 Task: Find connections with filter location Watsa with filter topic #innovationwith filter profile language French with filter current company Navi with filter school St Anns High School (SSC) with filter industry Writing and Editing with filter service category Nature Photography with filter keywords title Esthetician
Action: Mouse moved to (637, 119)
Screenshot: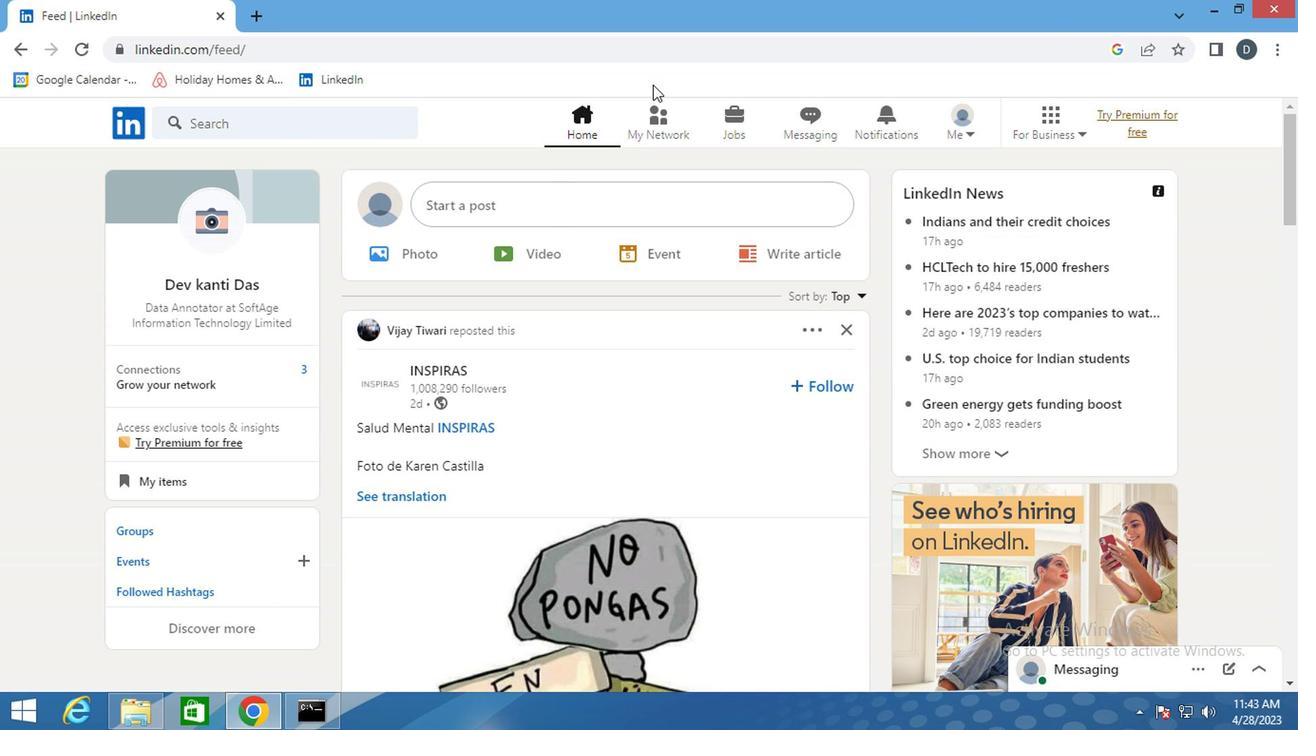 
Action: Mouse pressed left at (637, 119)
Screenshot: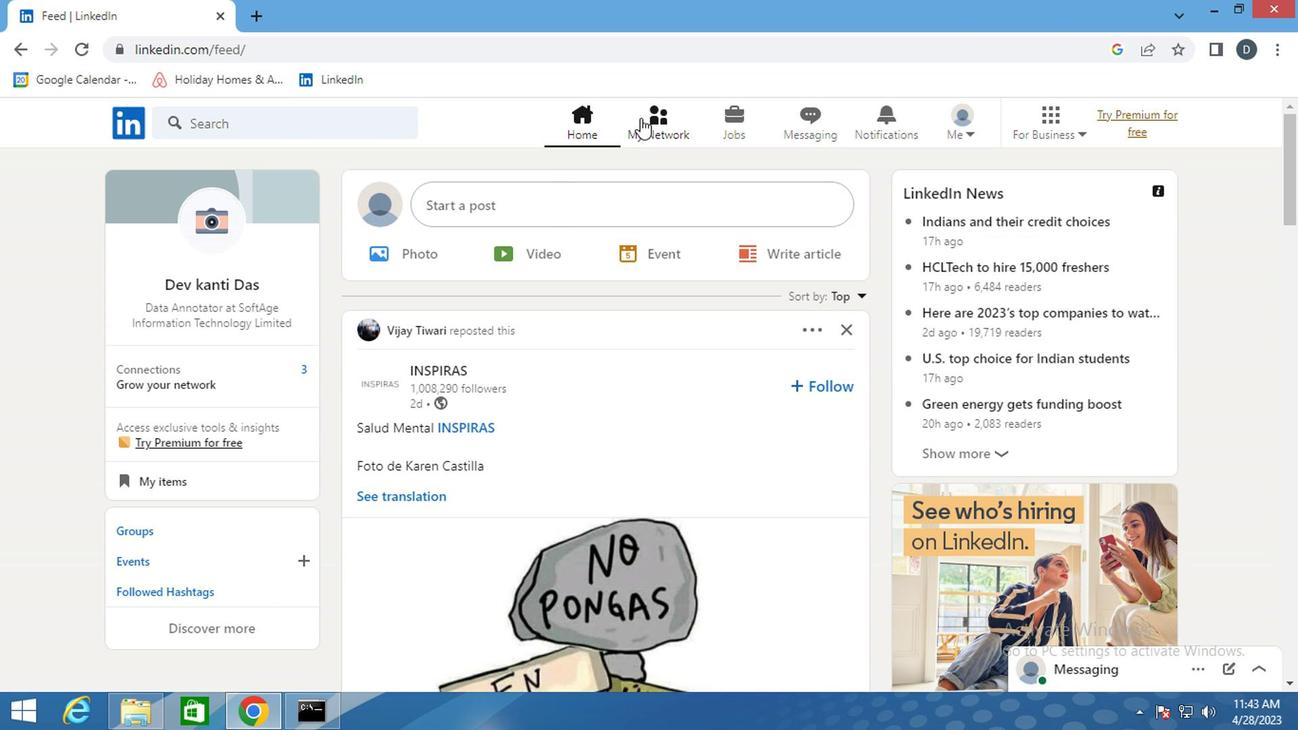 
Action: Mouse moved to (331, 235)
Screenshot: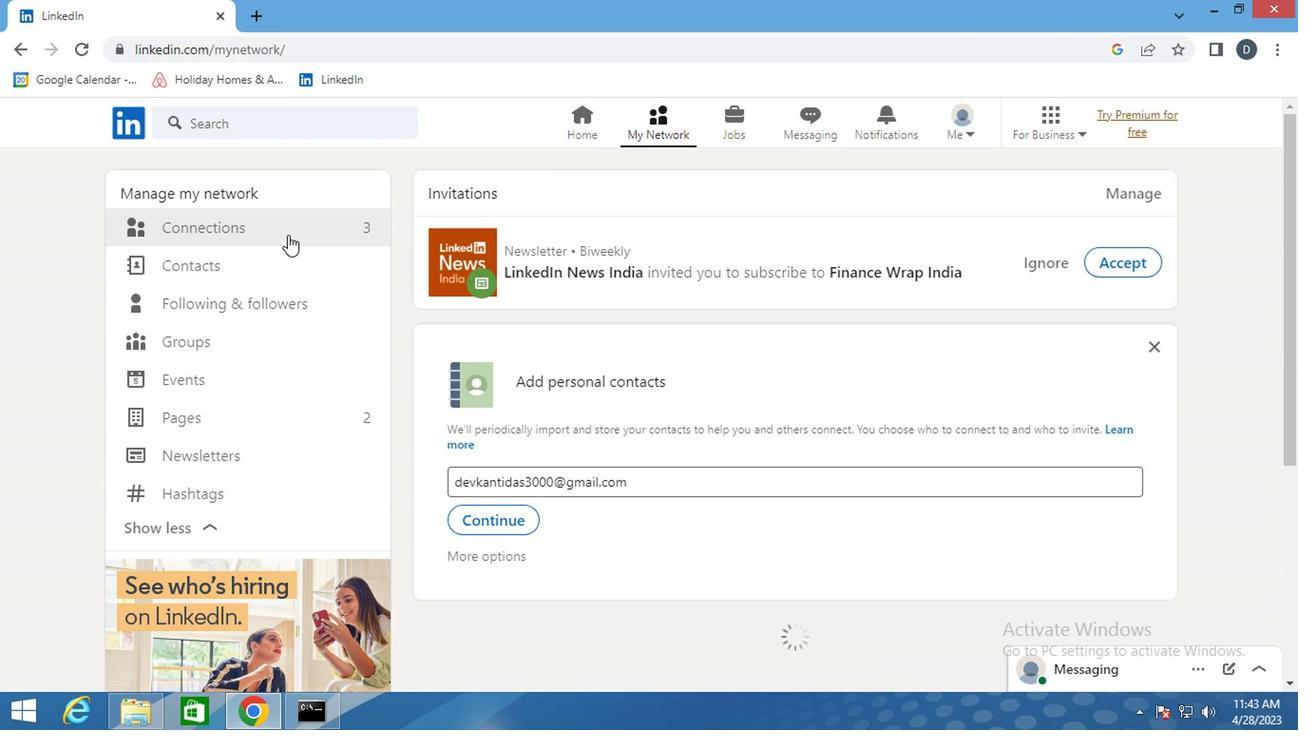 
Action: Mouse pressed left at (331, 235)
Screenshot: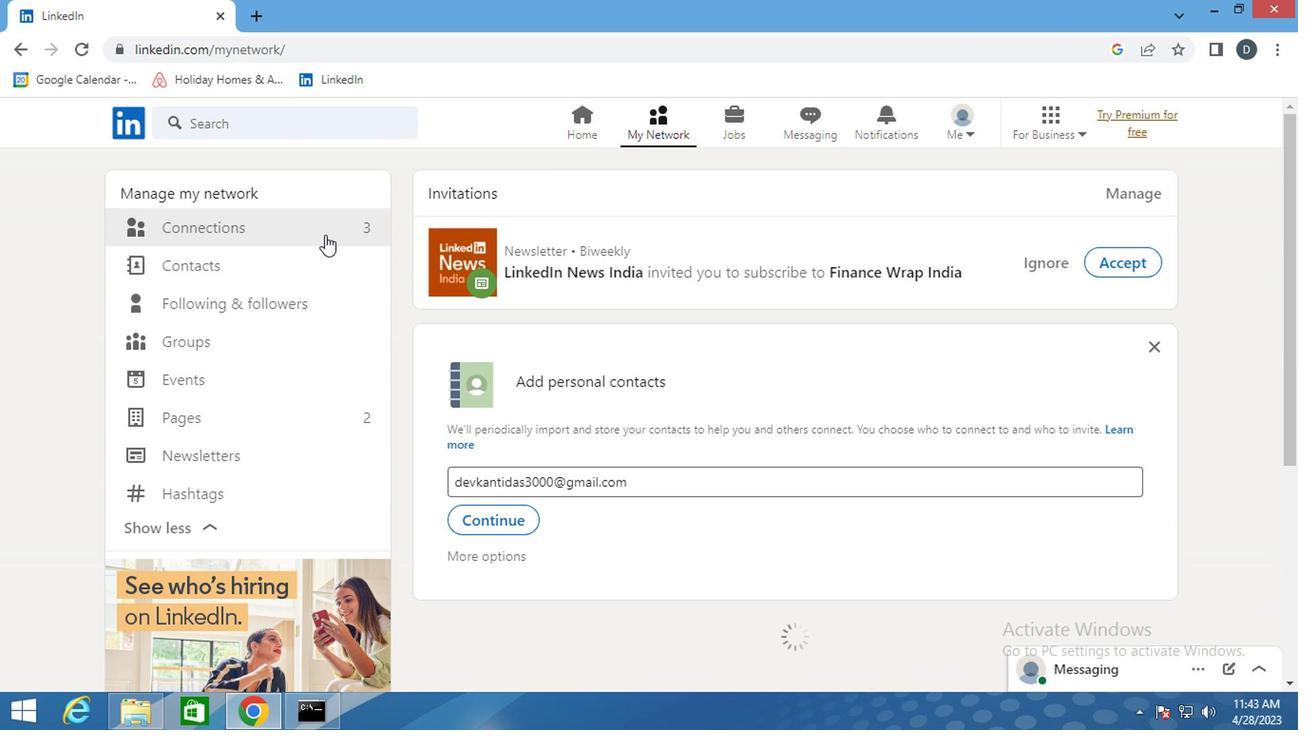 
Action: Mouse pressed left at (331, 235)
Screenshot: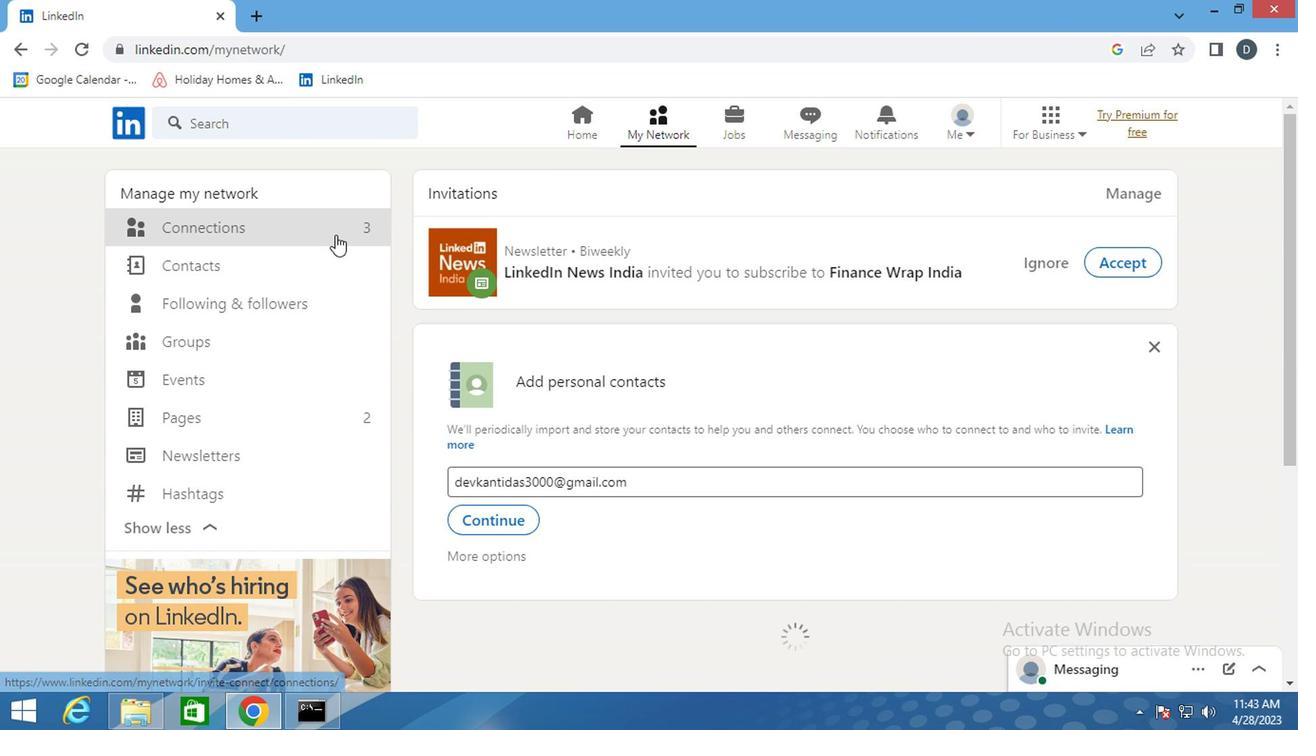 
Action: Mouse moved to (354, 231)
Screenshot: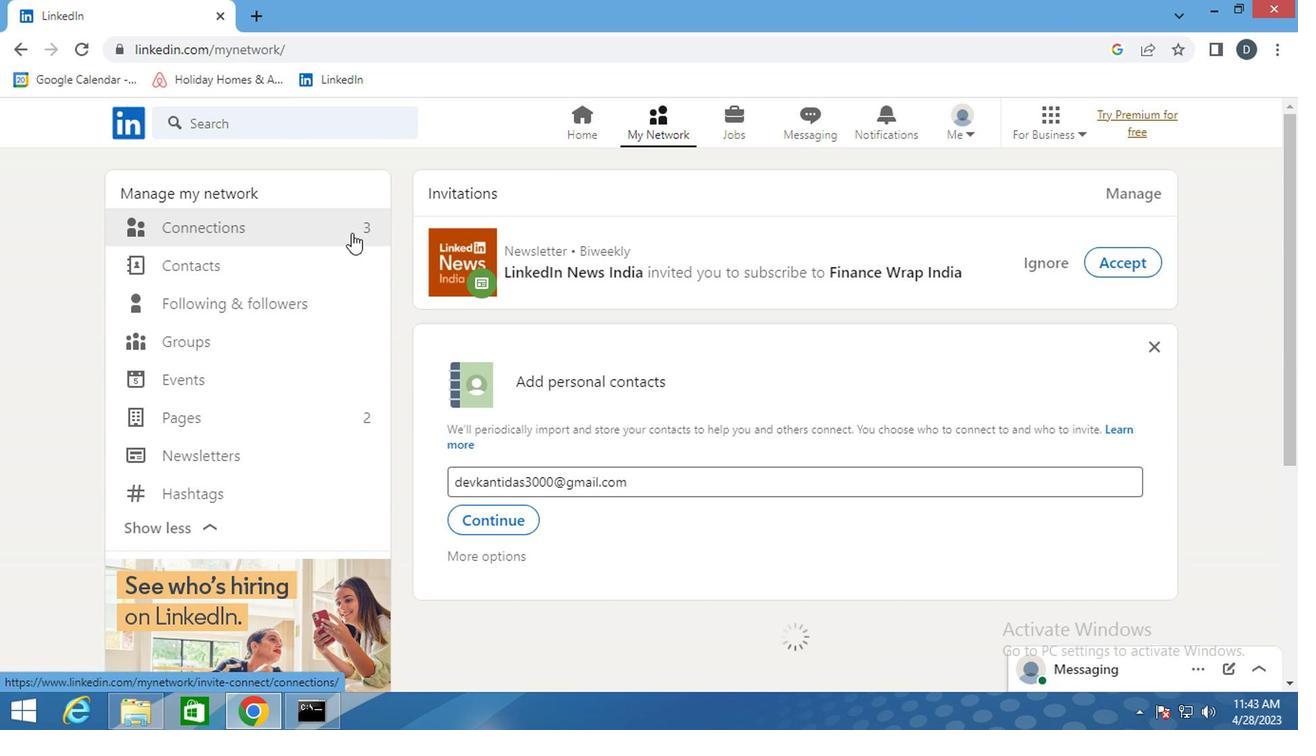 
Action: Mouse pressed left at (354, 231)
Screenshot: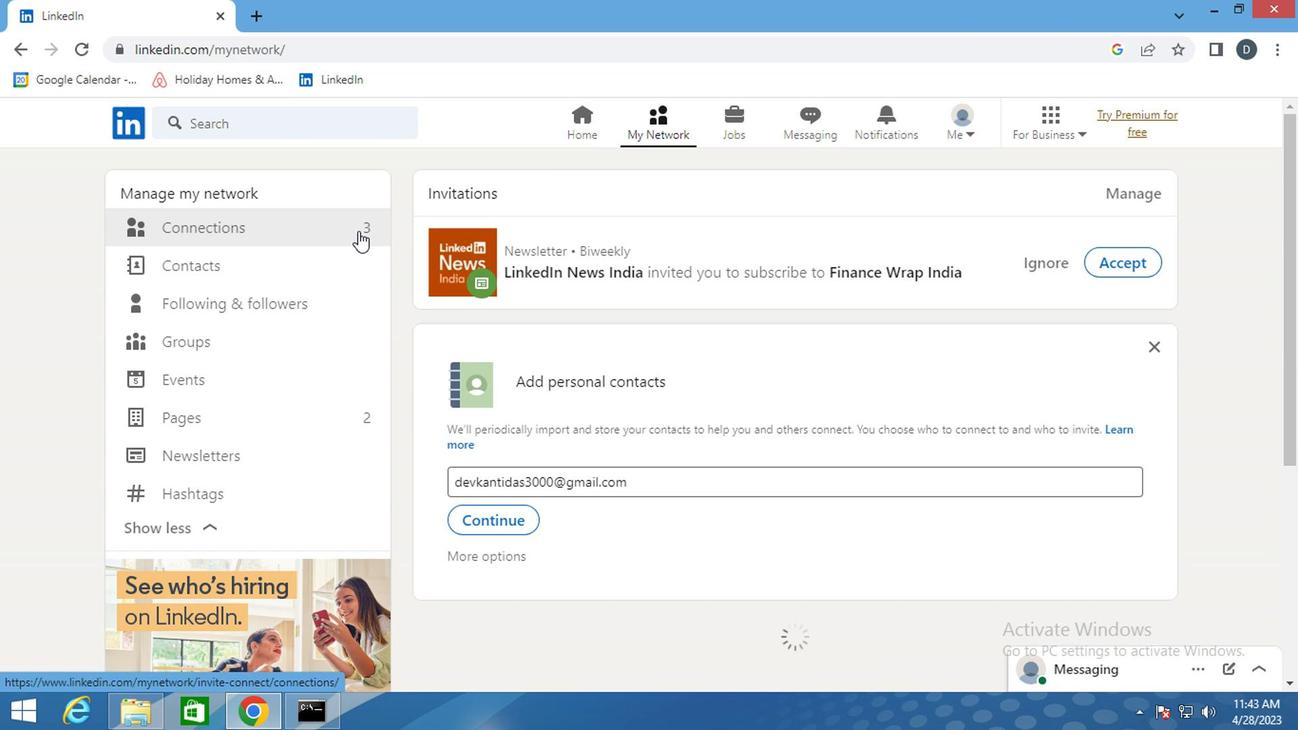 
Action: Mouse moved to (781, 240)
Screenshot: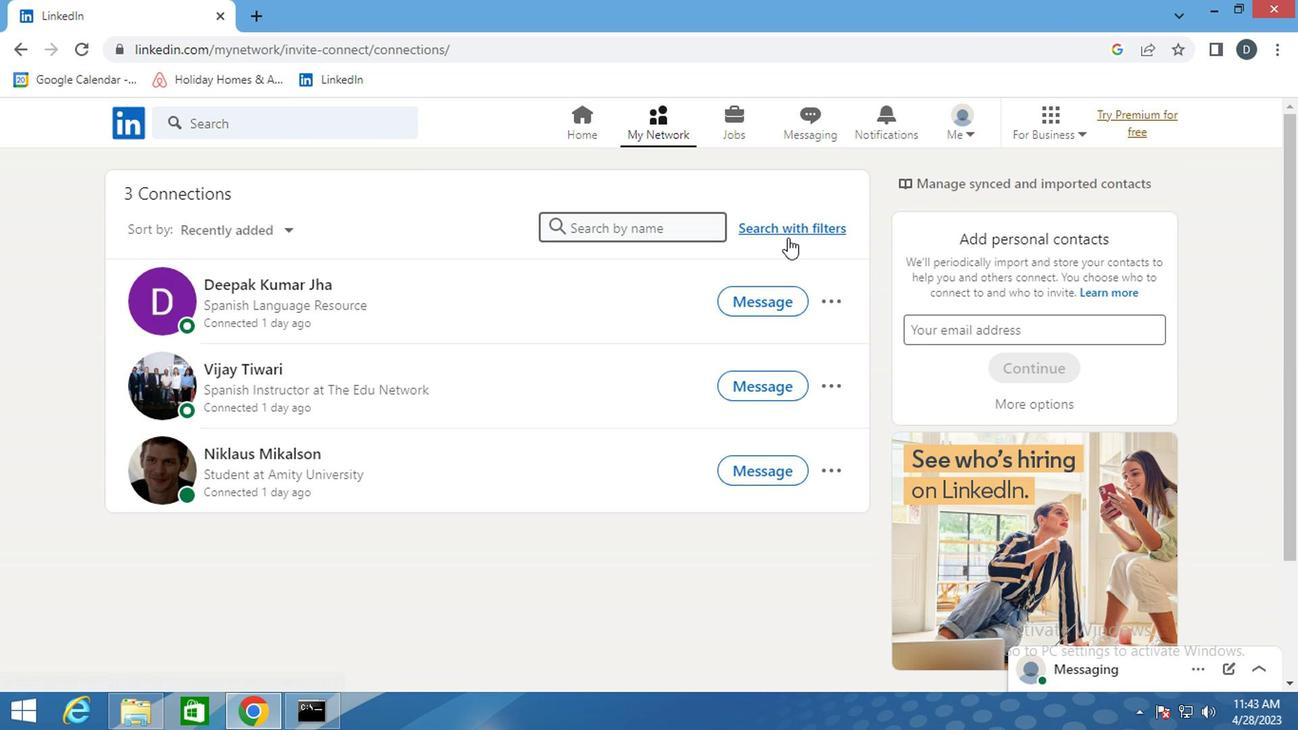 
Action: Mouse pressed left at (781, 240)
Screenshot: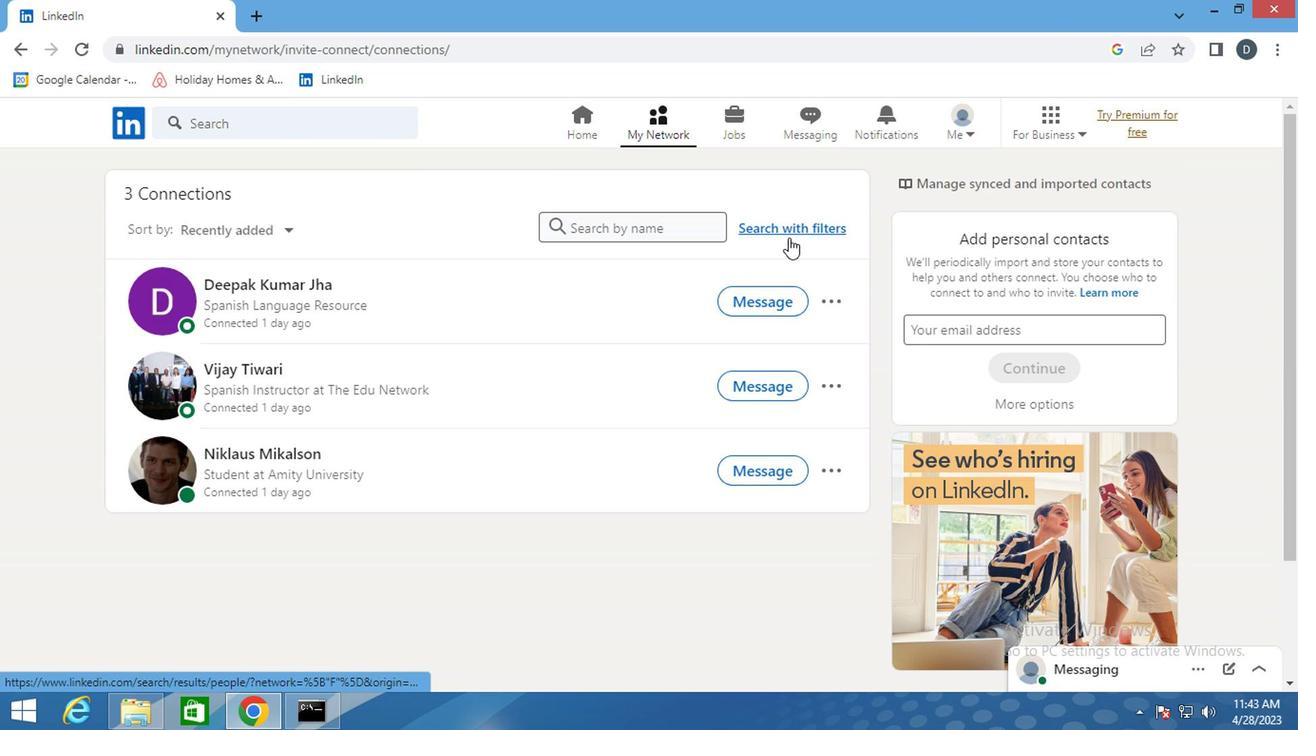 
Action: Mouse moved to (784, 235)
Screenshot: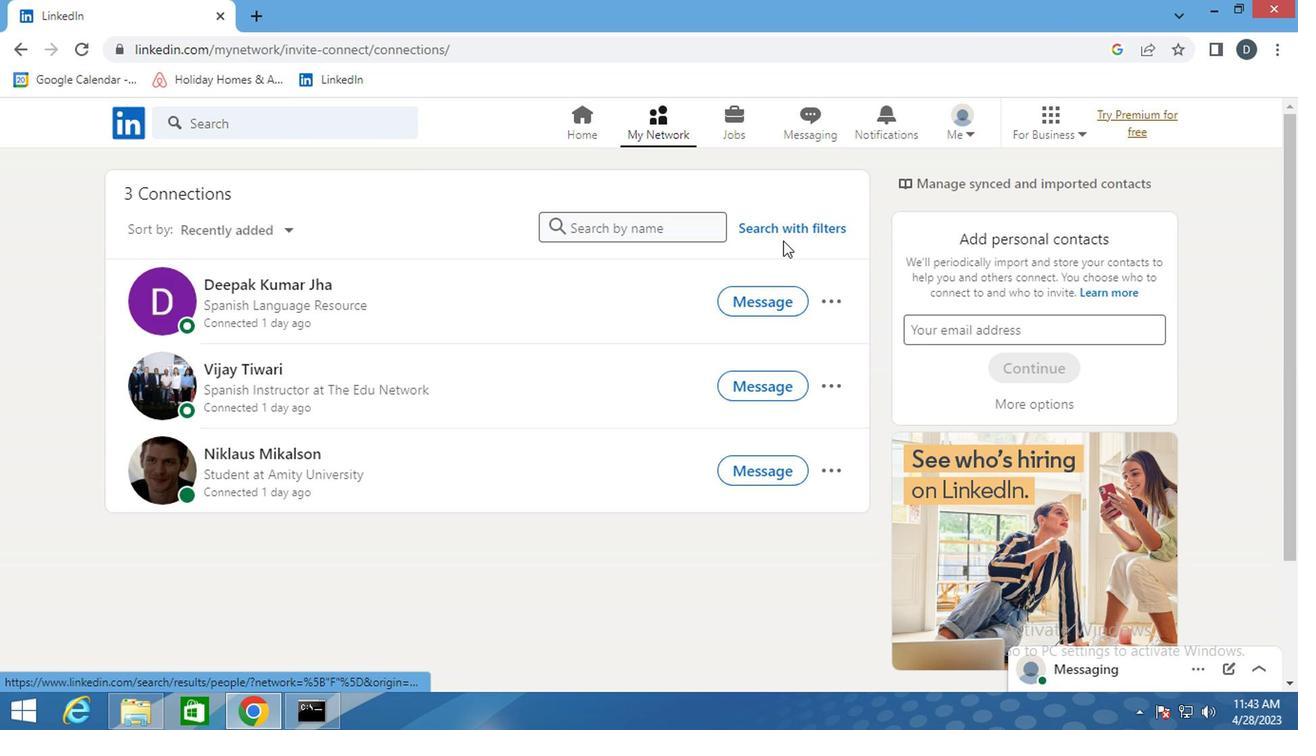 
Action: Mouse pressed left at (784, 235)
Screenshot: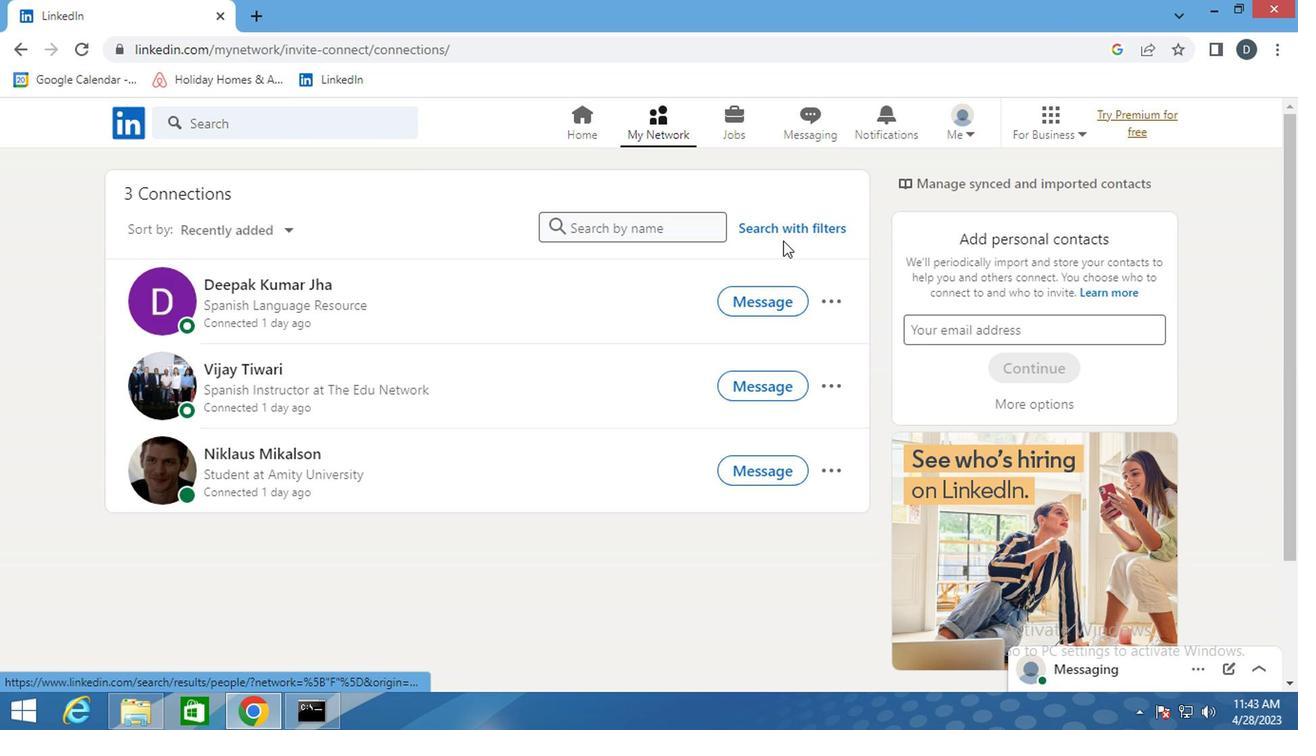 
Action: Mouse moved to (716, 181)
Screenshot: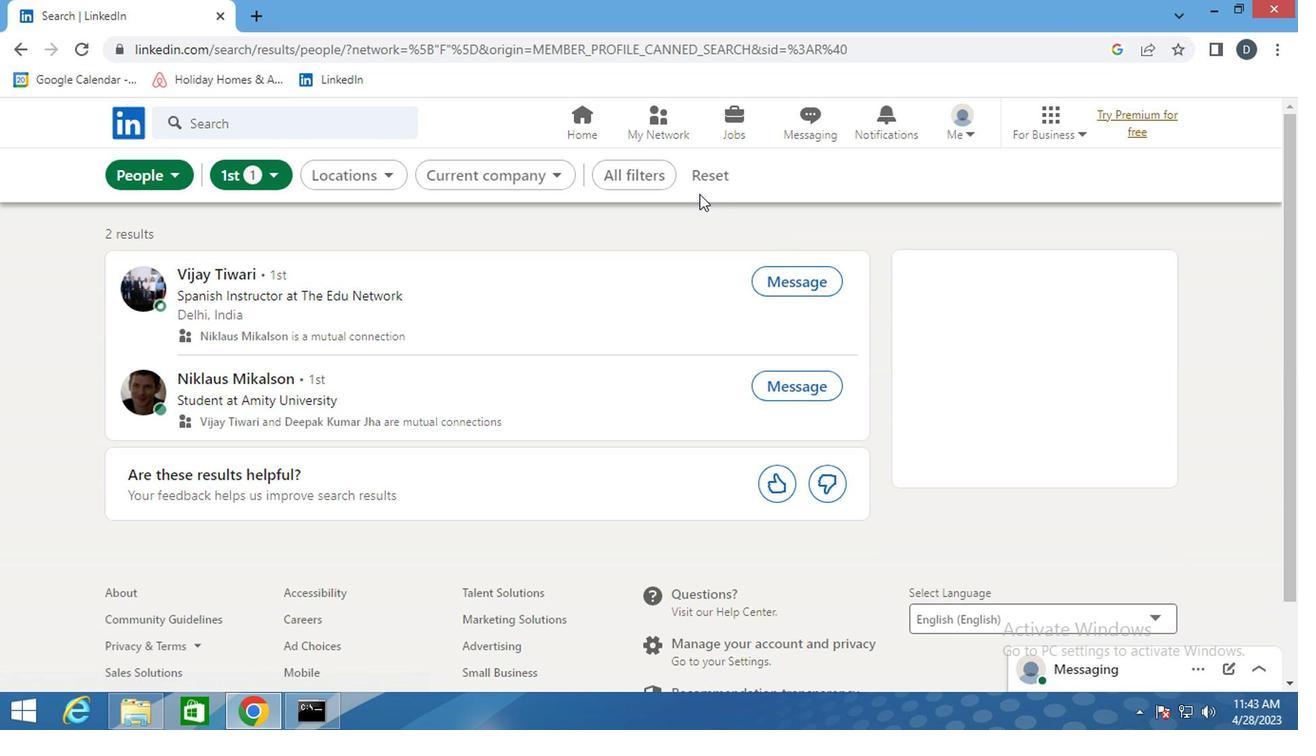 
Action: Mouse pressed left at (716, 181)
Screenshot: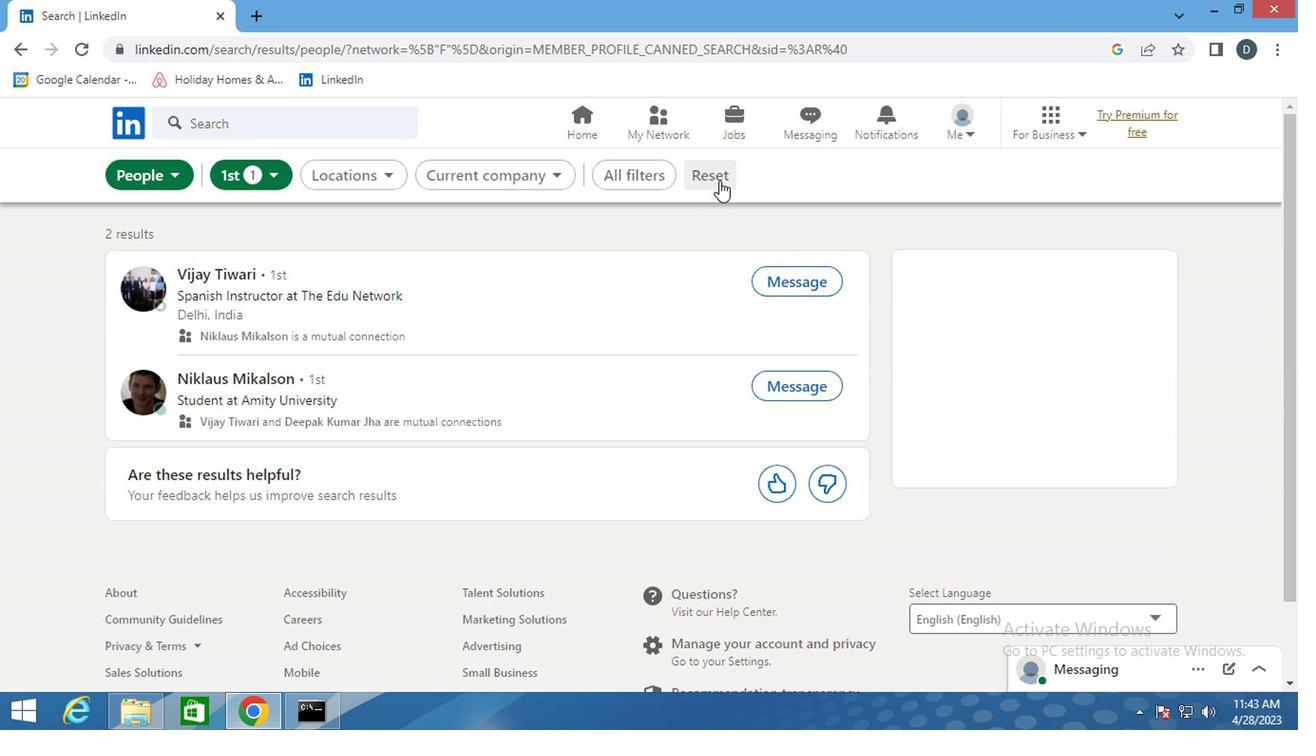 
Action: Mouse moved to (665, 172)
Screenshot: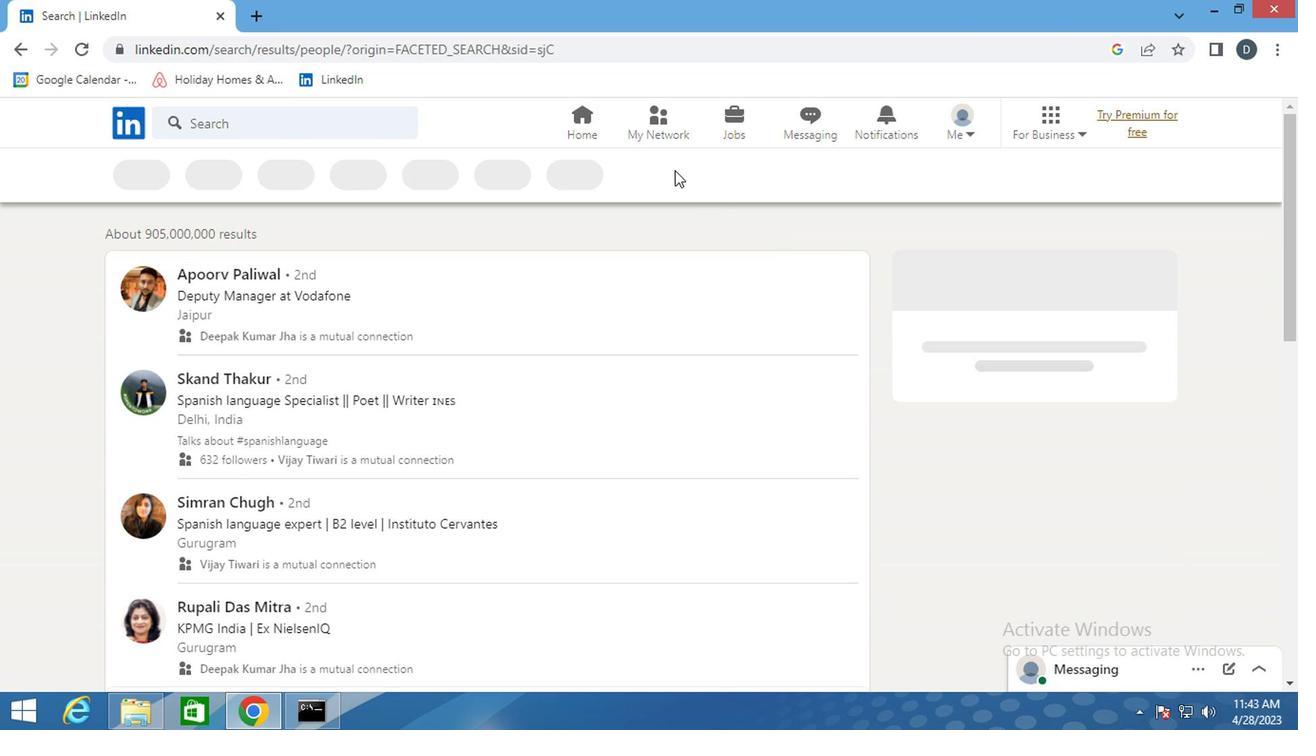 
Action: Mouse pressed left at (665, 172)
Screenshot: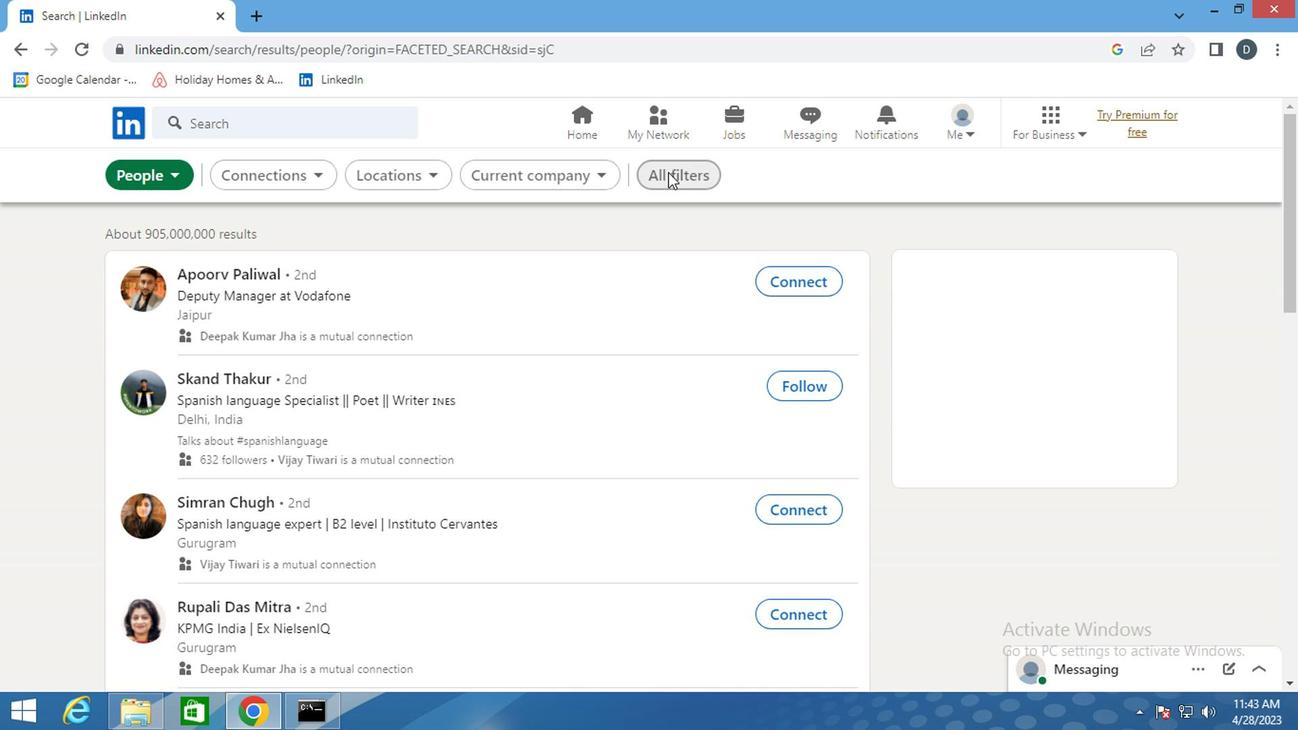 
Action: Mouse moved to (1059, 475)
Screenshot: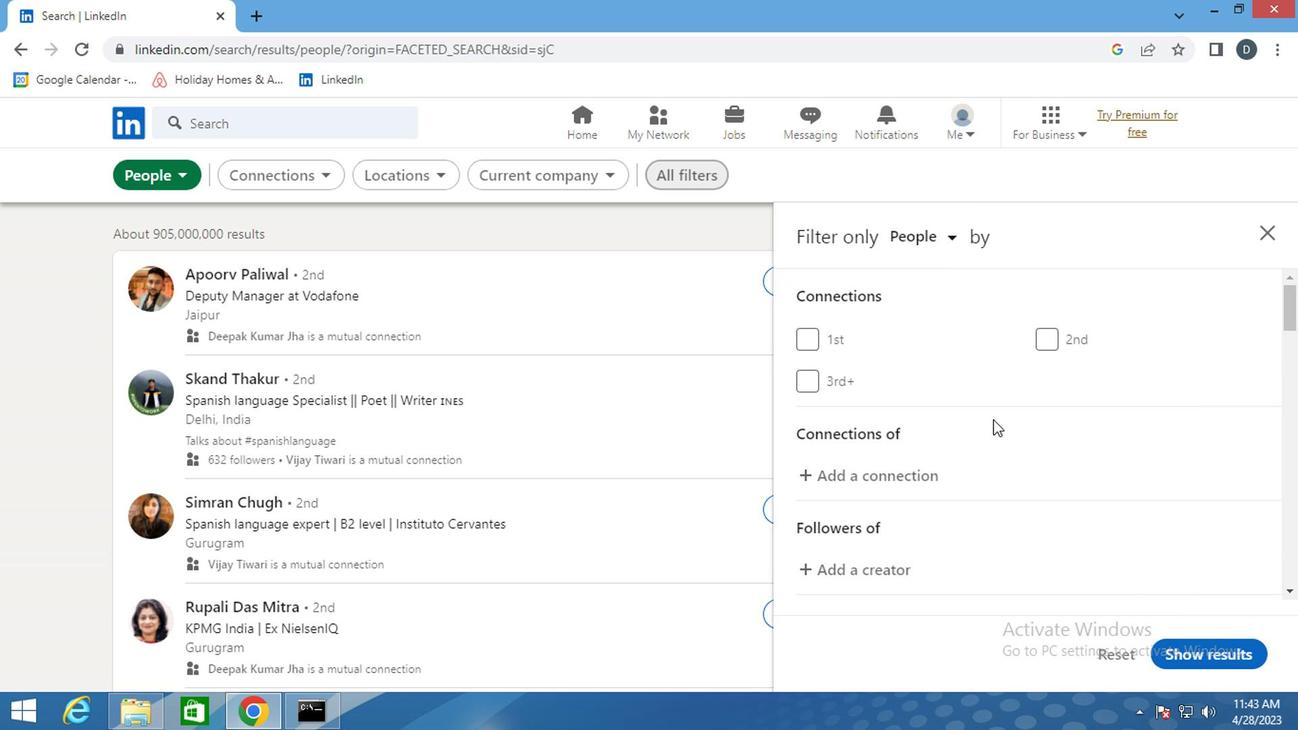 
Action: Mouse scrolled (1059, 474) with delta (0, 0)
Screenshot: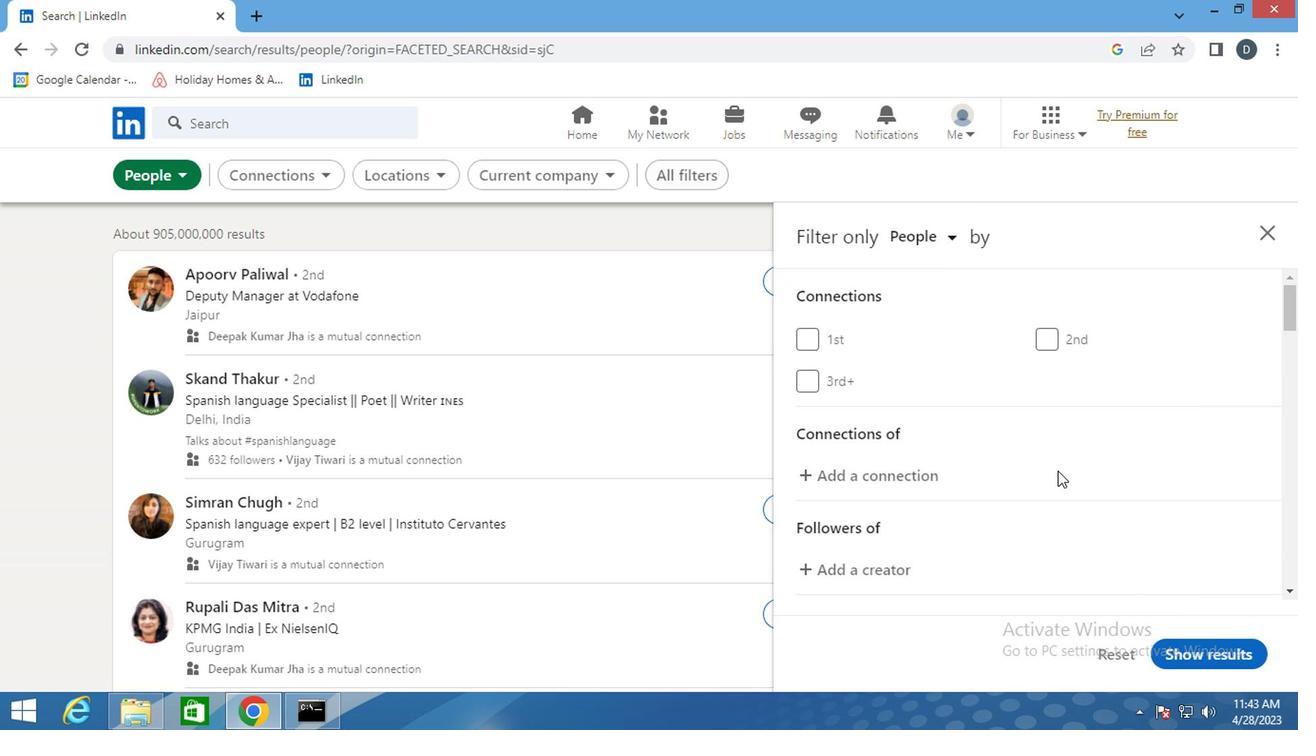 
Action: Mouse scrolled (1059, 474) with delta (0, 0)
Screenshot: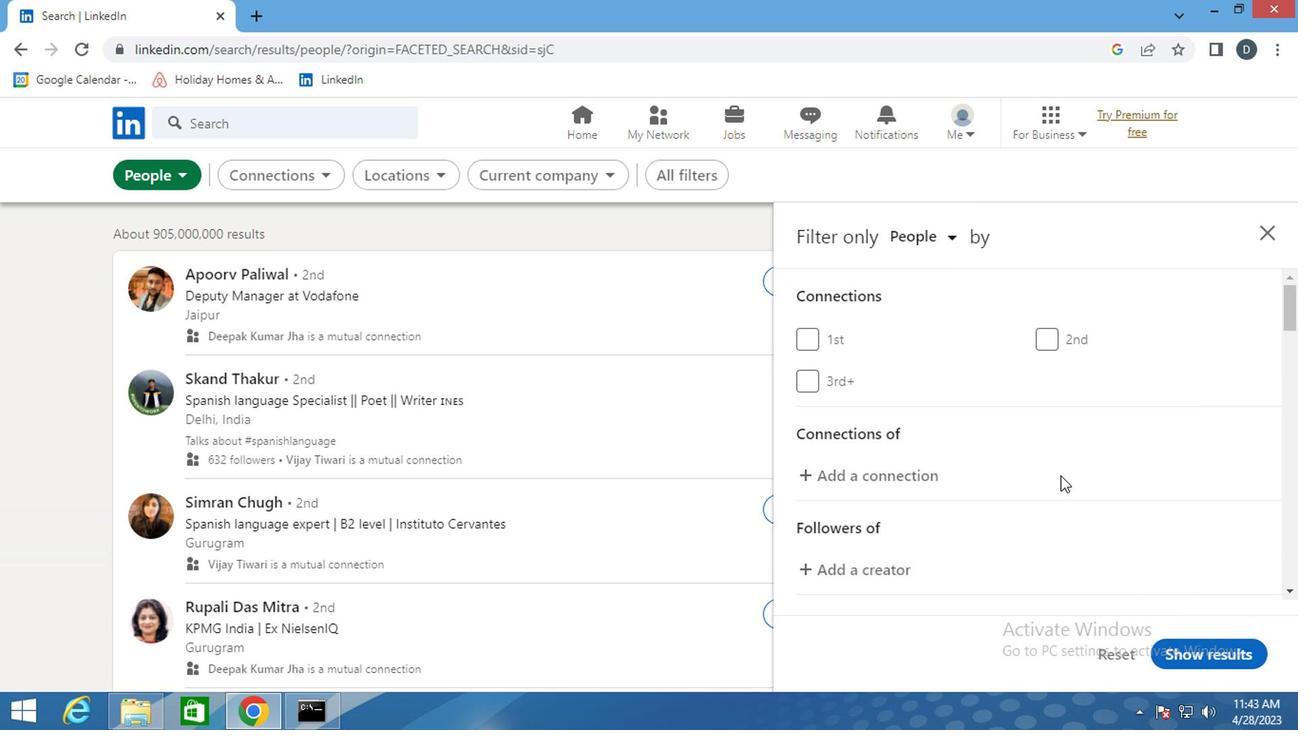 
Action: Mouse scrolled (1059, 474) with delta (0, 0)
Screenshot: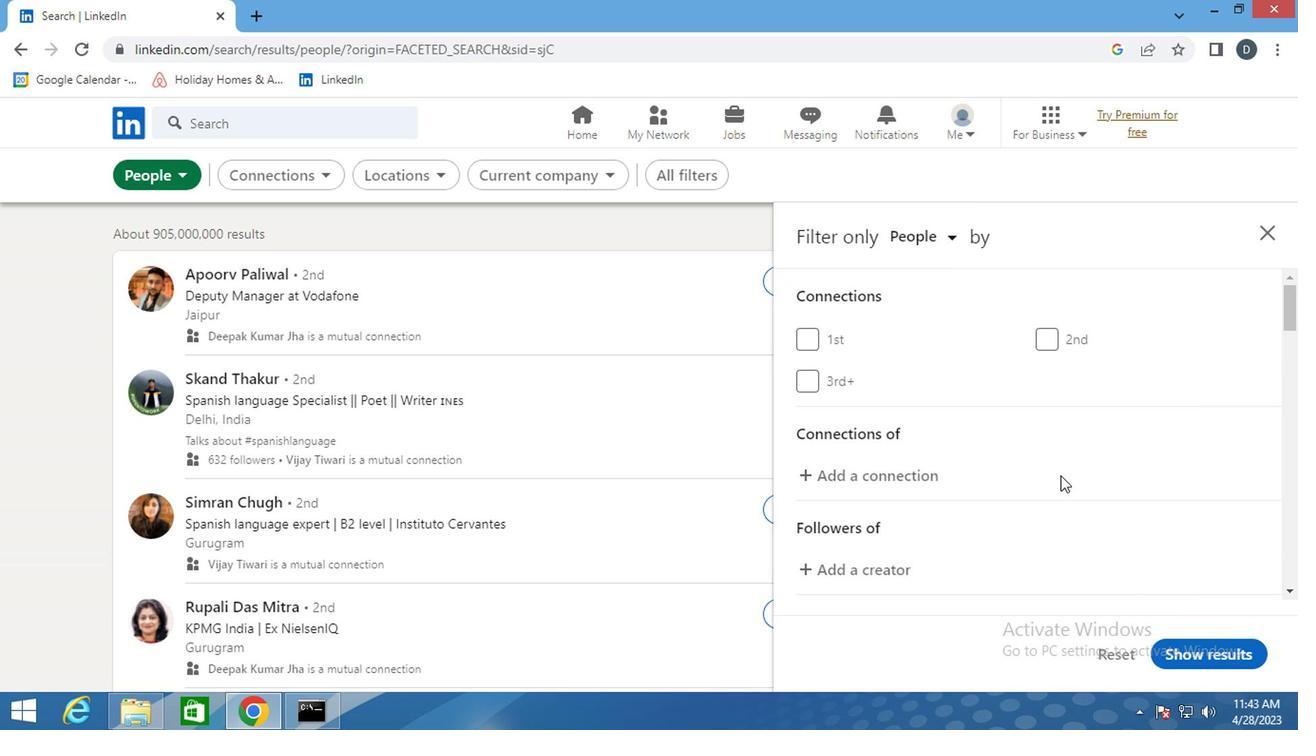 
Action: Mouse moved to (1105, 466)
Screenshot: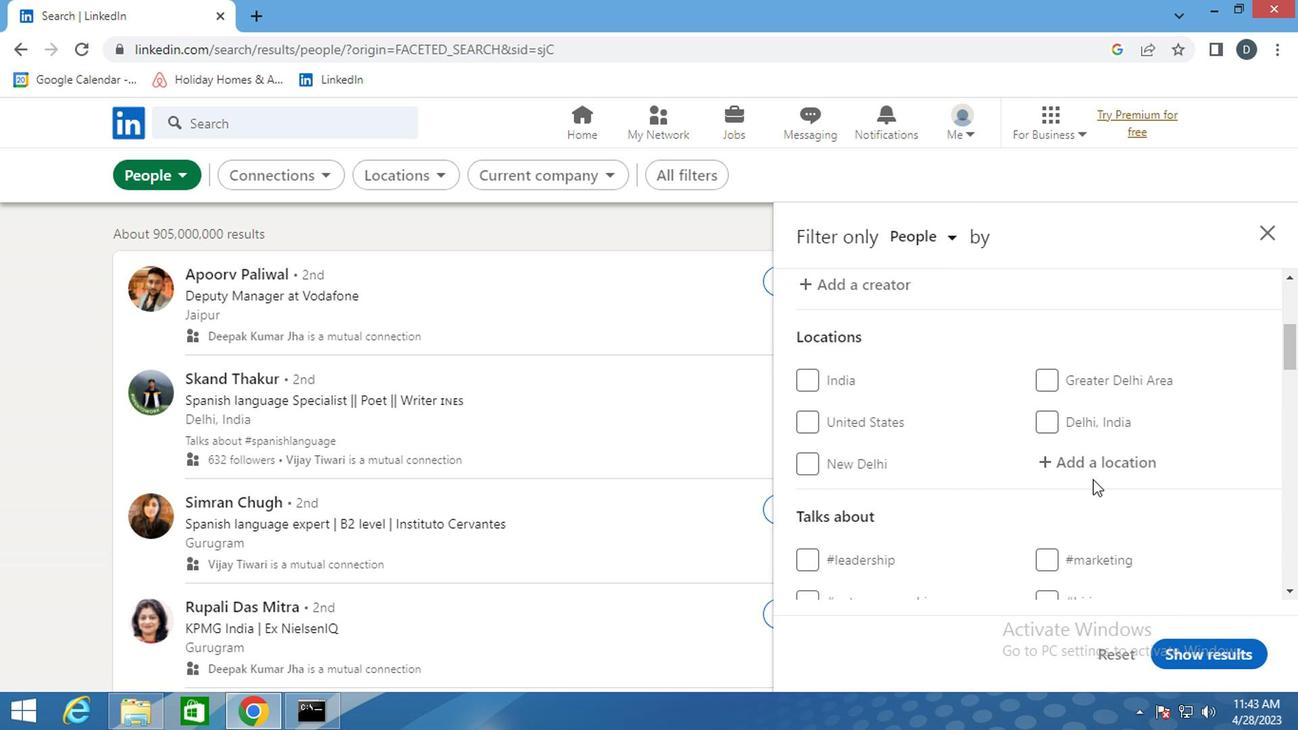 
Action: Mouse pressed left at (1105, 466)
Screenshot: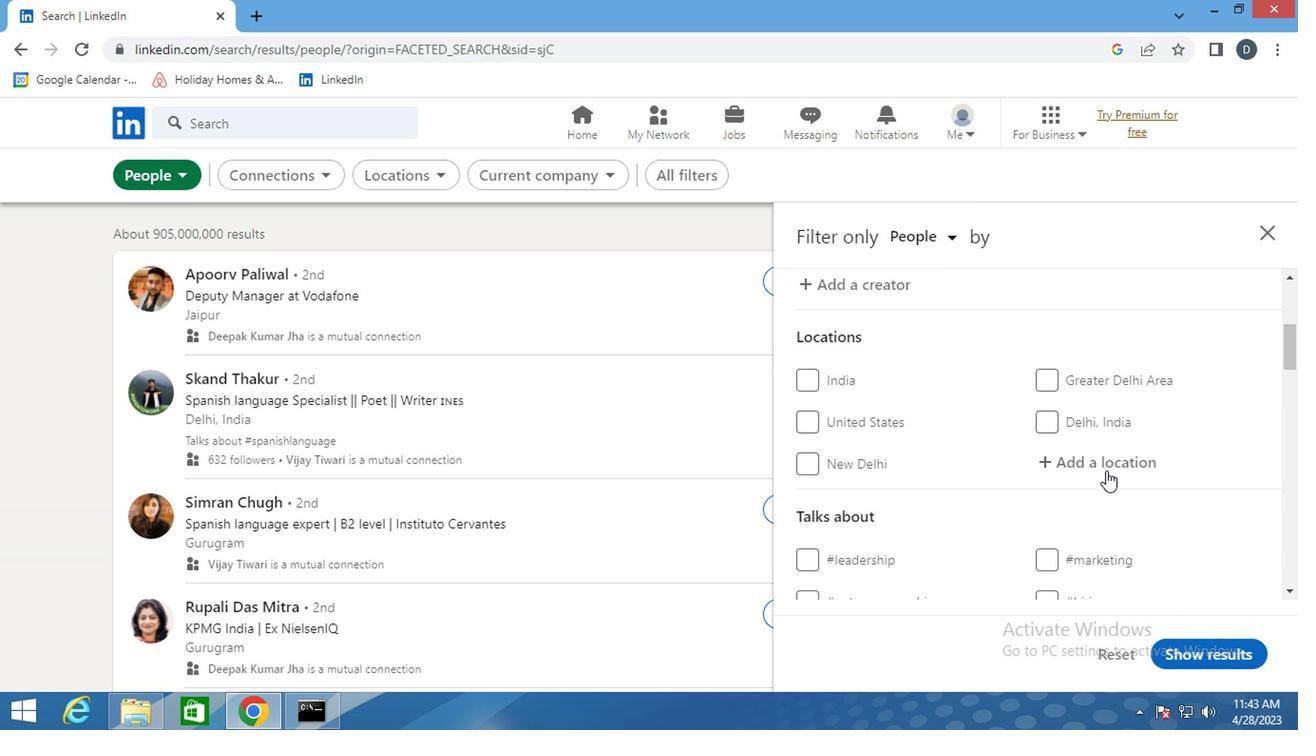 
Action: Key pressed <Key.shift>WATSA
Screenshot: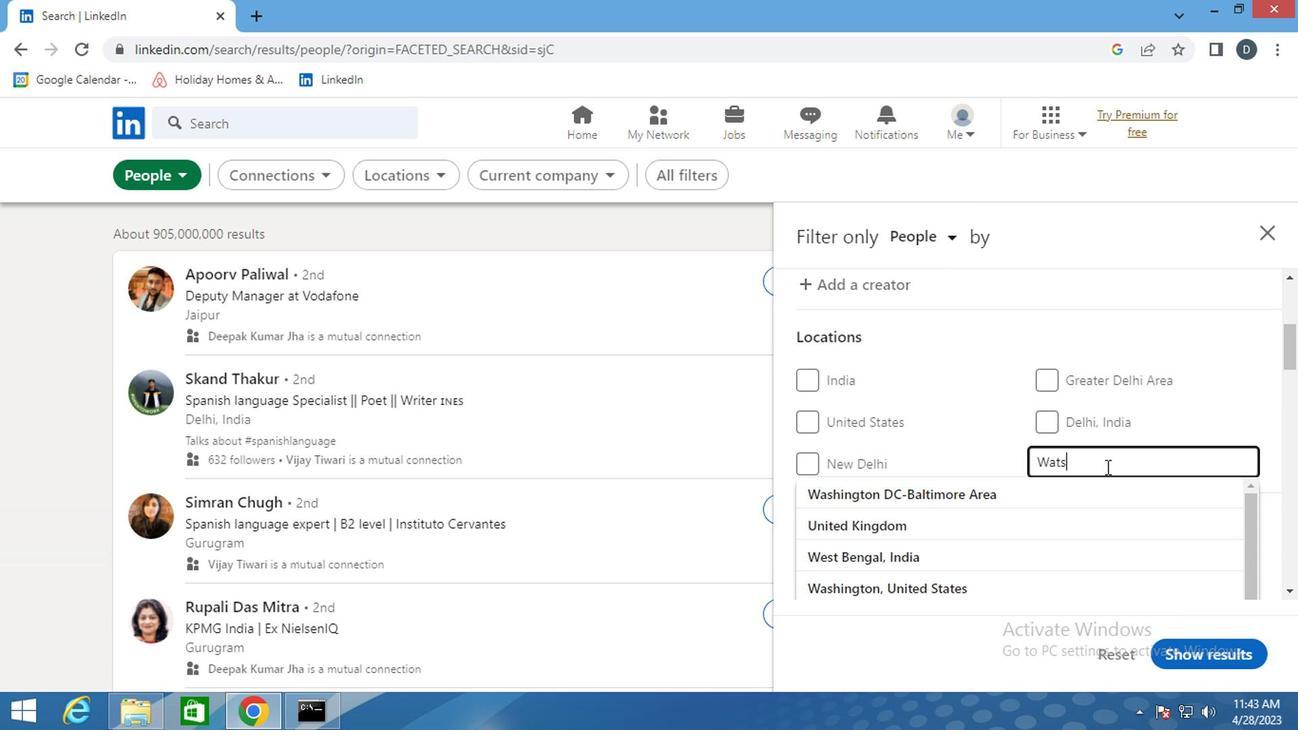 
Action: Mouse moved to (1105, 466)
Screenshot: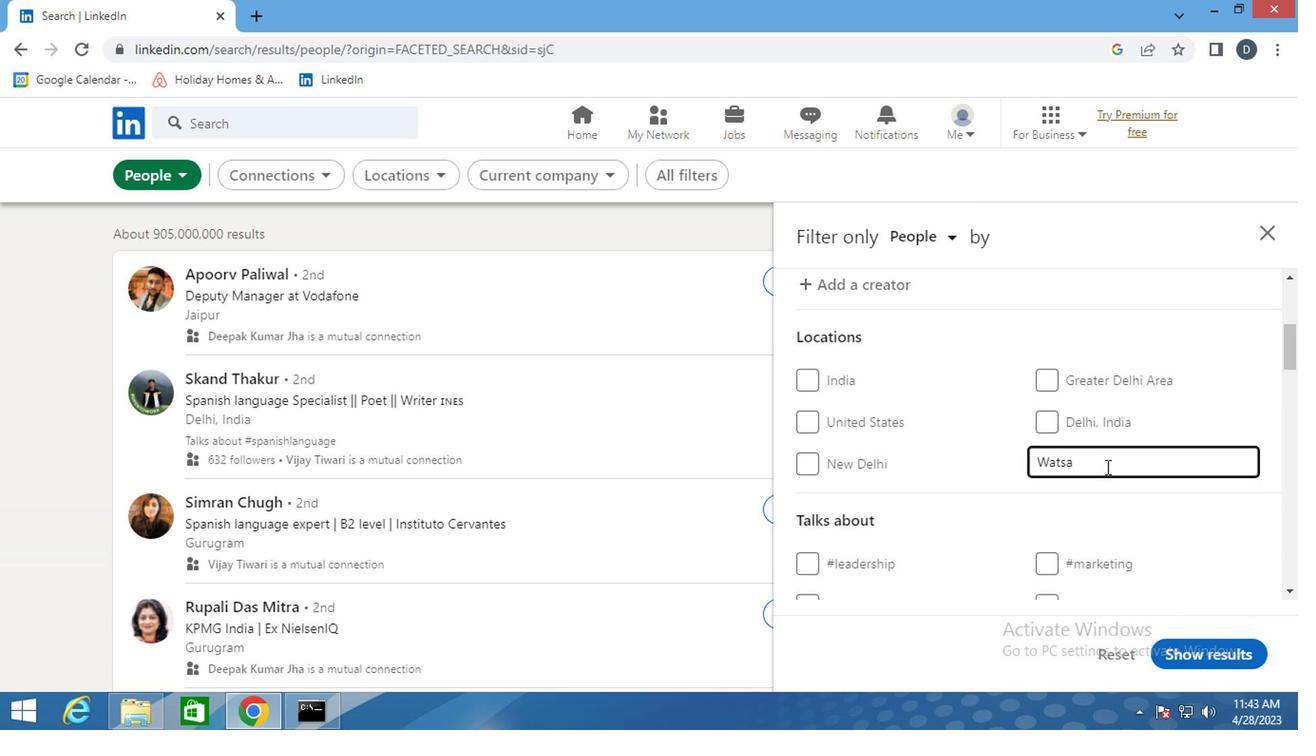 
Action: Key pressed <Key.enter>
Screenshot: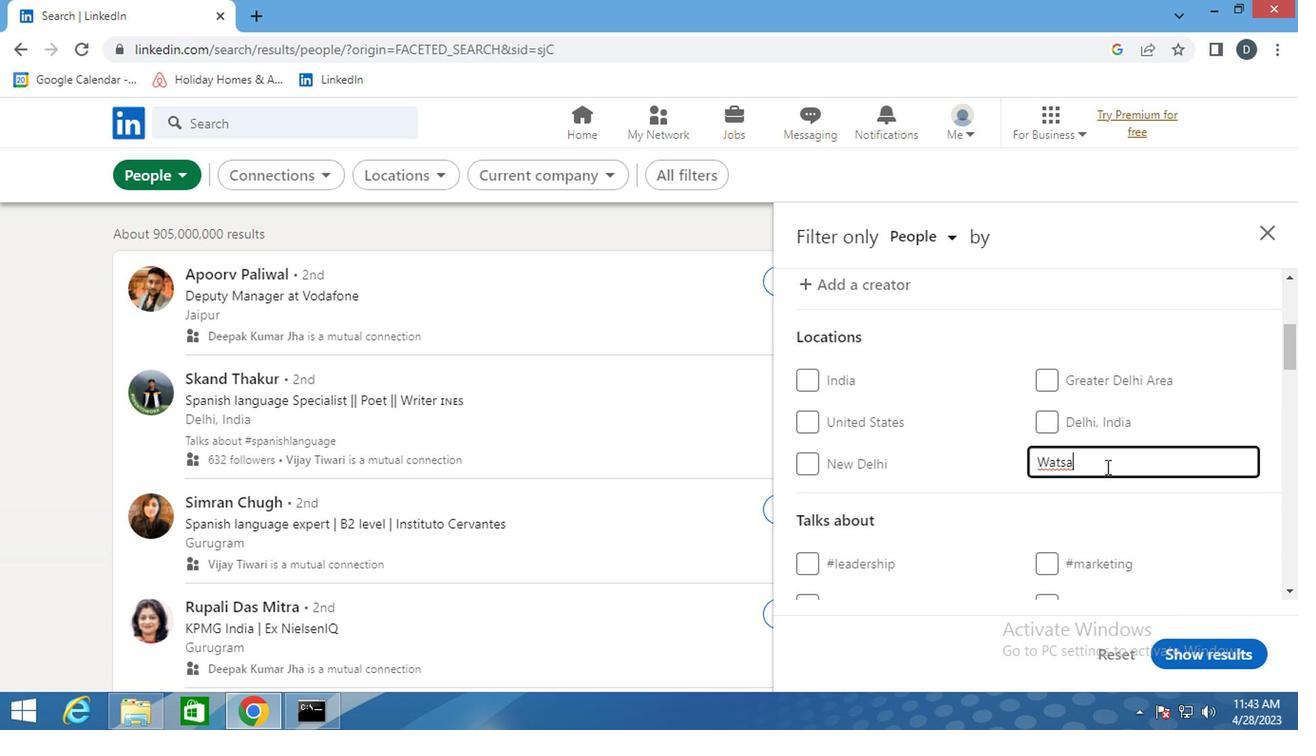 
Action: Mouse moved to (1094, 477)
Screenshot: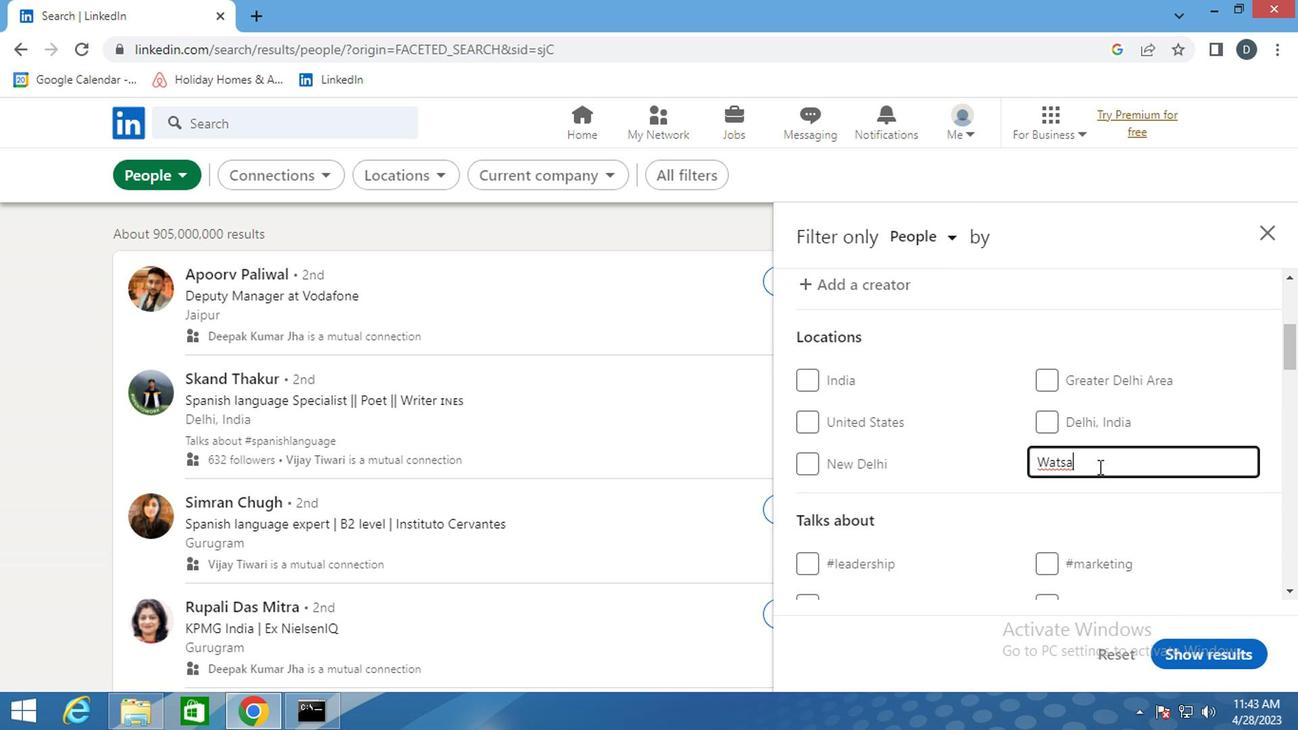 
Action: Mouse scrolled (1094, 476) with delta (0, -1)
Screenshot: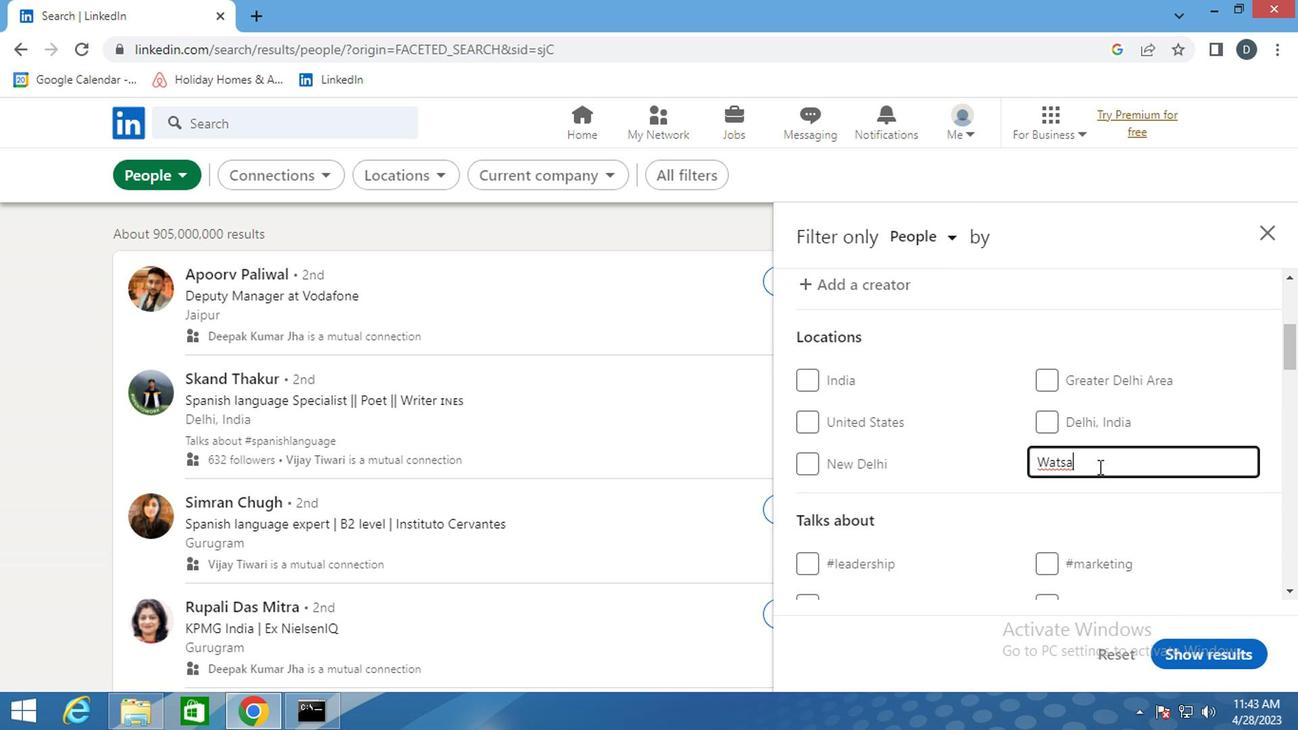 
Action: Mouse moved to (1094, 484)
Screenshot: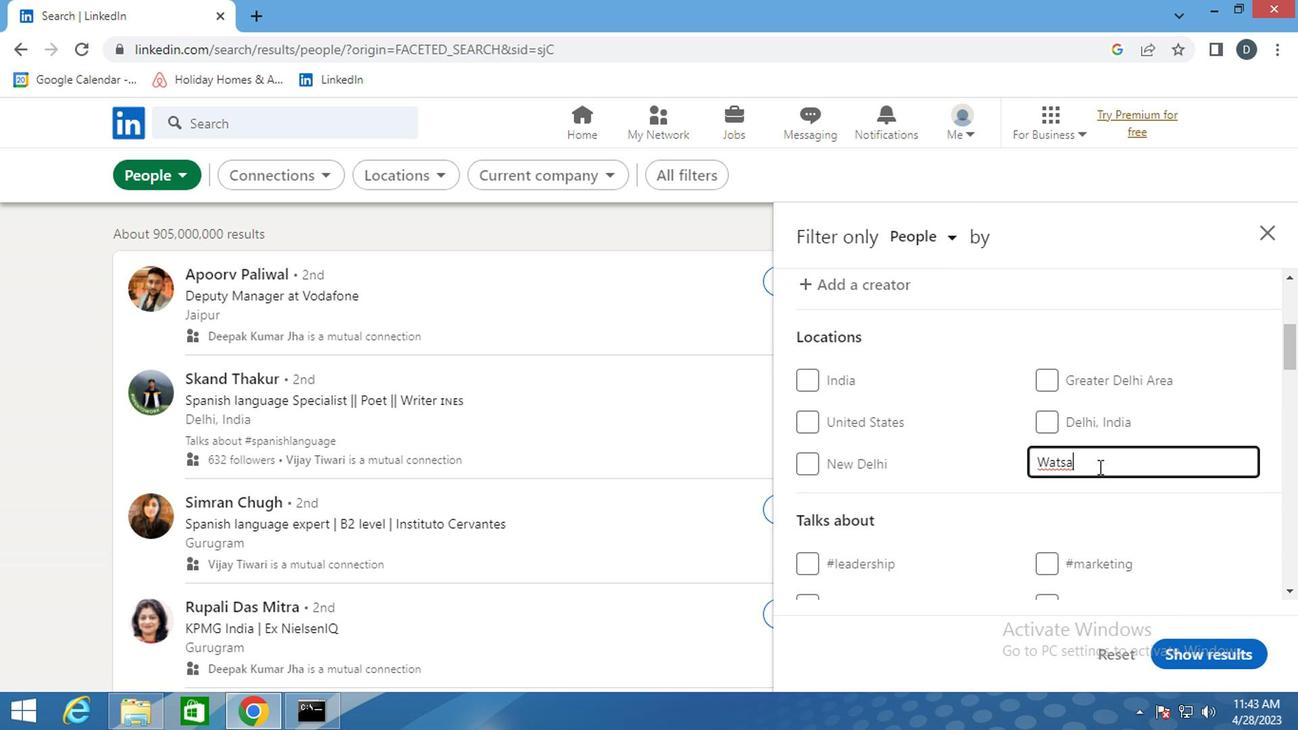 
Action: Mouse scrolled (1094, 482) with delta (0, -1)
Screenshot: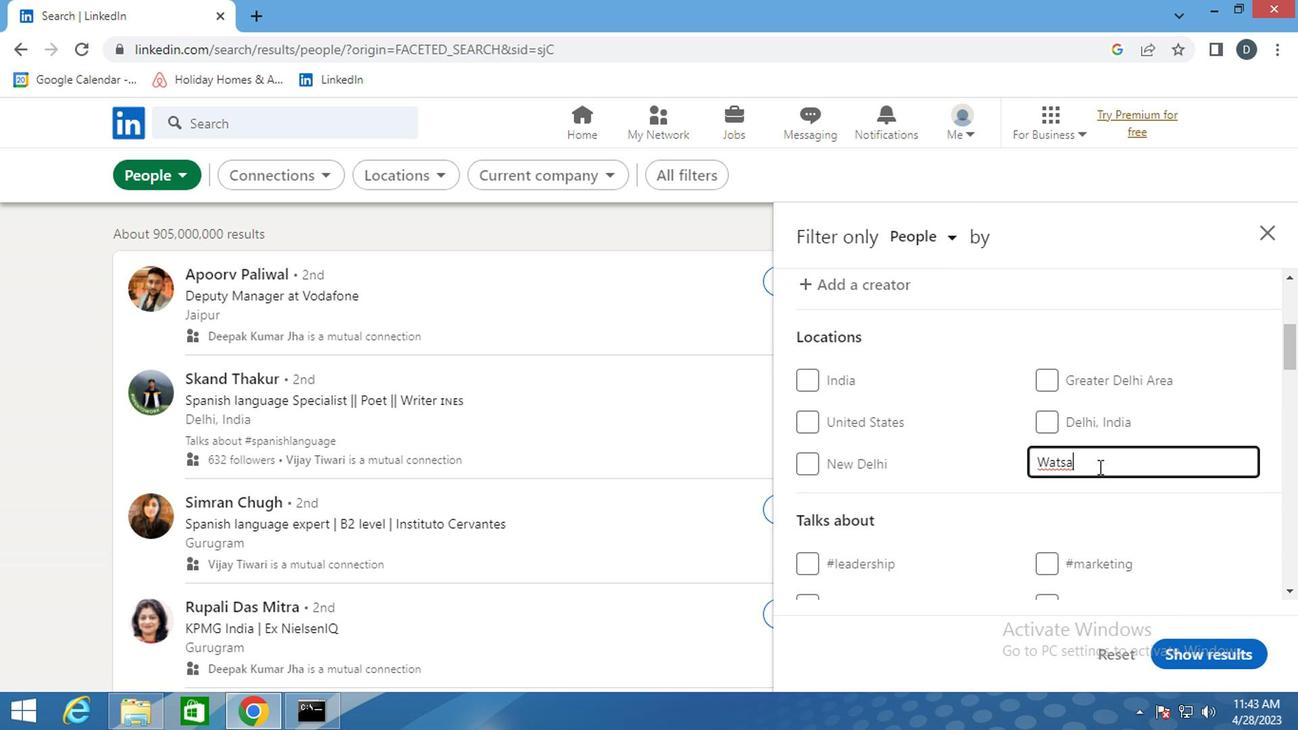 
Action: Mouse moved to (1072, 461)
Screenshot: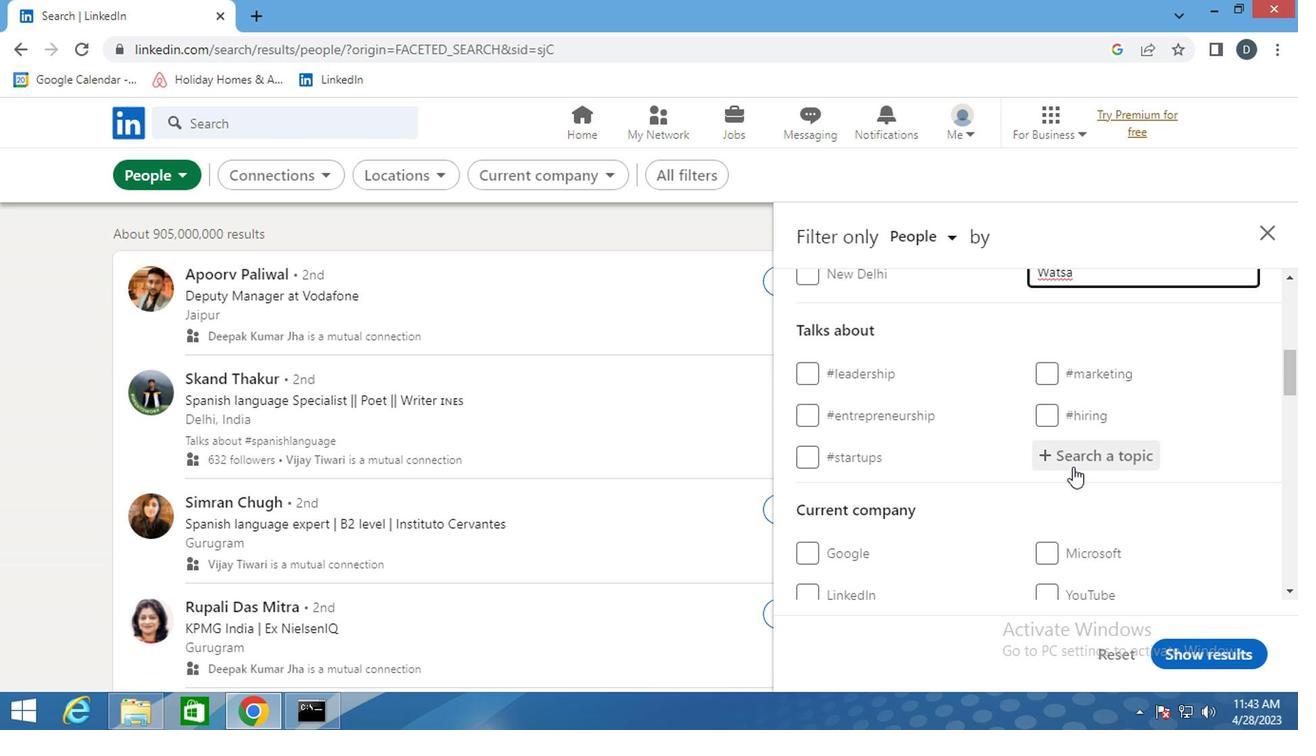 
Action: Mouse pressed left at (1072, 461)
Screenshot: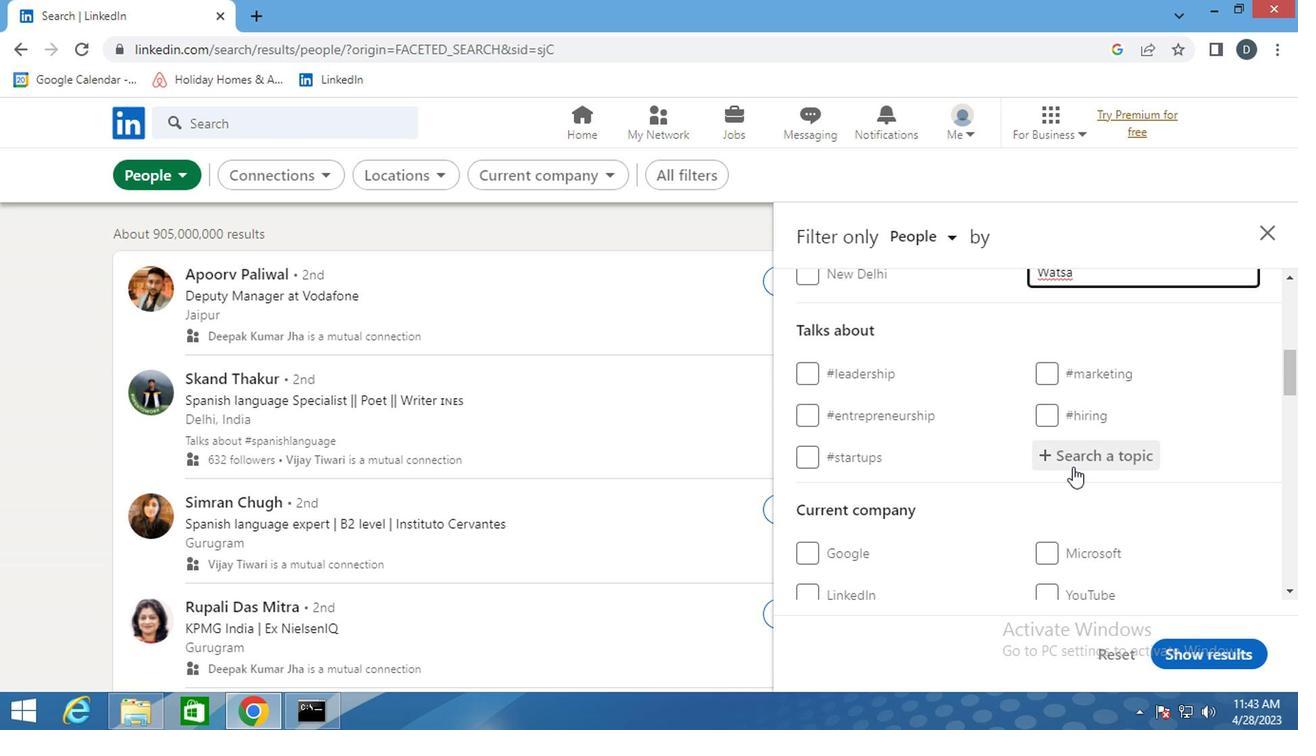
Action: Mouse moved to (1072, 461)
Screenshot: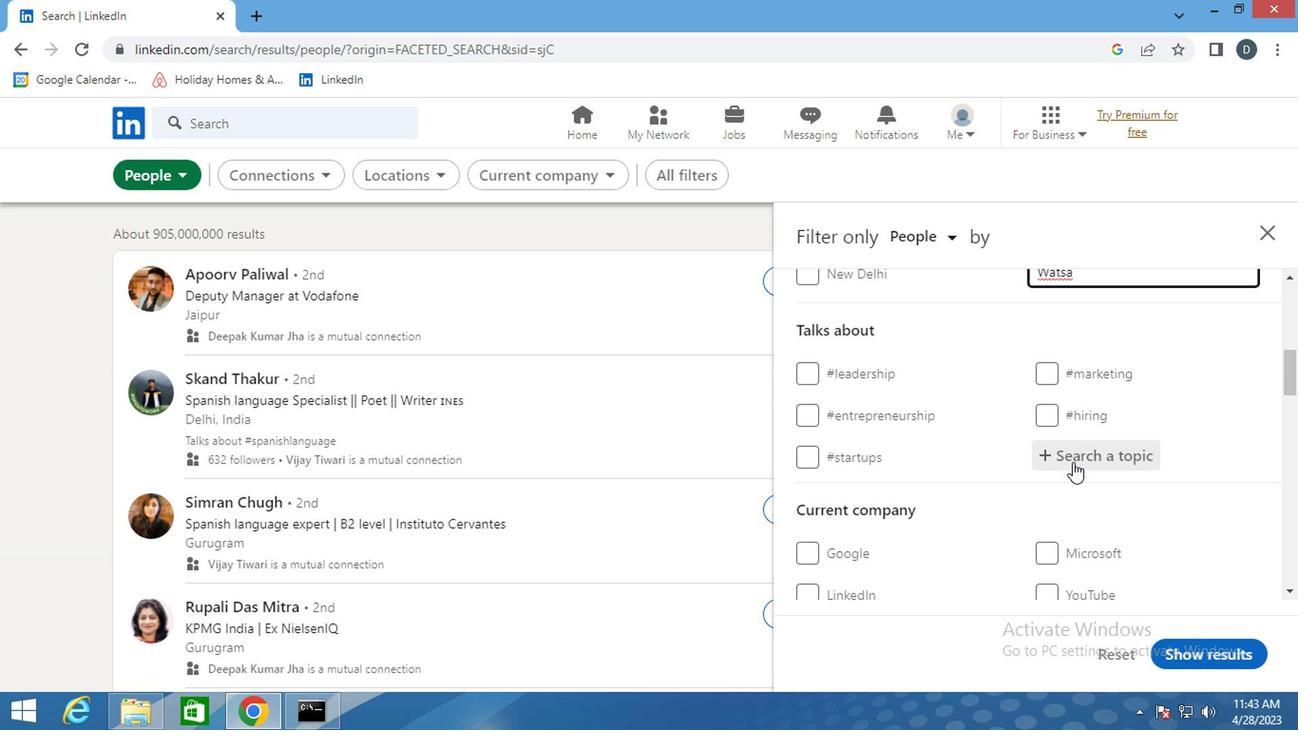 
Action: Key pressed <Key.shift>#<Key.shift><Key.shift><Key.shift><Key.shift><Key.shift>INNOVATION
Screenshot: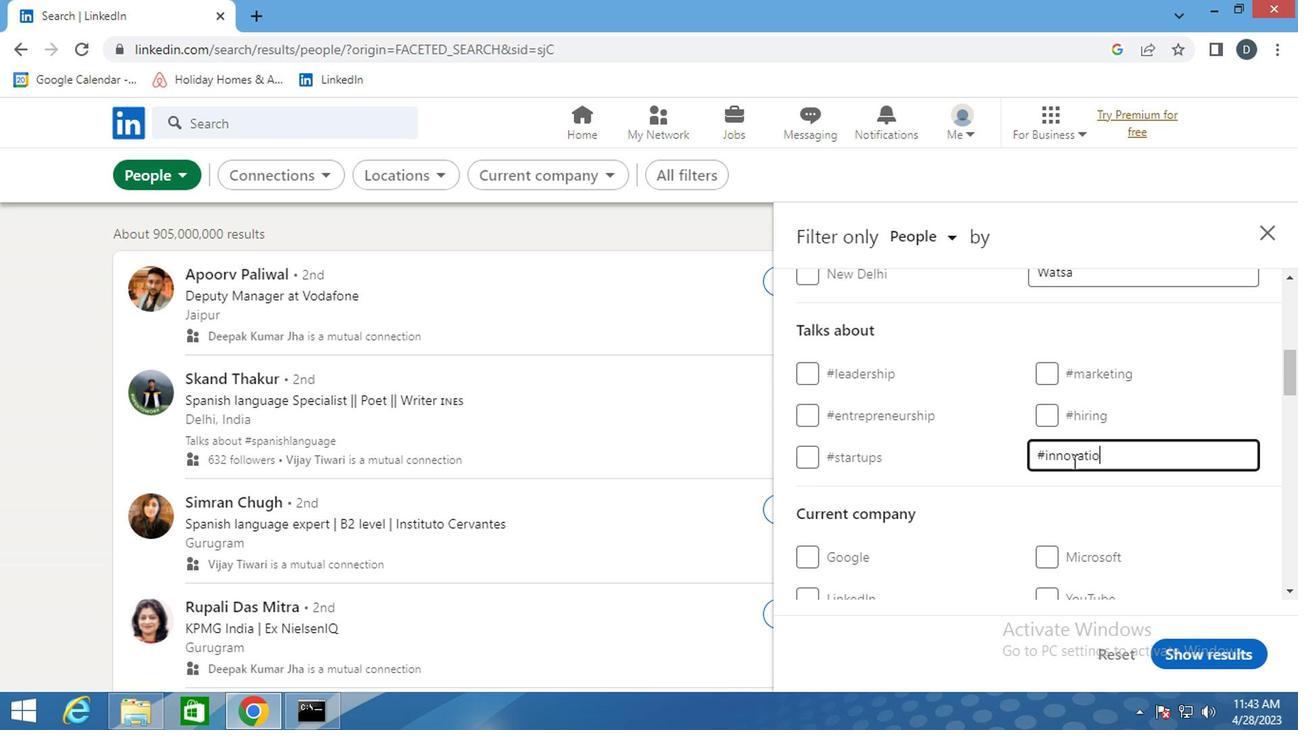 
Action: Mouse moved to (1052, 472)
Screenshot: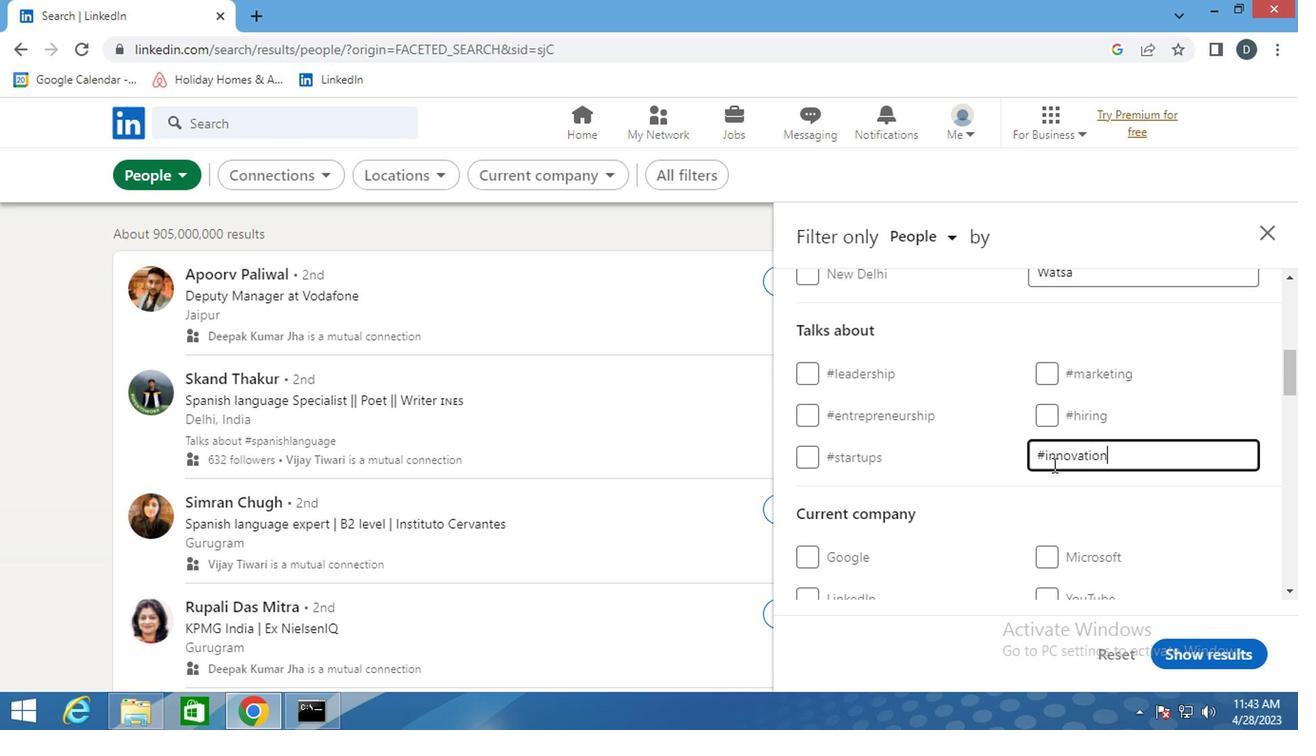 
Action: Mouse scrolled (1052, 471) with delta (0, -1)
Screenshot: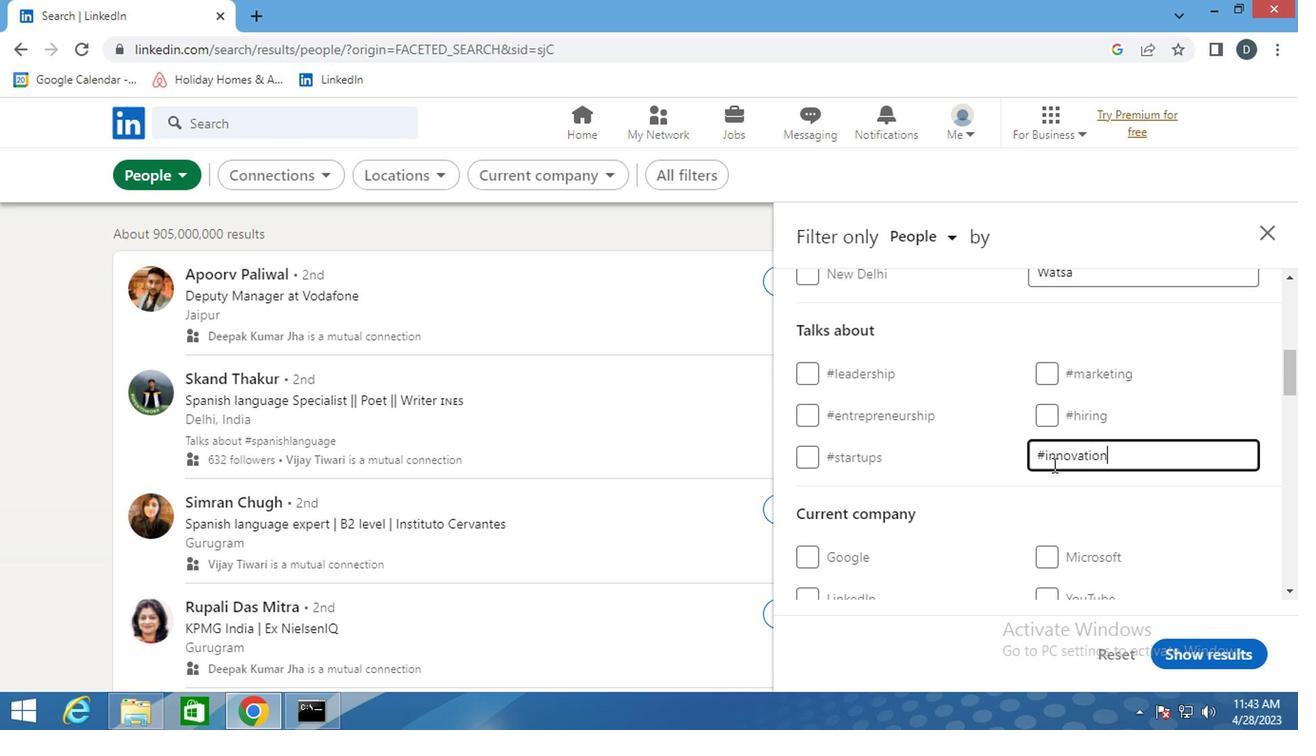 
Action: Mouse moved to (1053, 473)
Screenshot: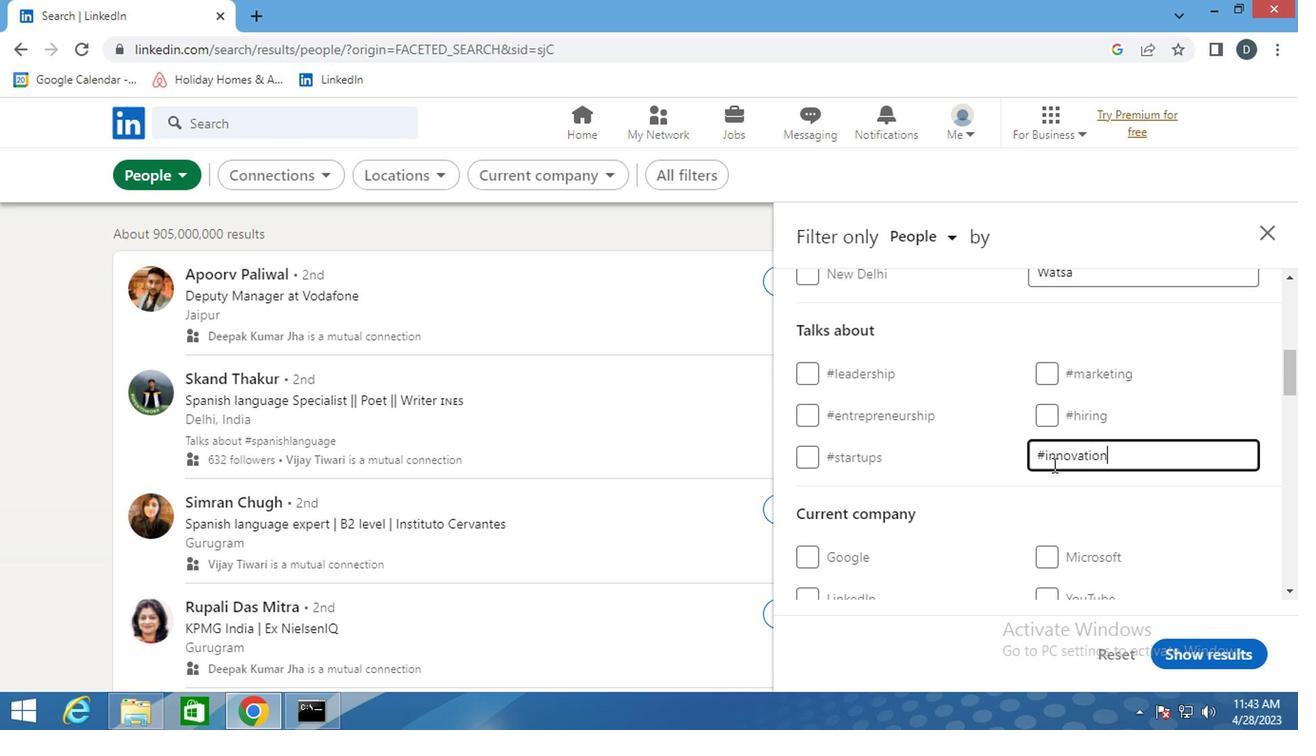 
Action: Mouse scrolled (1053, 472) with delta (0, 0)
Screenshot: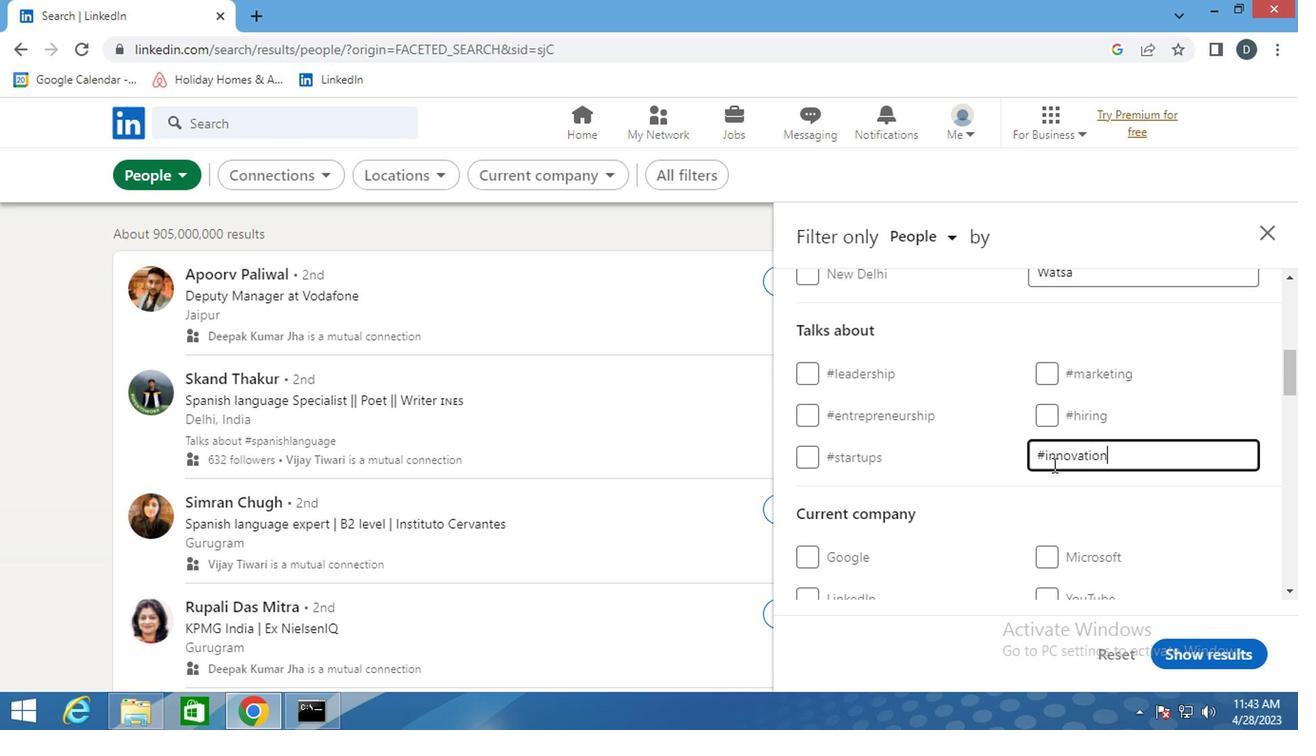 
Action: Mouse moved to (1055, 474)
Screenshot: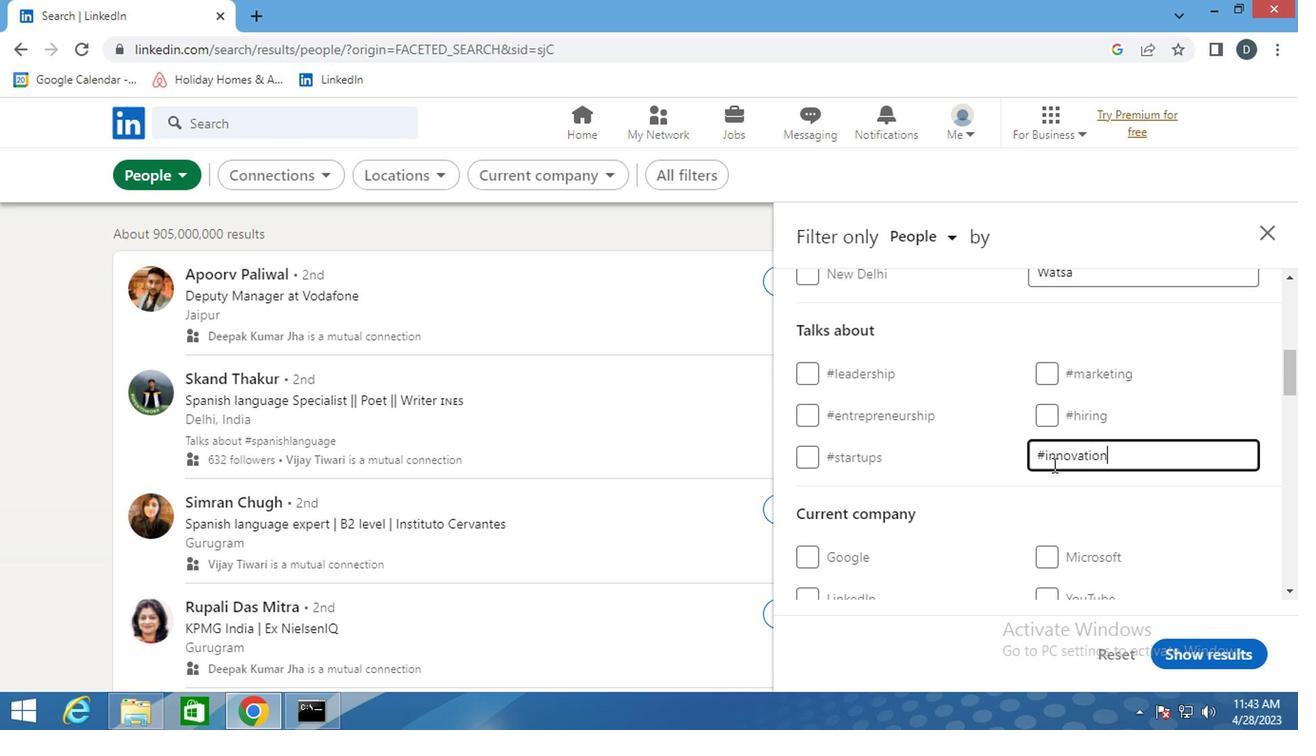 
Action: Mouse scrolled (1055, 473) with delta (0, -1)
Screenshot: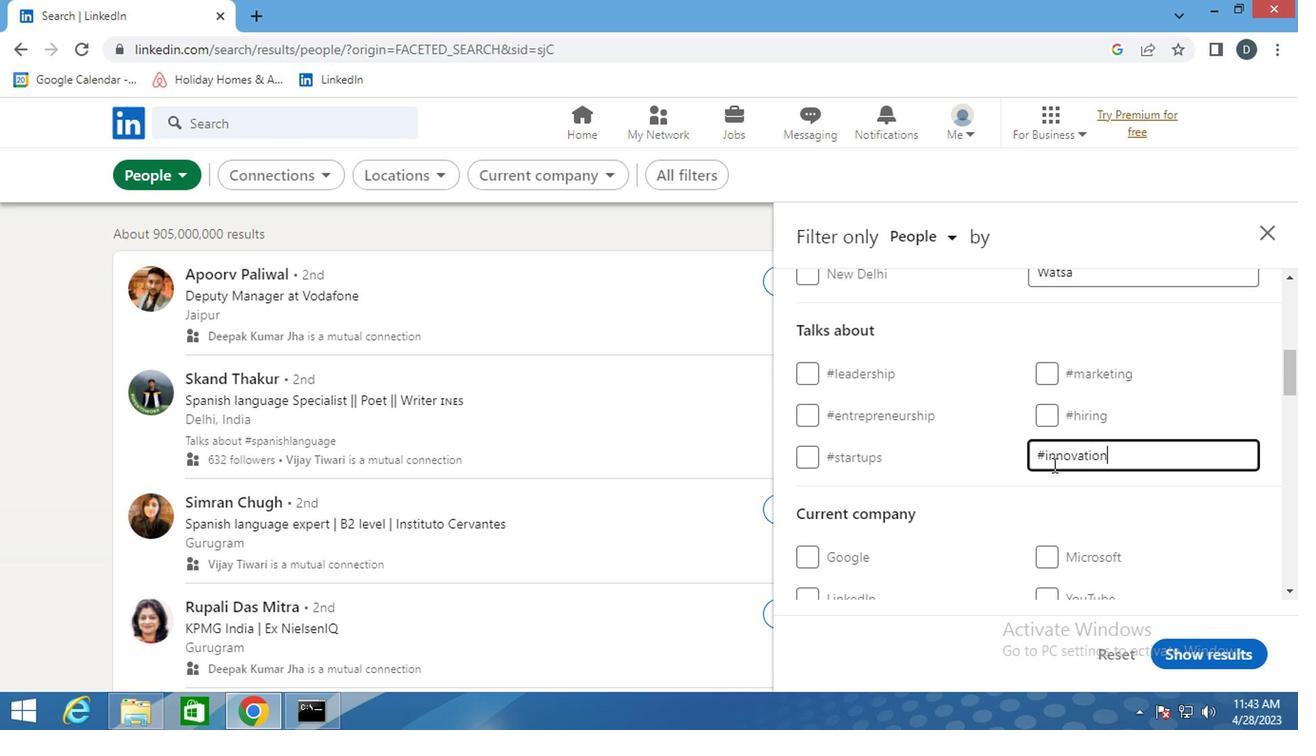 
Action: Mouse scrolled (1055, 473) with delta (0, -1)
Screenshot: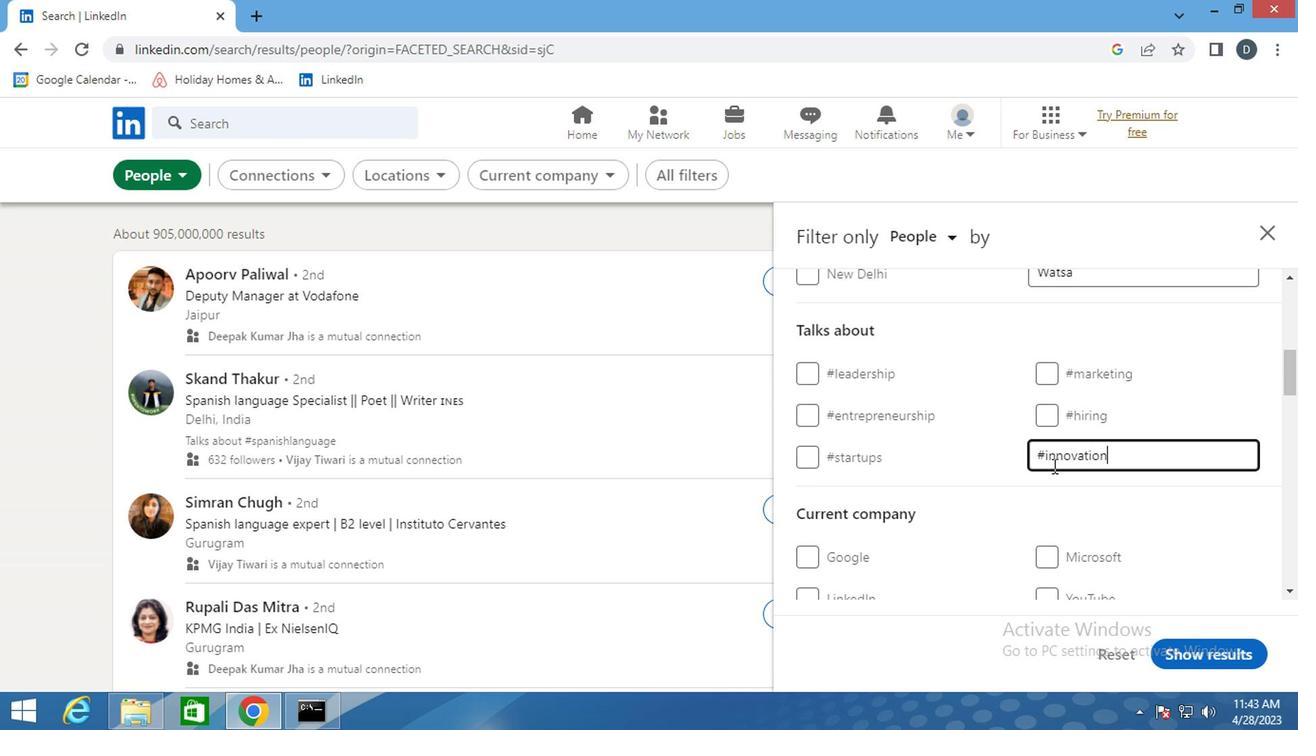 
Action: Mouse scrolled (1055, 473) with delta (0, -1)
Screenshot: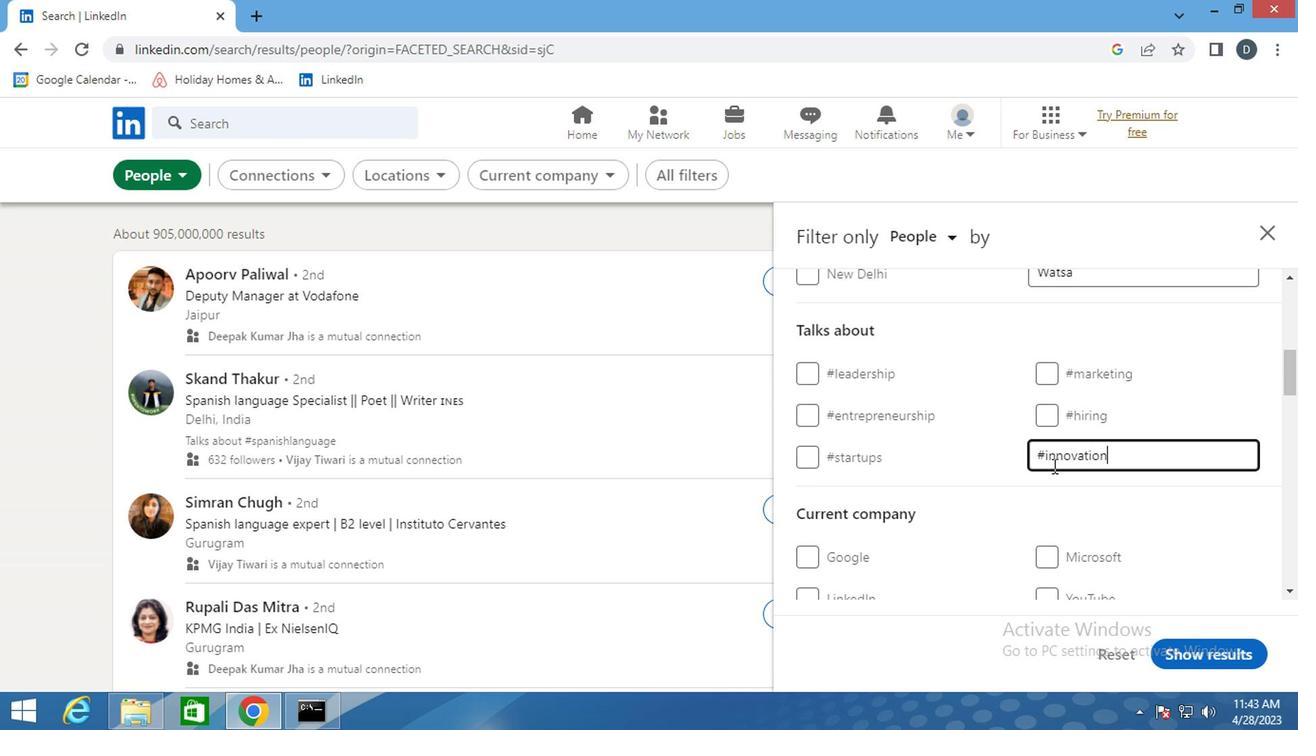 
Action: Mouse moved to (1051, 464)
Screenshot: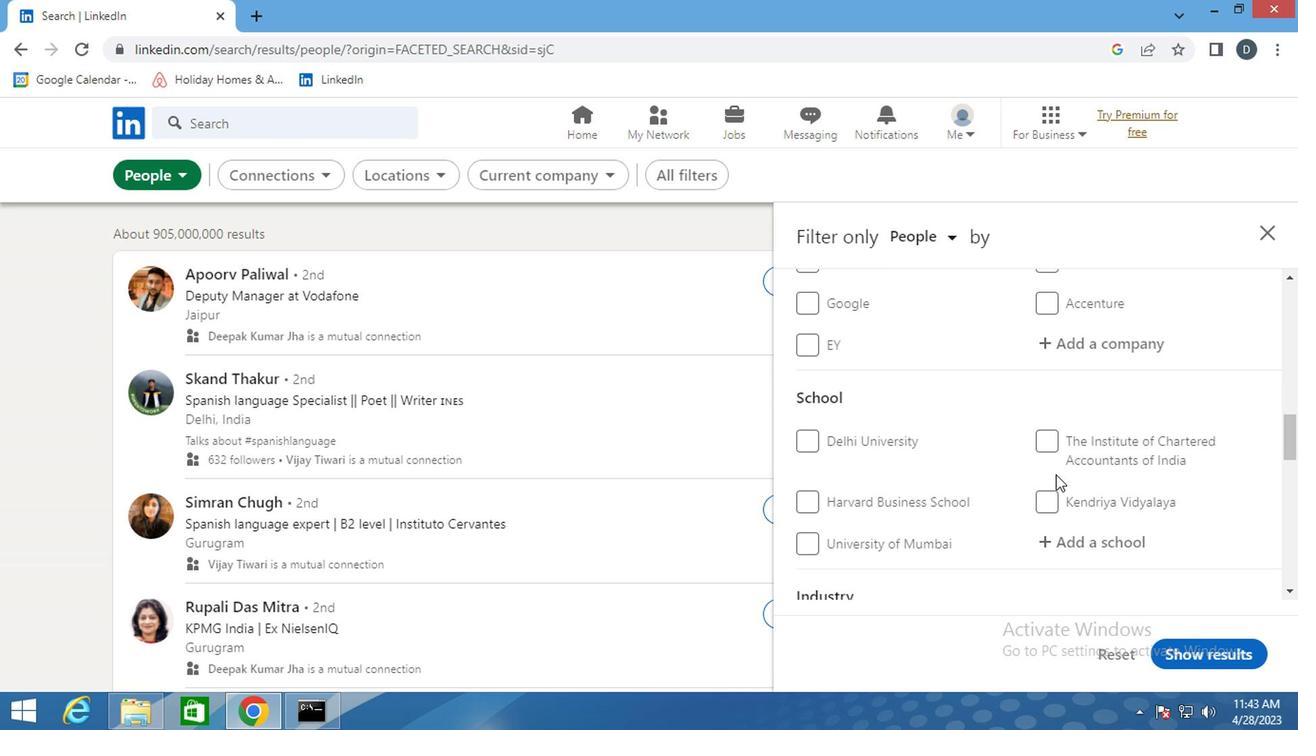 
Action: Mouse scrolled (1051, 463) with delta (0, 0)
Screenshot: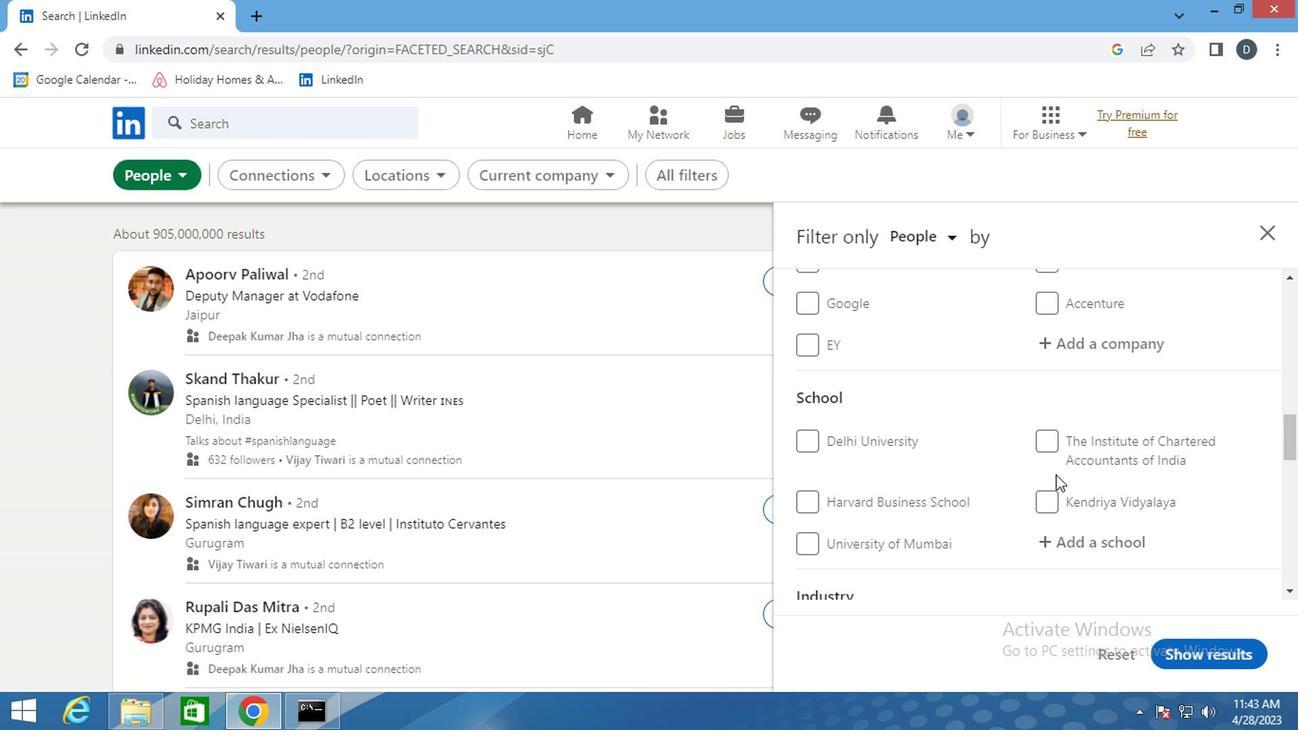 
Action: Mouse scrolled (1051, 463) with delta (0, 0)
Screenshot: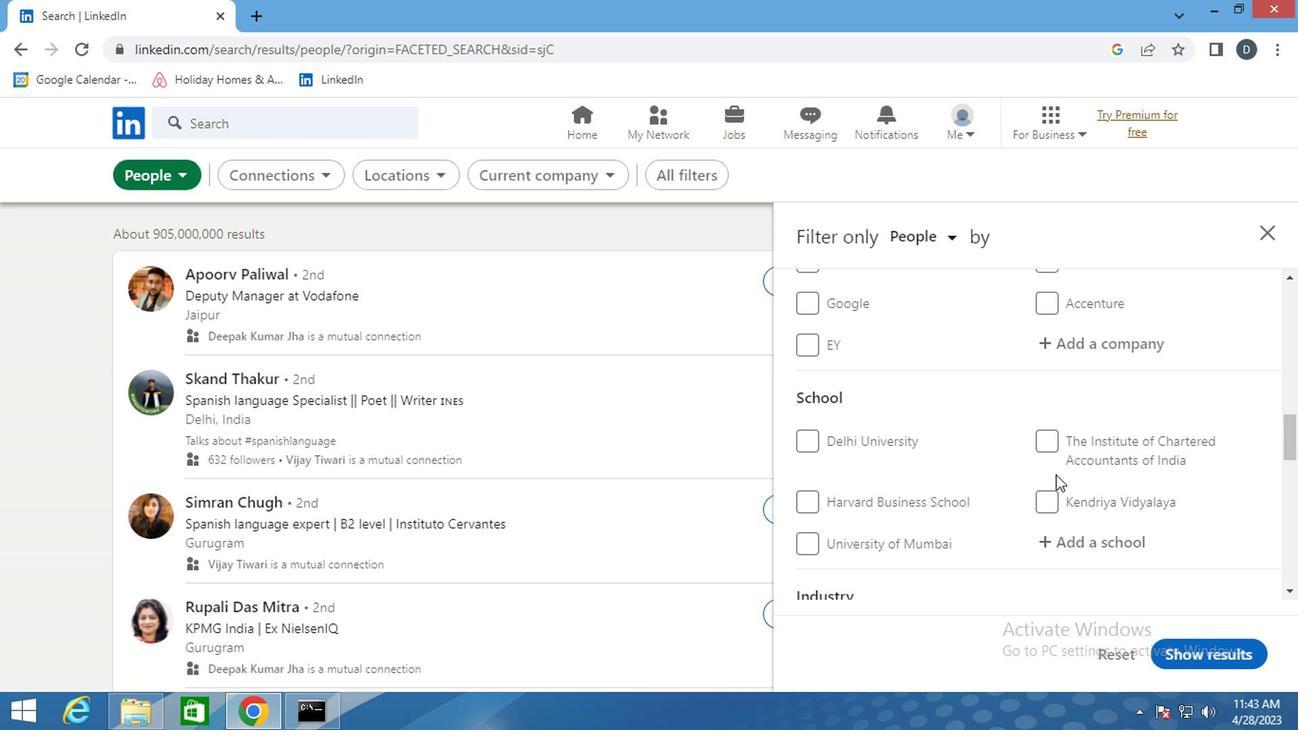 
Action: Mouse moved to (1051, 463)
Screenshot: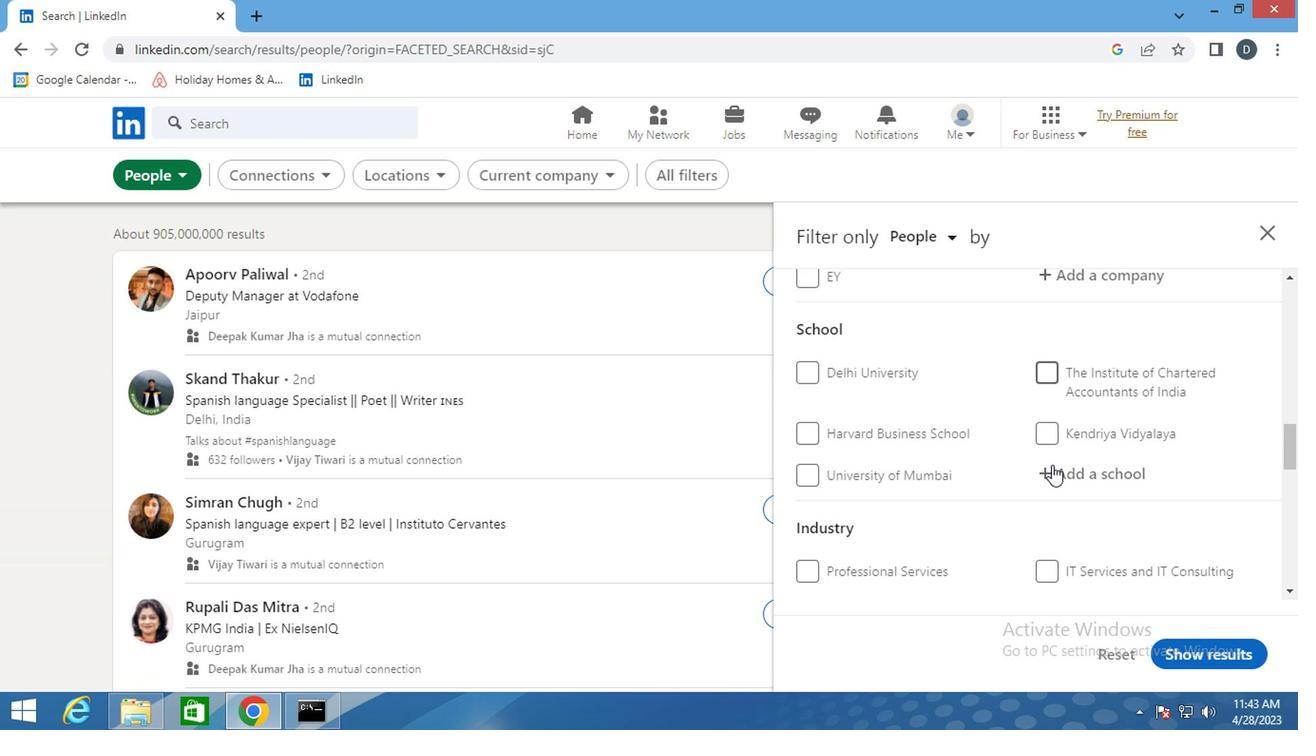 
Action: Mouse scrolled (1051, 461) with delta (0, -1)
Screenshot: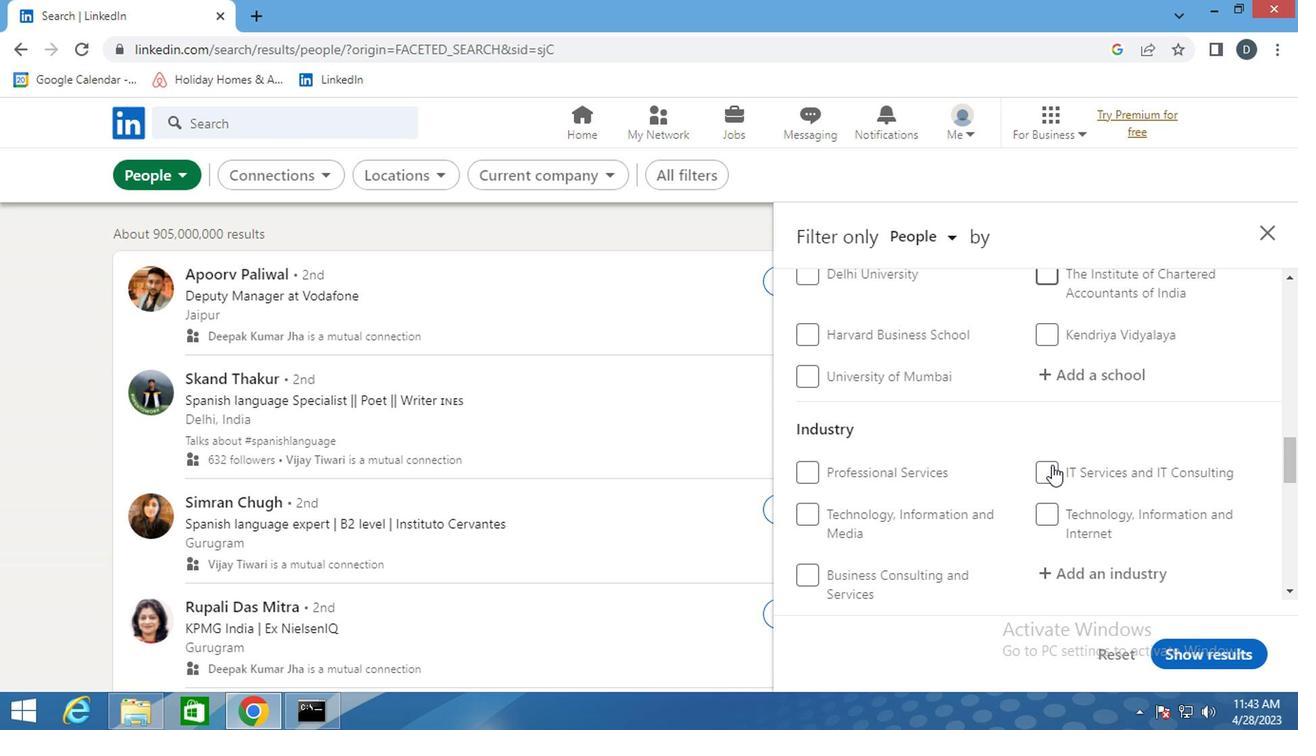 
Action: Mouse moved to (1051, 451)
Screenshot: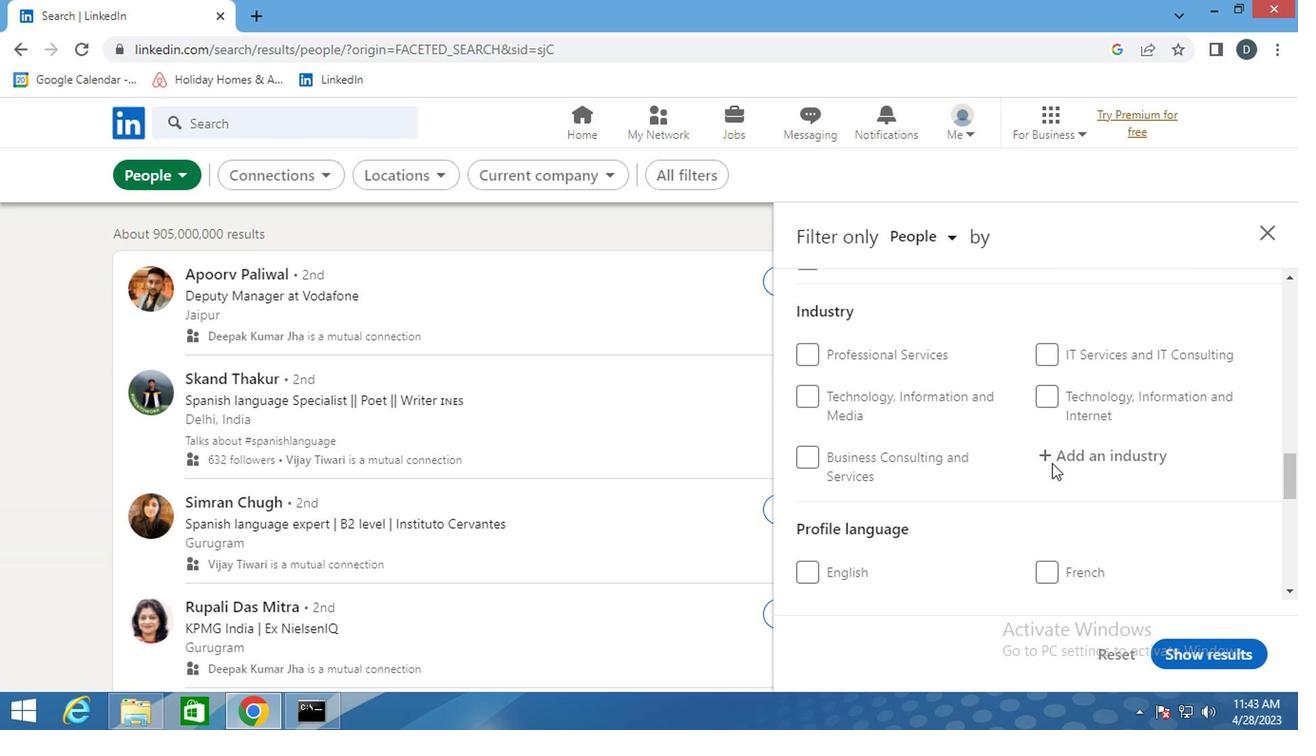 
Action: Mouse scrolled (1051, 450) with delta (0, -1)
Screenshot: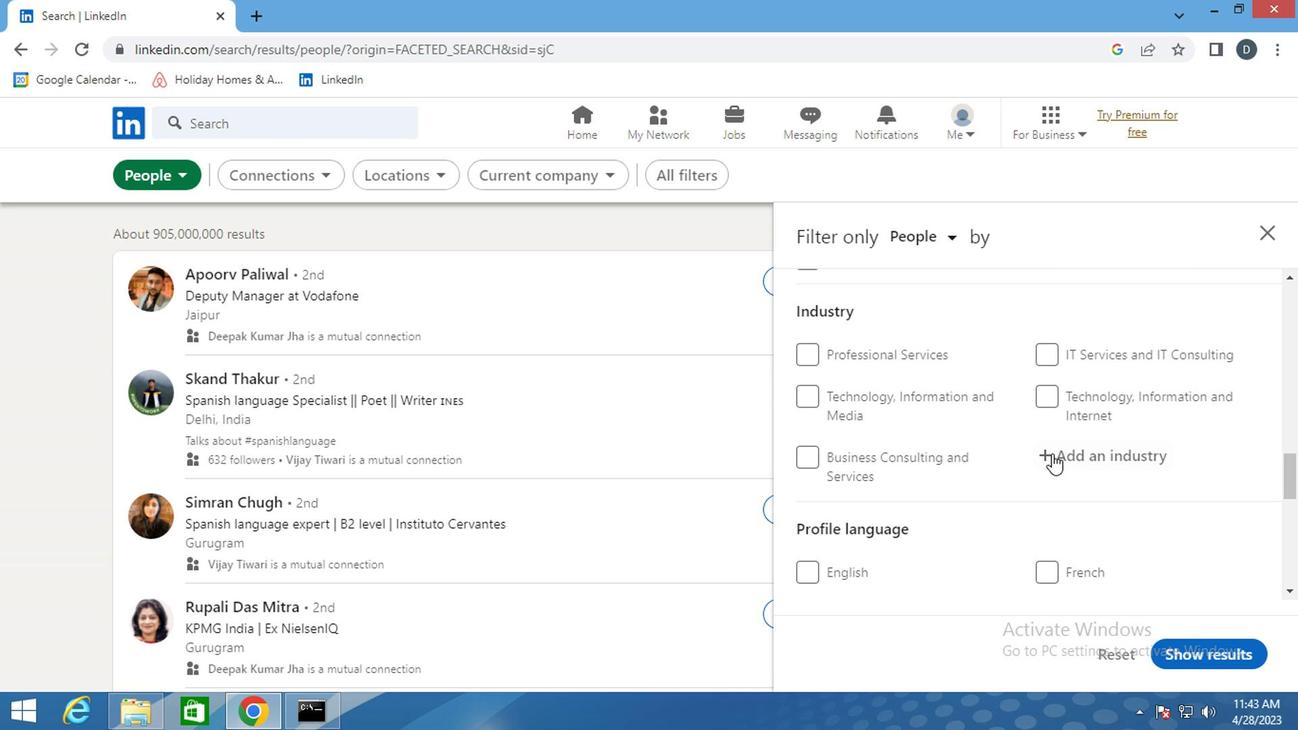 
Action: Mouse scrolled (1051, 450) with delta (0, -1)
Screenshot: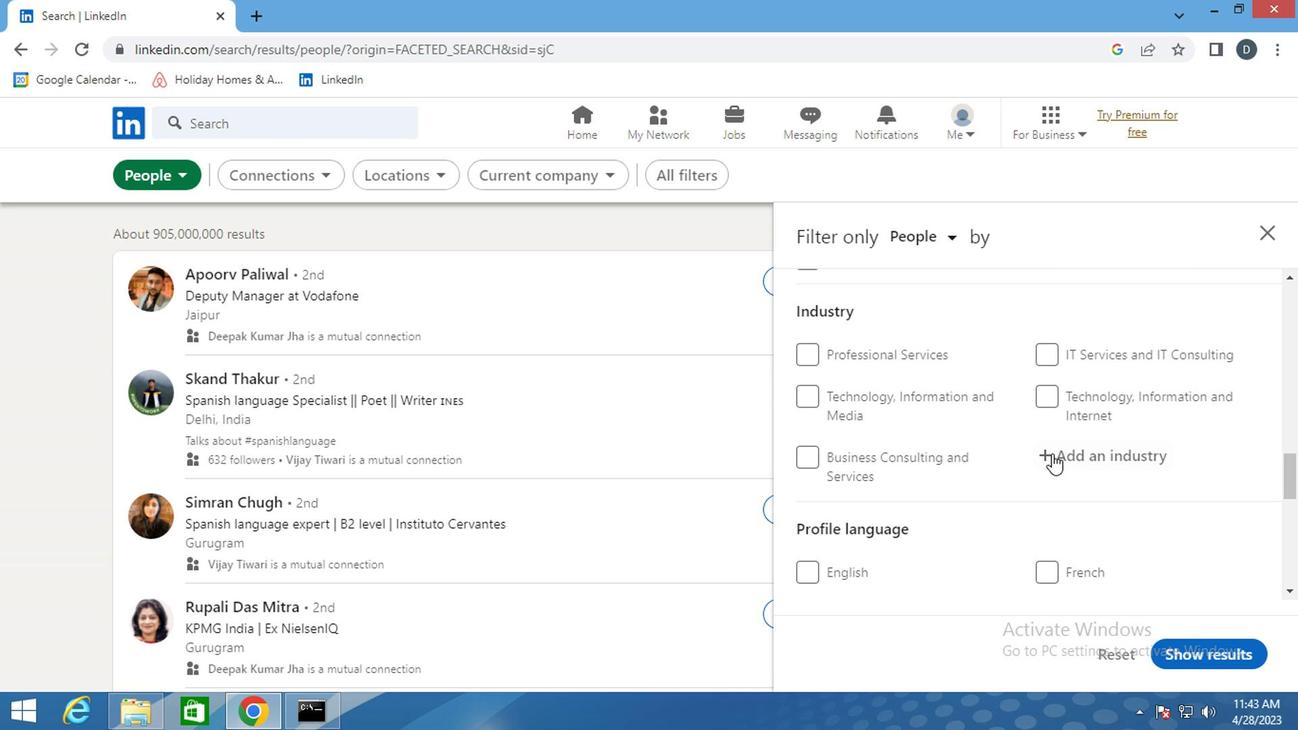 
Action: Mouse scrolled (1051, 450) with delta (0, -1)
Screenshot: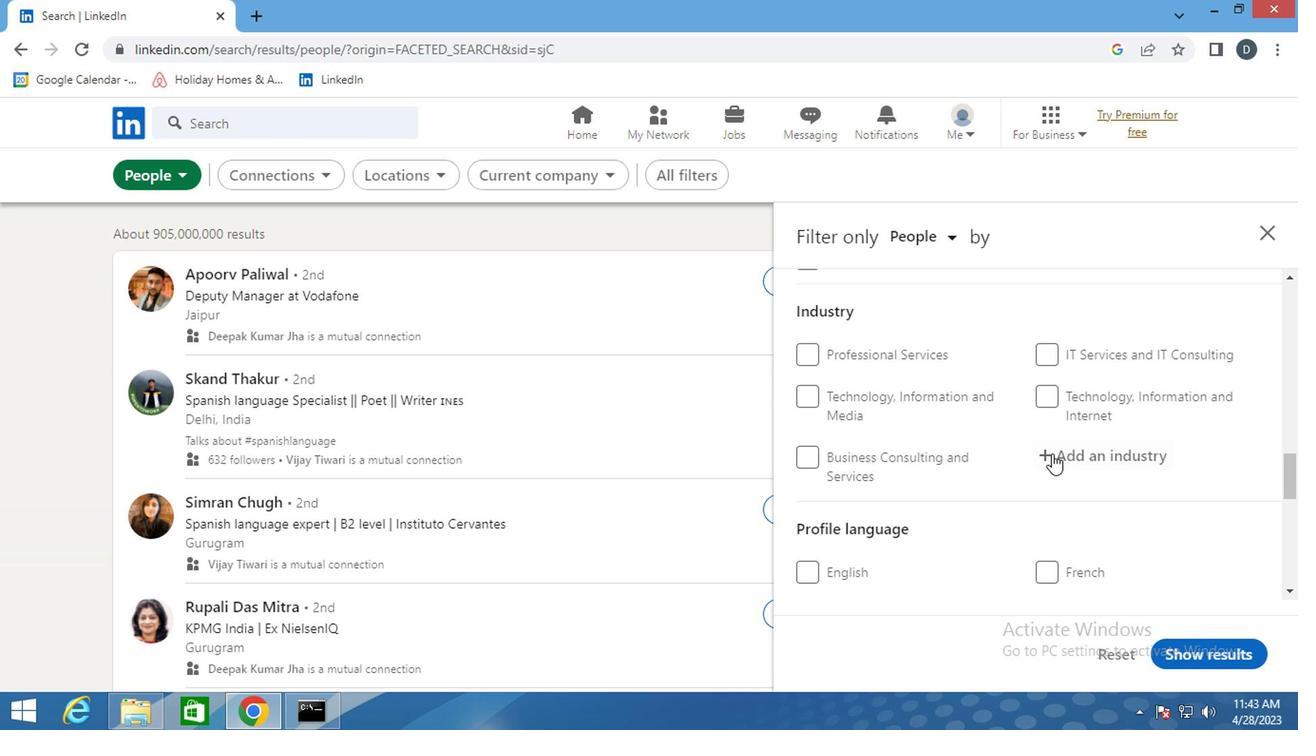 
Action: Mouse moved to (1053, 330)
Screenshot: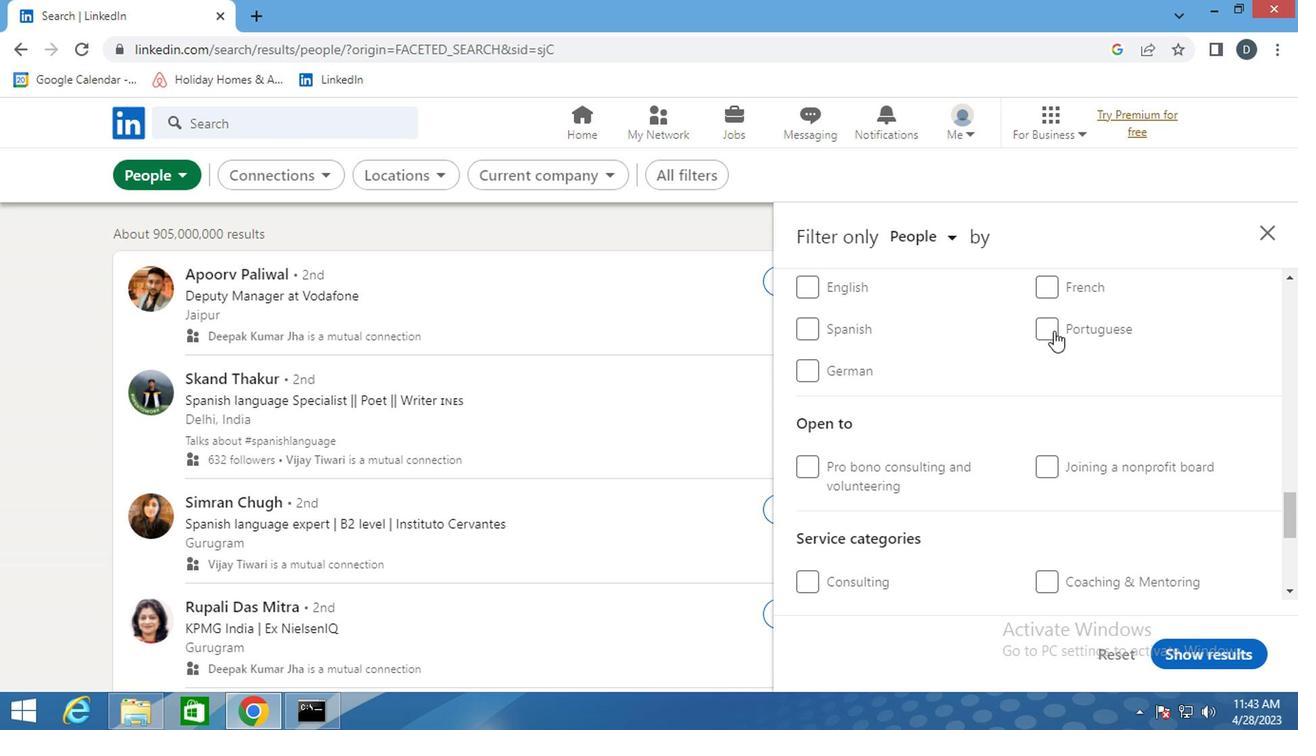 
Action: Mouse scrolled (1053, 331) with delta (0, 1)
Screenshot: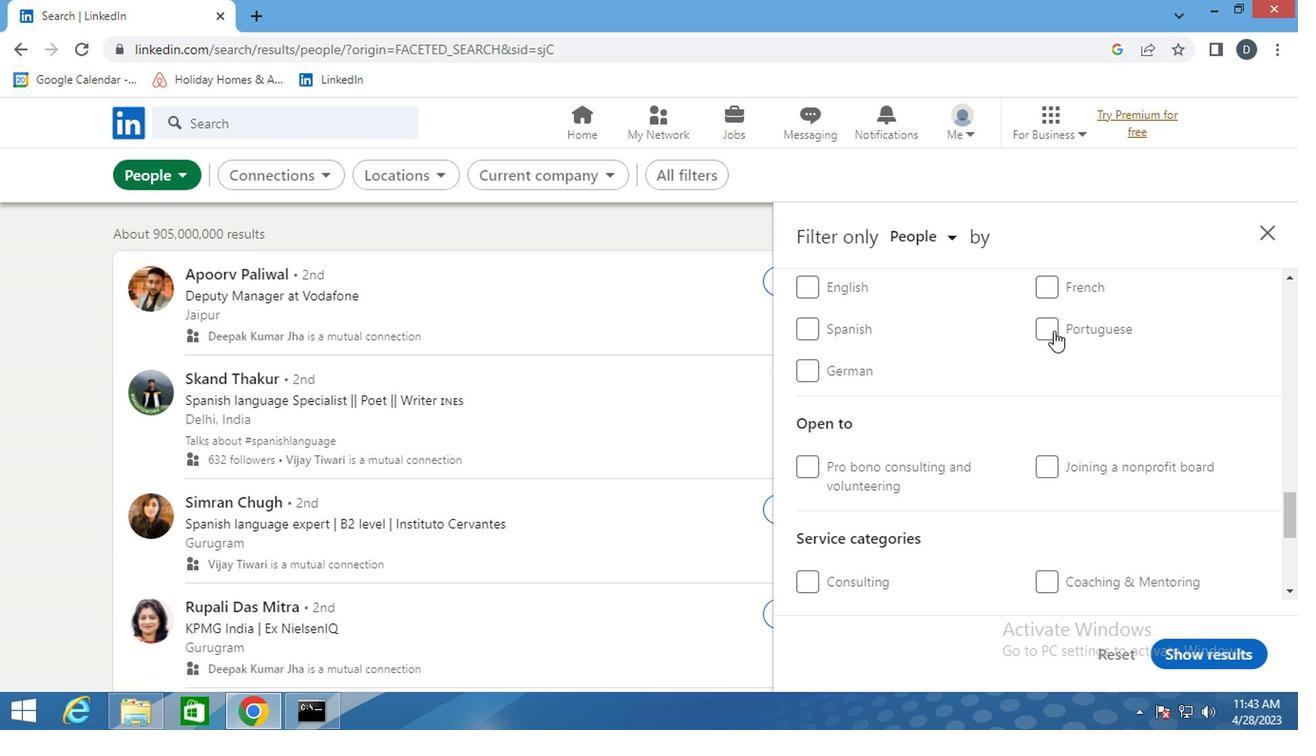 
Action: Mouse moved to (1053, 332)
Screenshot: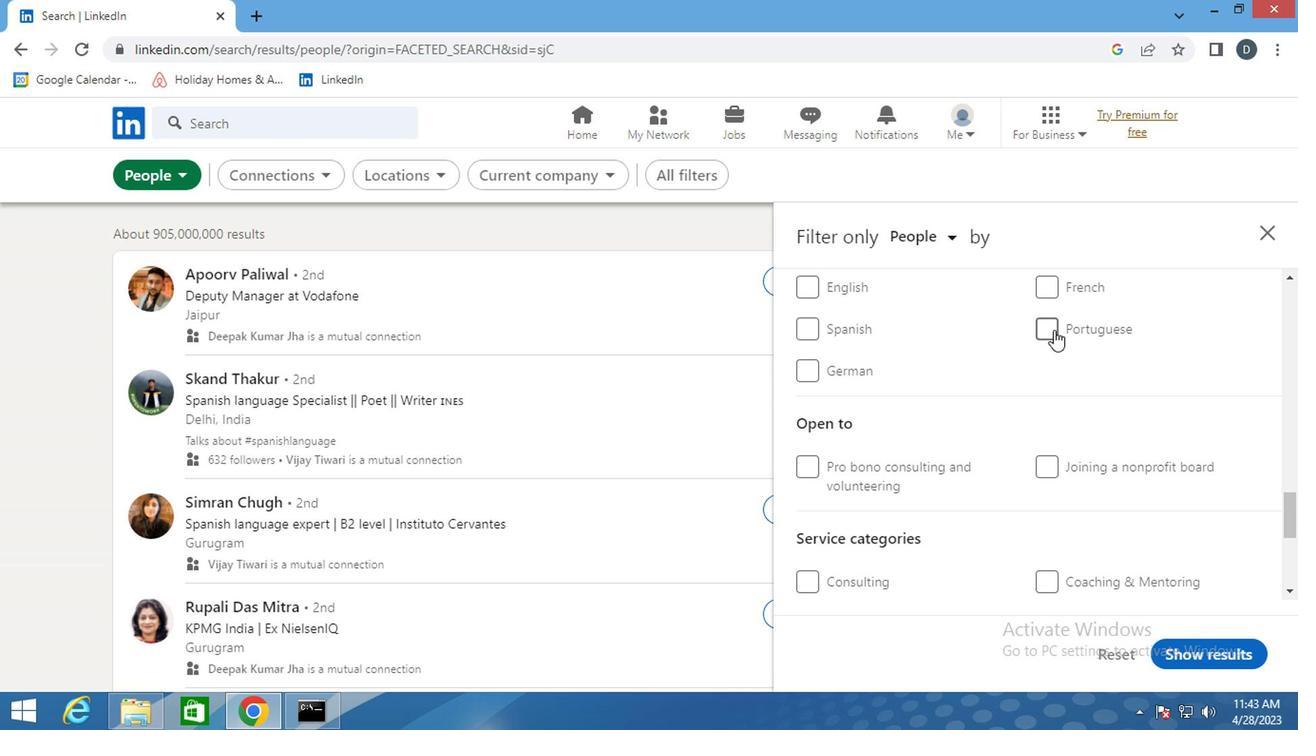 
Action: Mouse scrolled (1053, 332) with delta (0, 0)
Screenshot: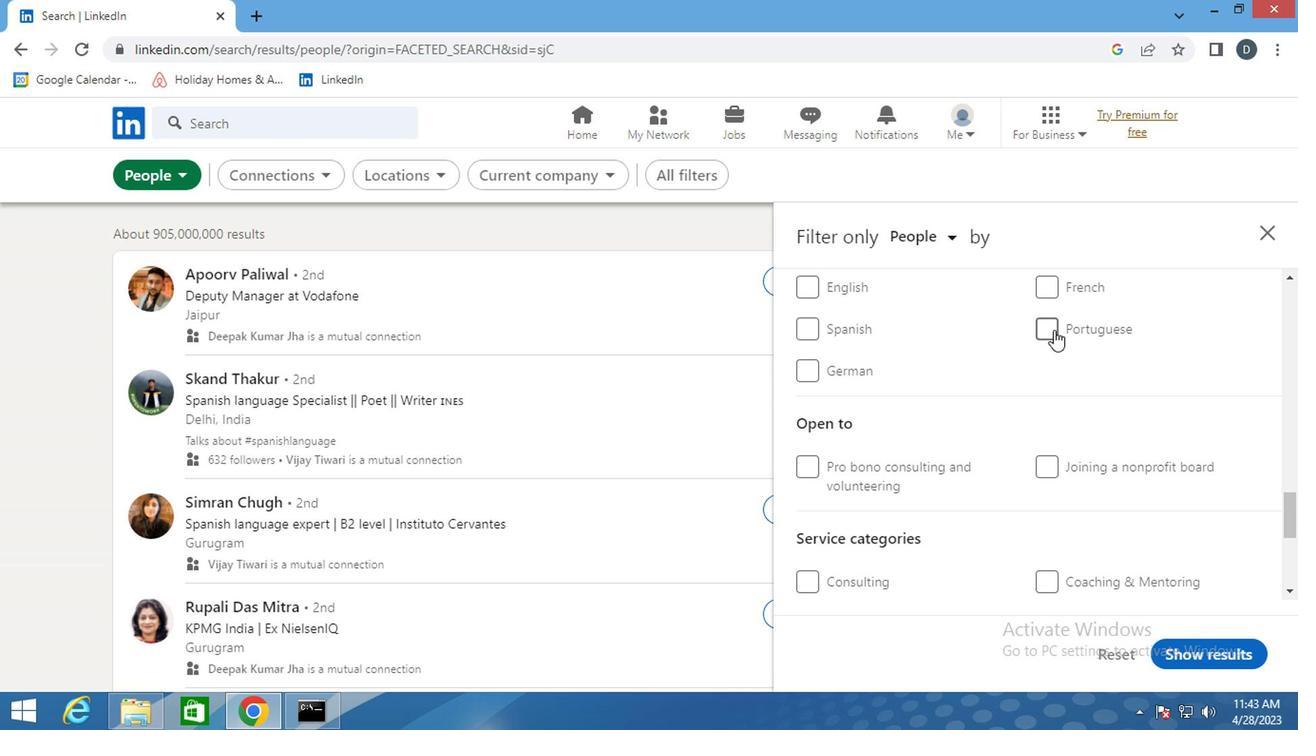
Action: Mouse moved to (1064, 482)
Screenshot: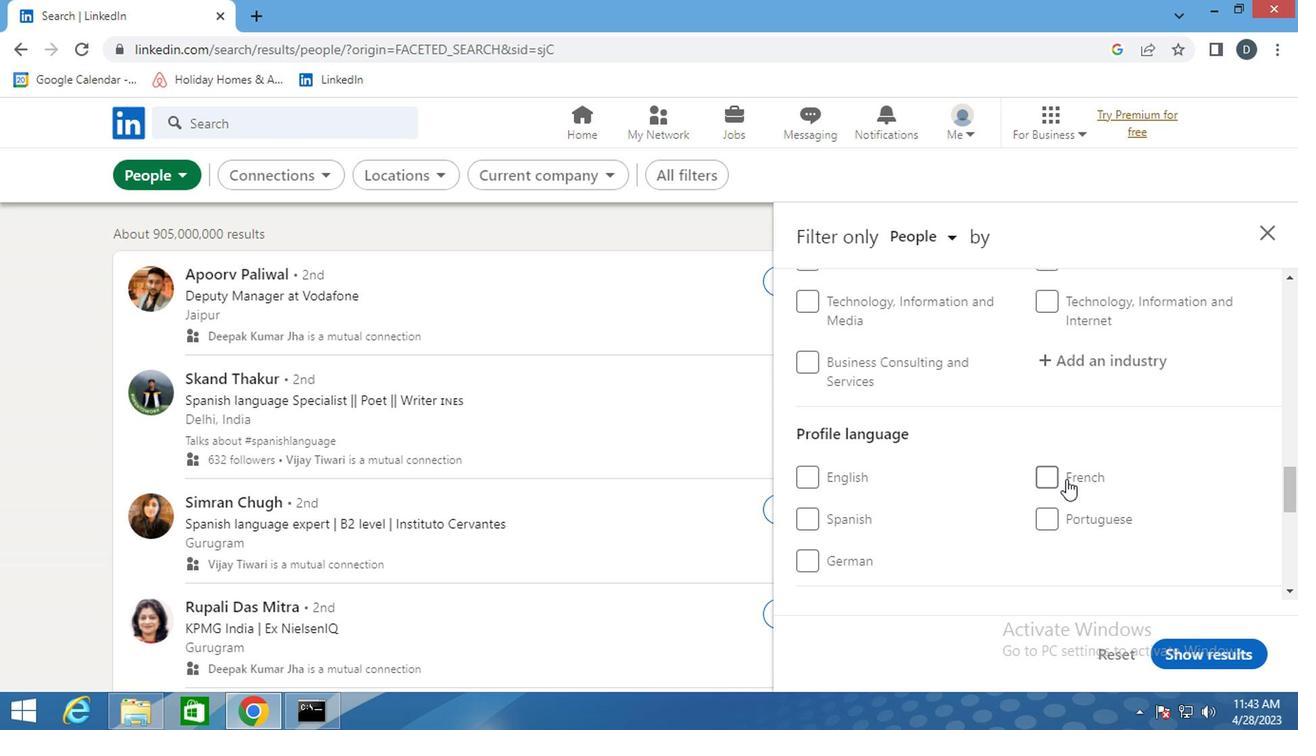 
Action: Mouse pressed left at (1064, 482)
Screenshot: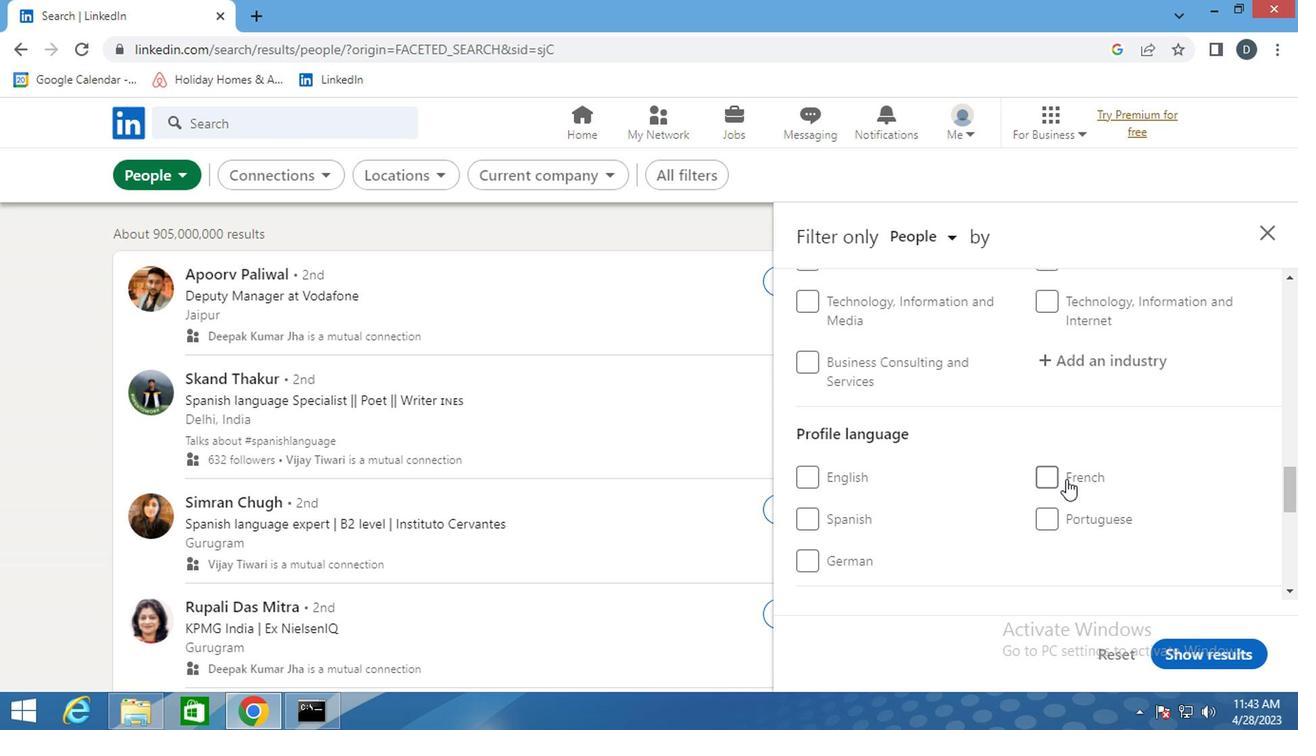 
Action: Mouse moved to (1063, 482)
Screenshot: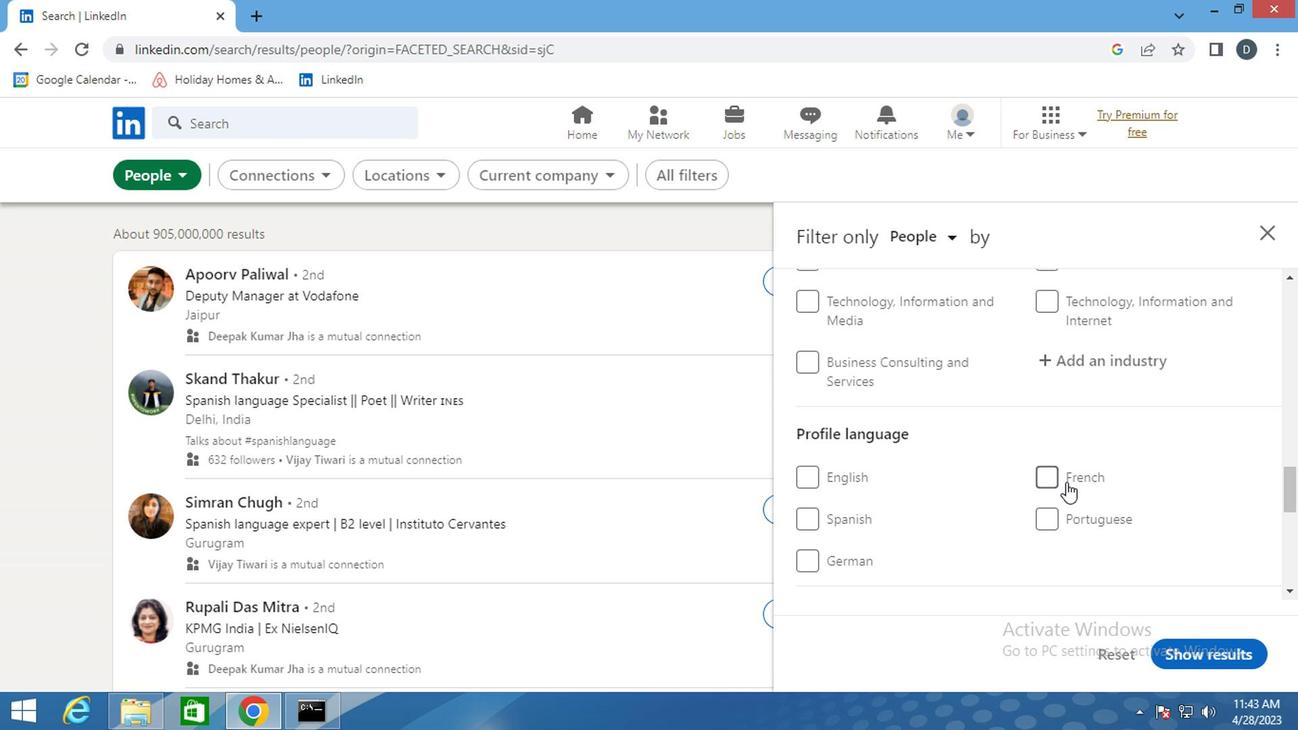 
Action: Mouse scrolled (1063, 484) with delta (0, 1)
Screenshot: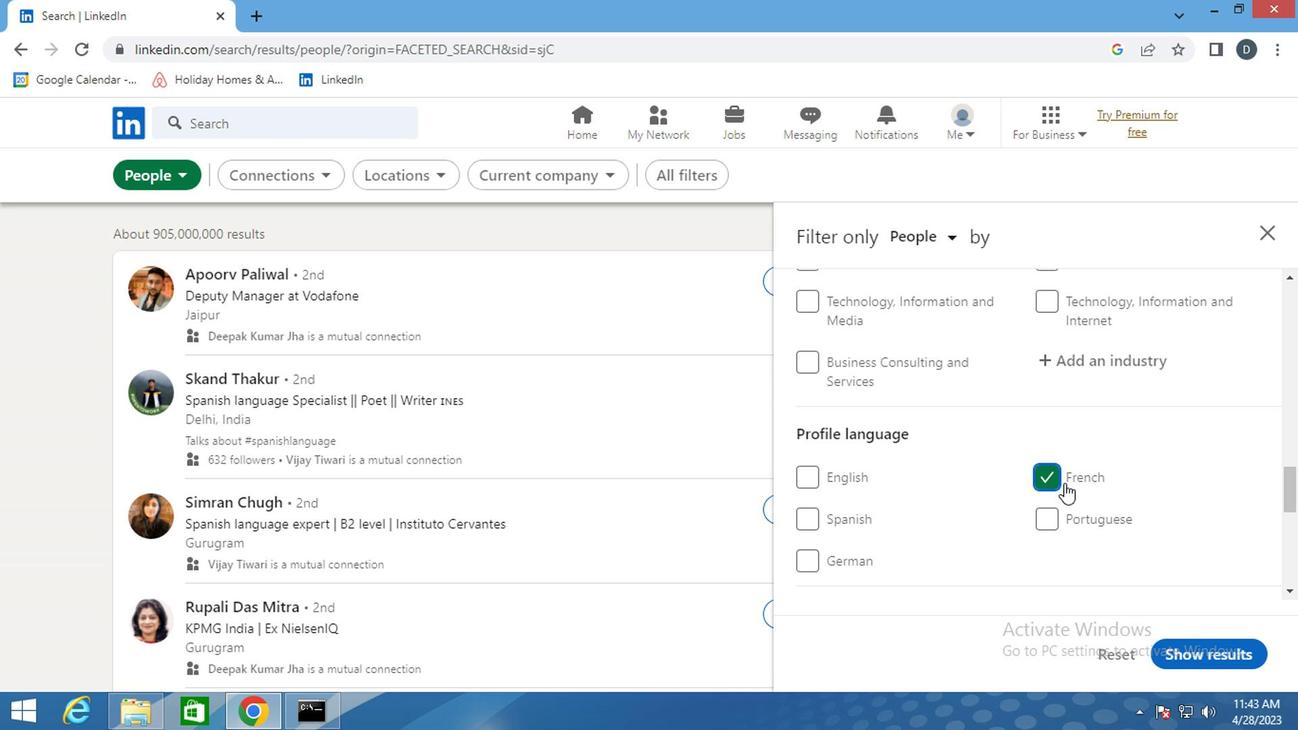 
Action: Mouse scrolled (1063, 484) with delta (0, 1)
Screenshot: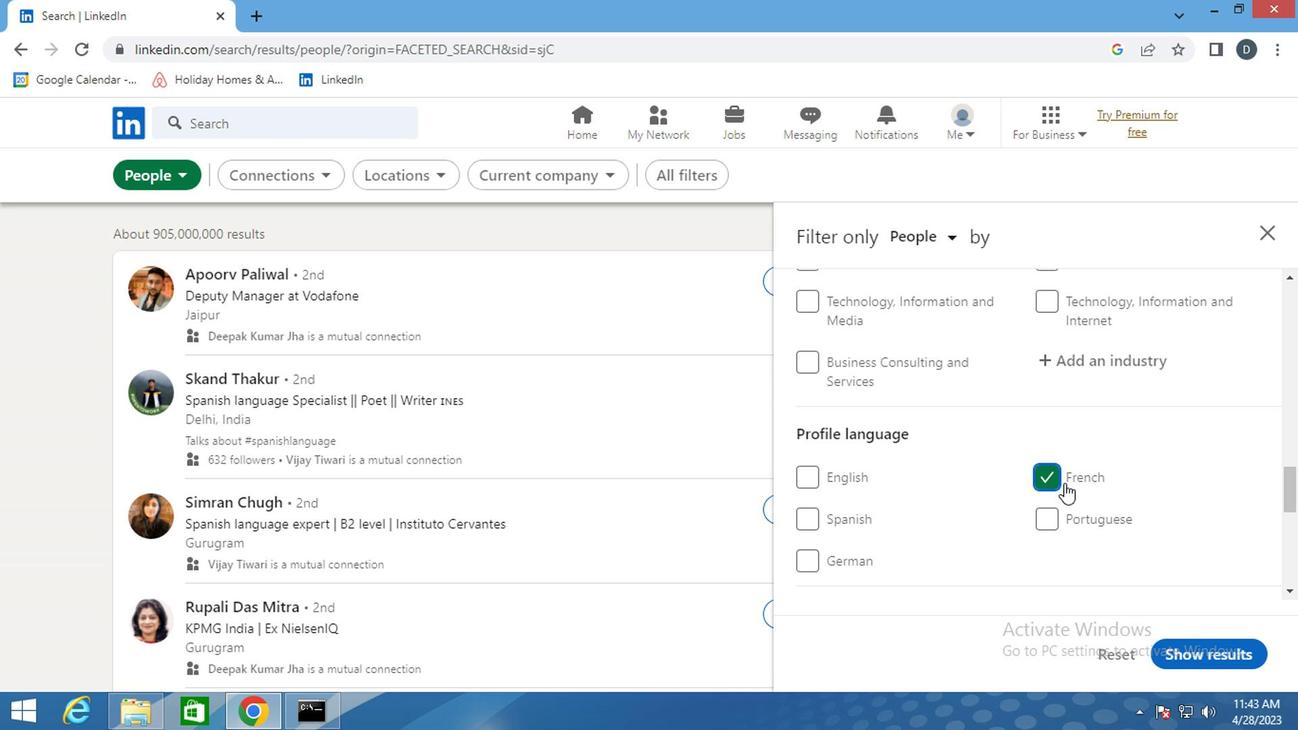 
Action: Mouse scrolled (1063, 484) with delta (0, 1)
Screenshot: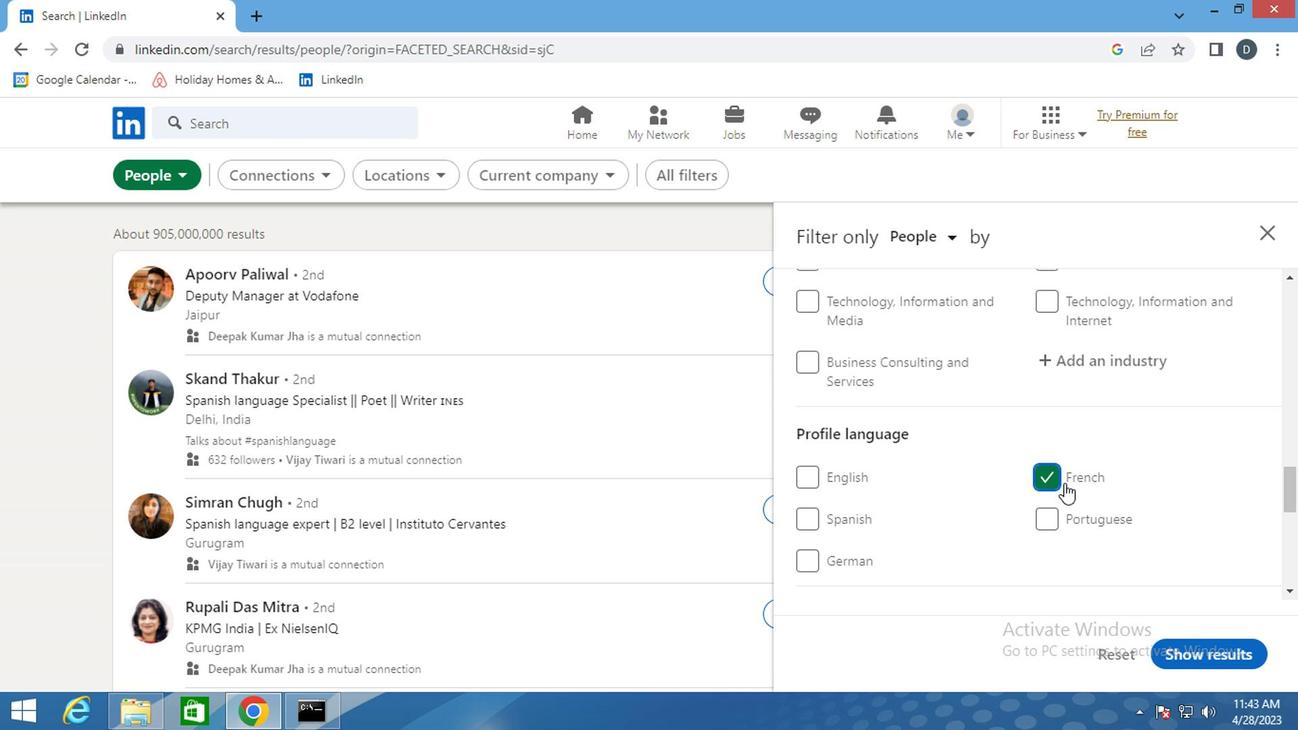 
Action: Mouse scrolled (1063, 484) with delta (0, 1)
Screenshot: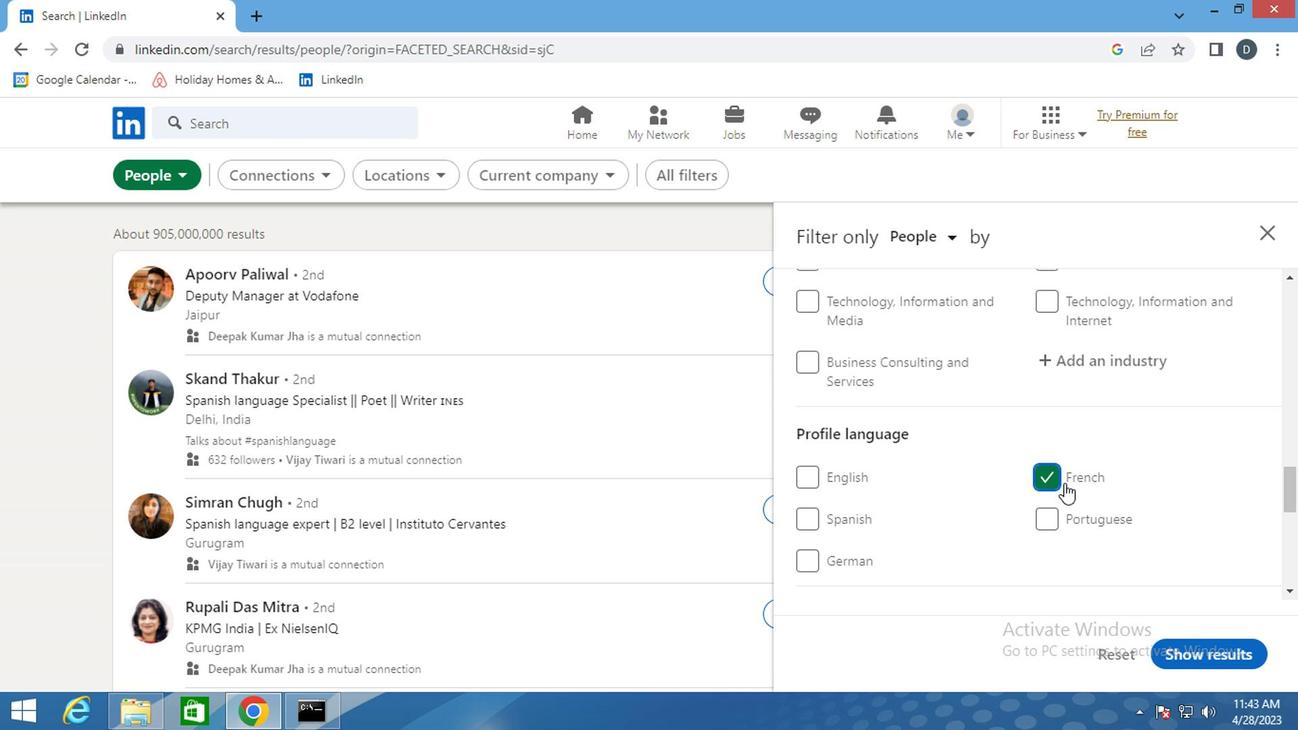 
Action: Mouse scrolled (1063, 484) with delta (0, 1)
Screenshot: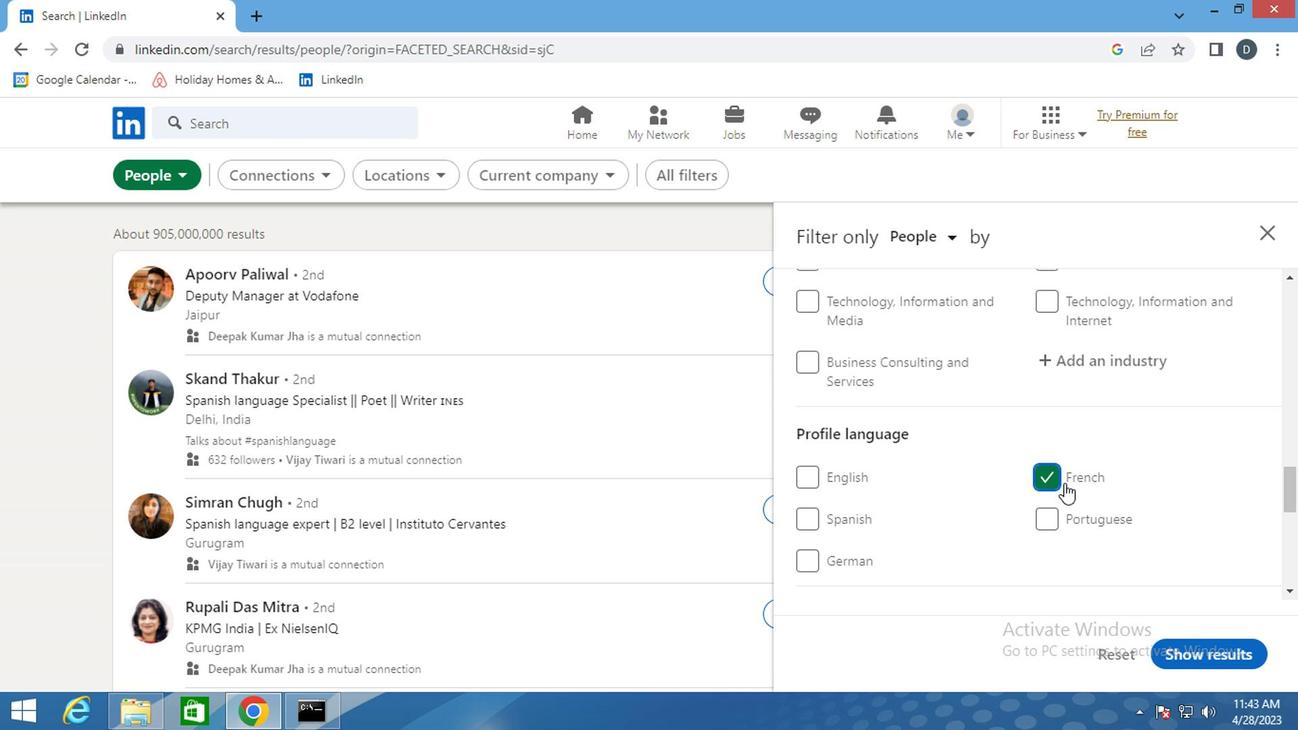 
Action: Mouse scrolled (1063, 484) with delta (0, 1)
Screenshot: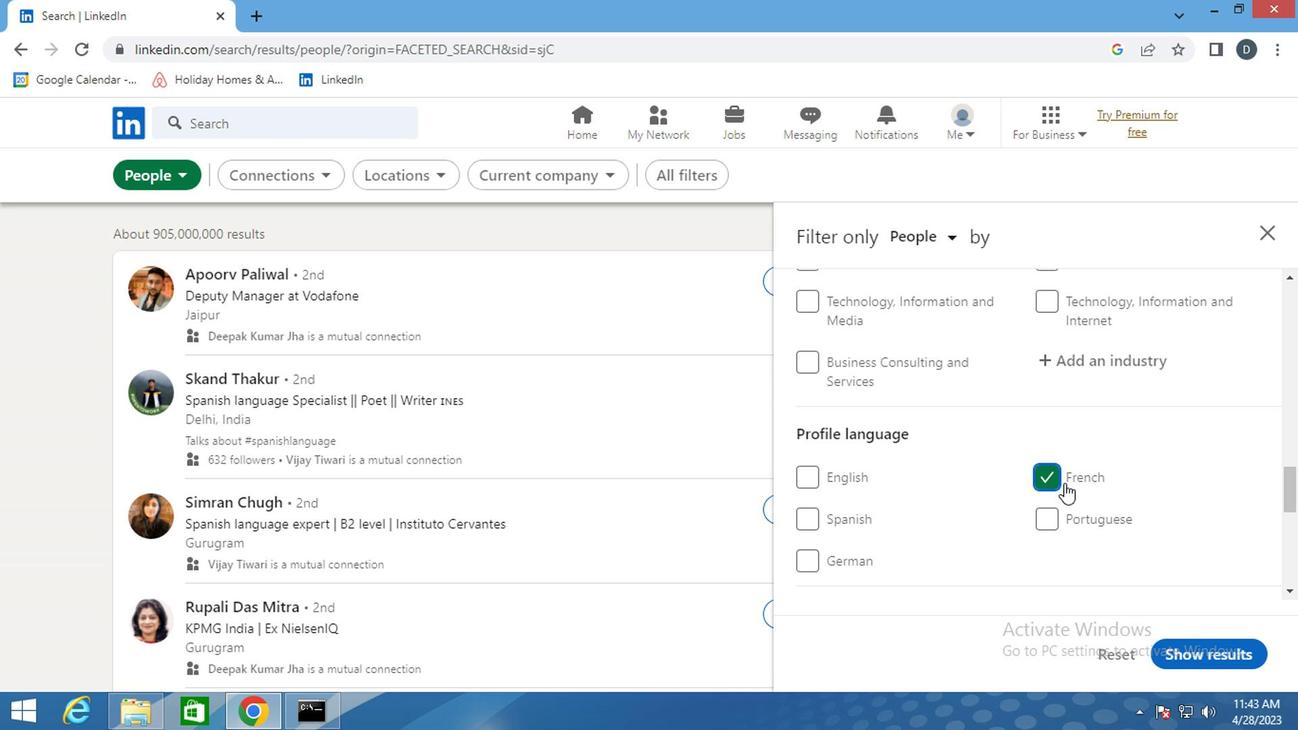 
Action: Mouse scrolled (1063, 484) with delta (0, 1)
Screenshot: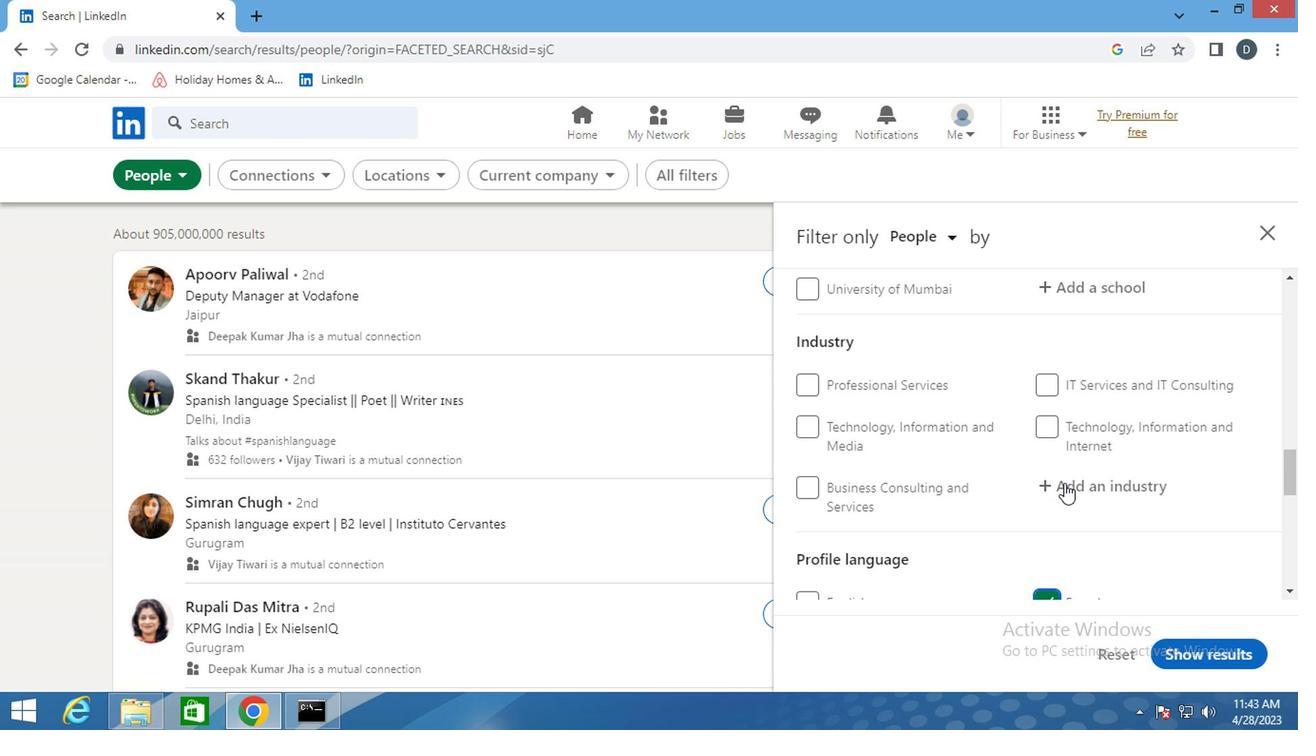 
Action: Mouse scrolled (1063, 484) with delta (0, 1)
Screenshot: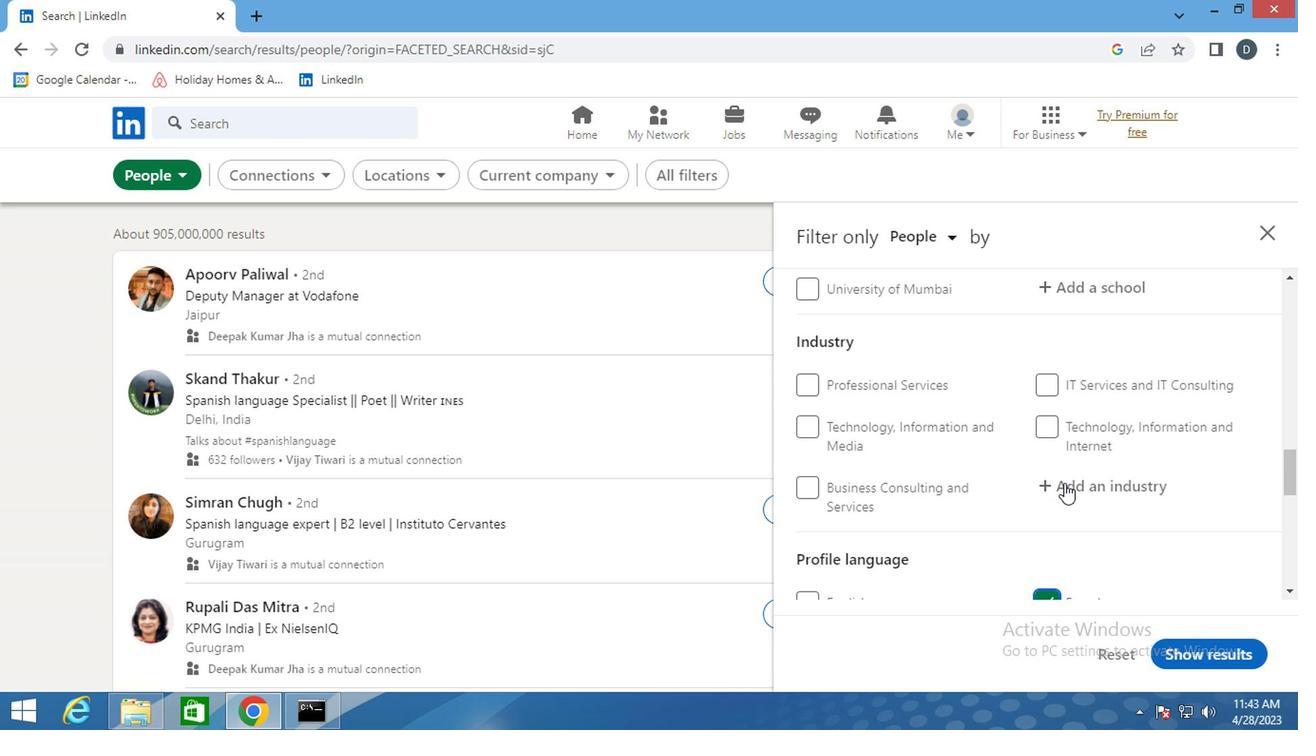 
Action: Mouse scrolled (1063, 484) with delta (0, 1)
Screenshot: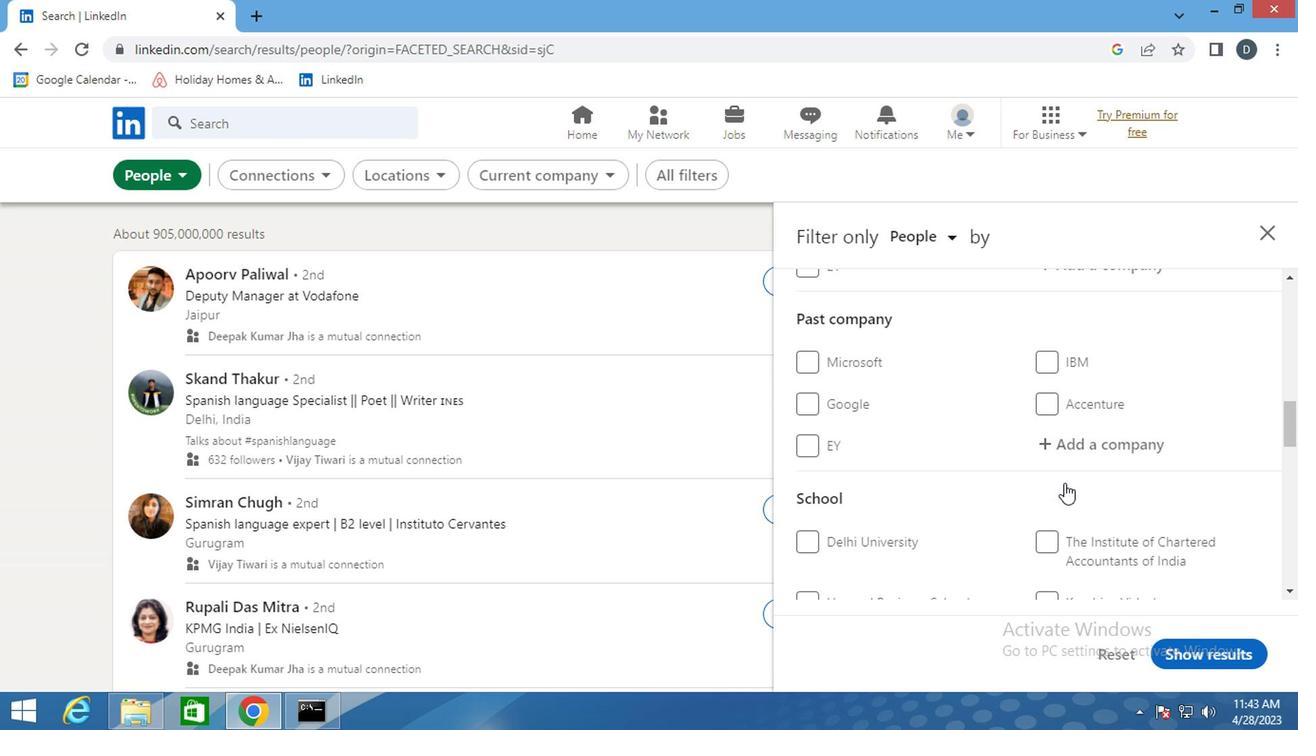 
Action: Mouse scrolled (1063, 484) with delta (0, 1)
Screenshot: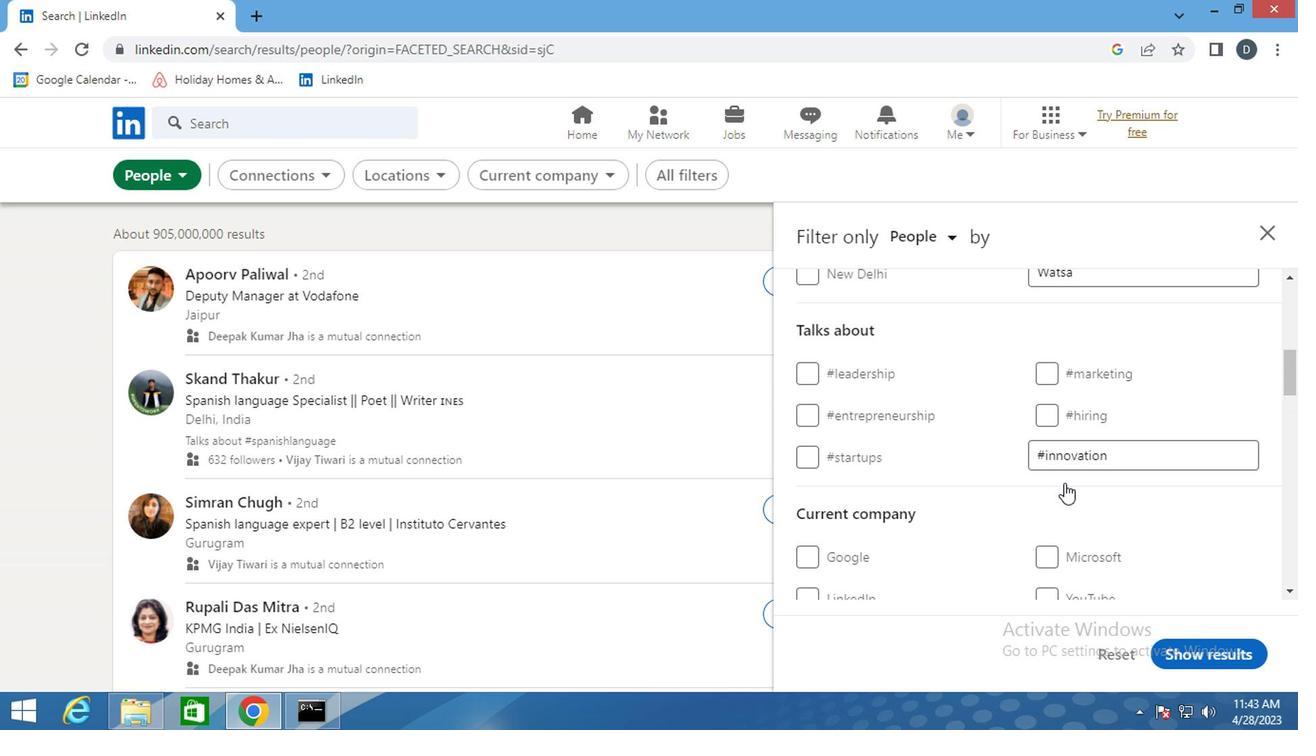 
Action: Mouse scrolled (1063, 484) with delta (0, 1)
Screenshot: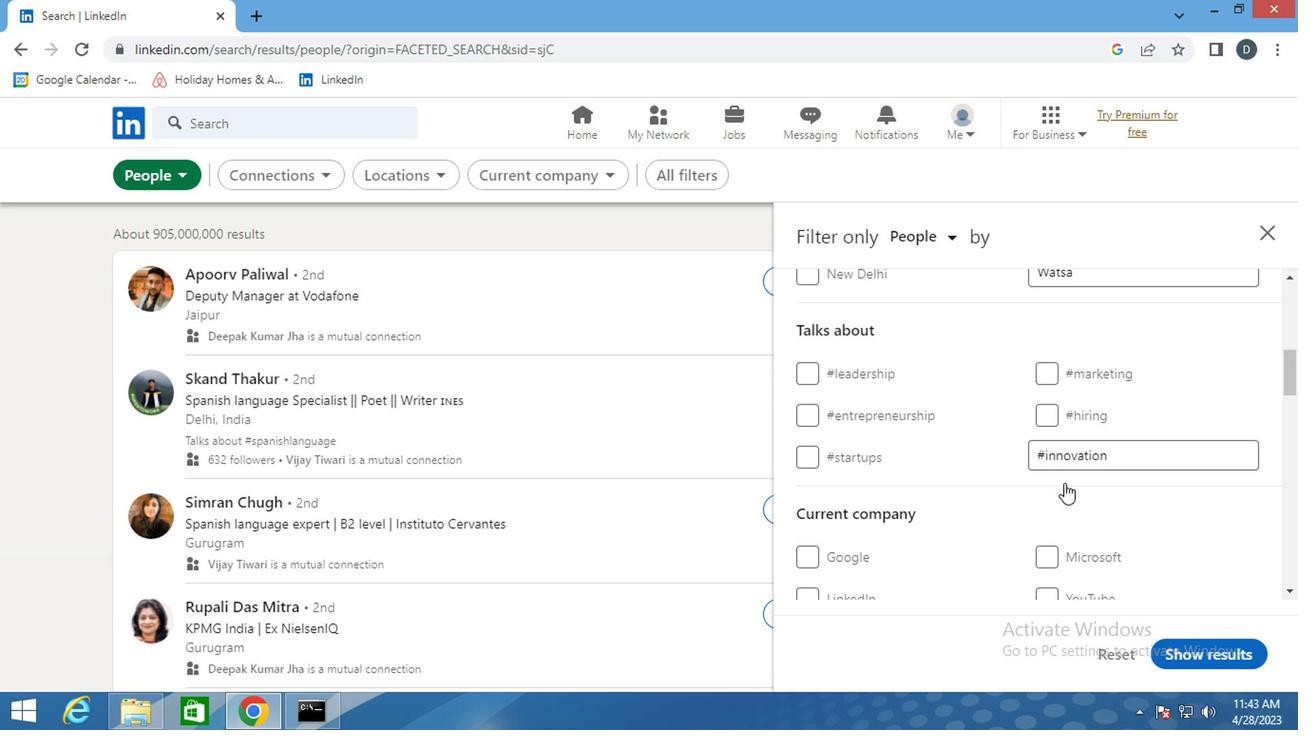 
Action: Mouse moved to (1063, 504)
Screenshot: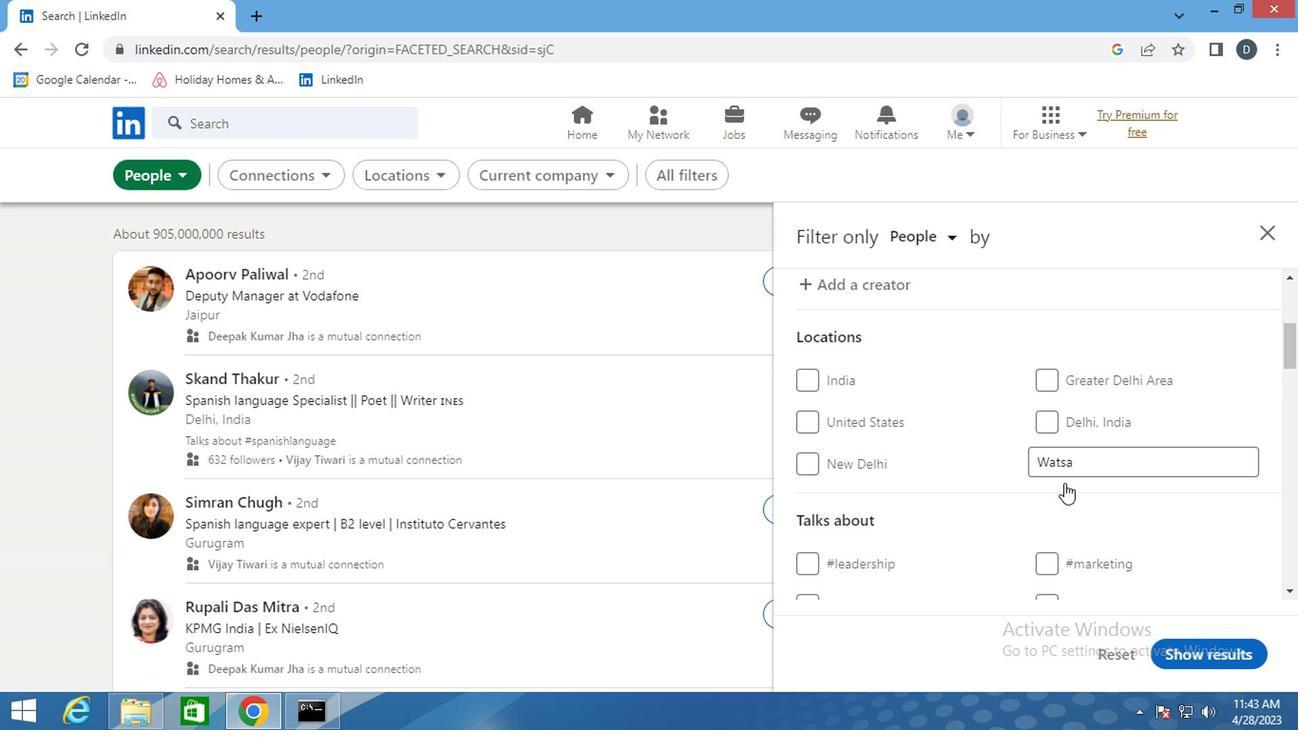 
Action: Mouse scrolled (1063, 503) with delta (0, 0)
Screenshot: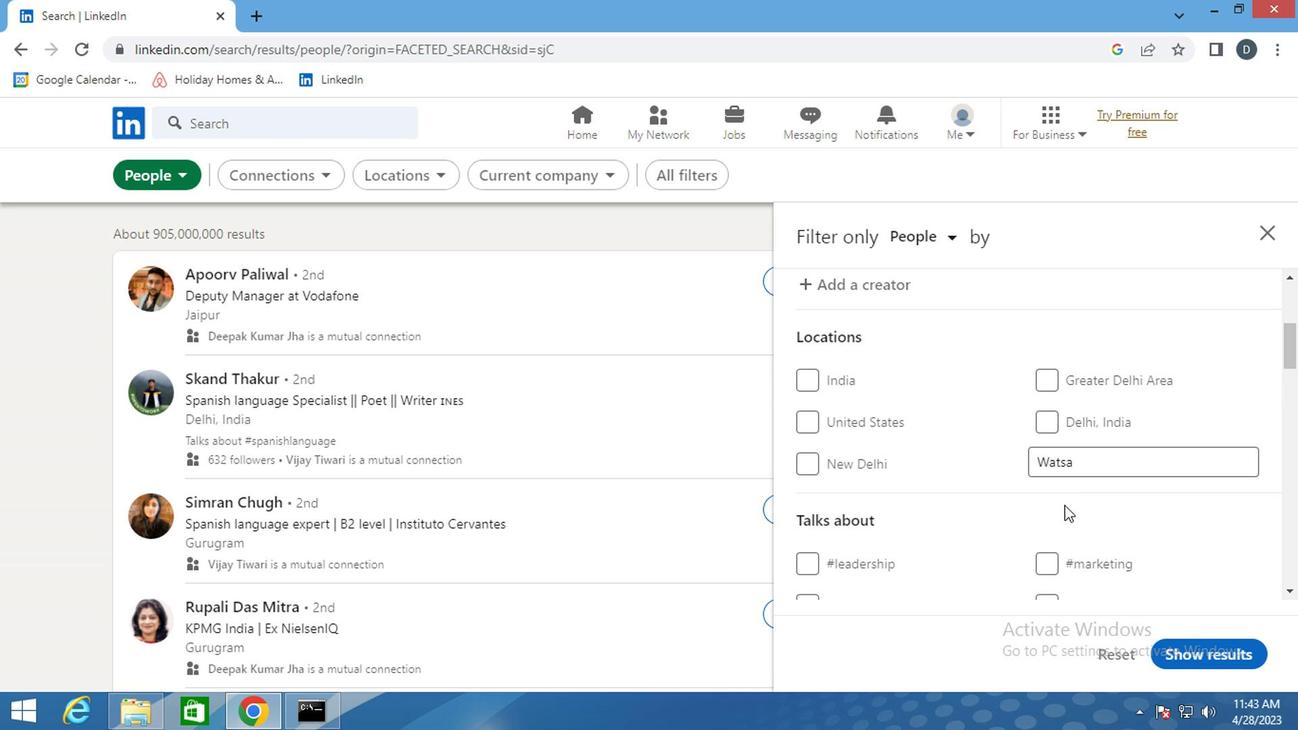 
Action: Mouse scrolled (1063, 503) with delta (0, 0)
Screenshot: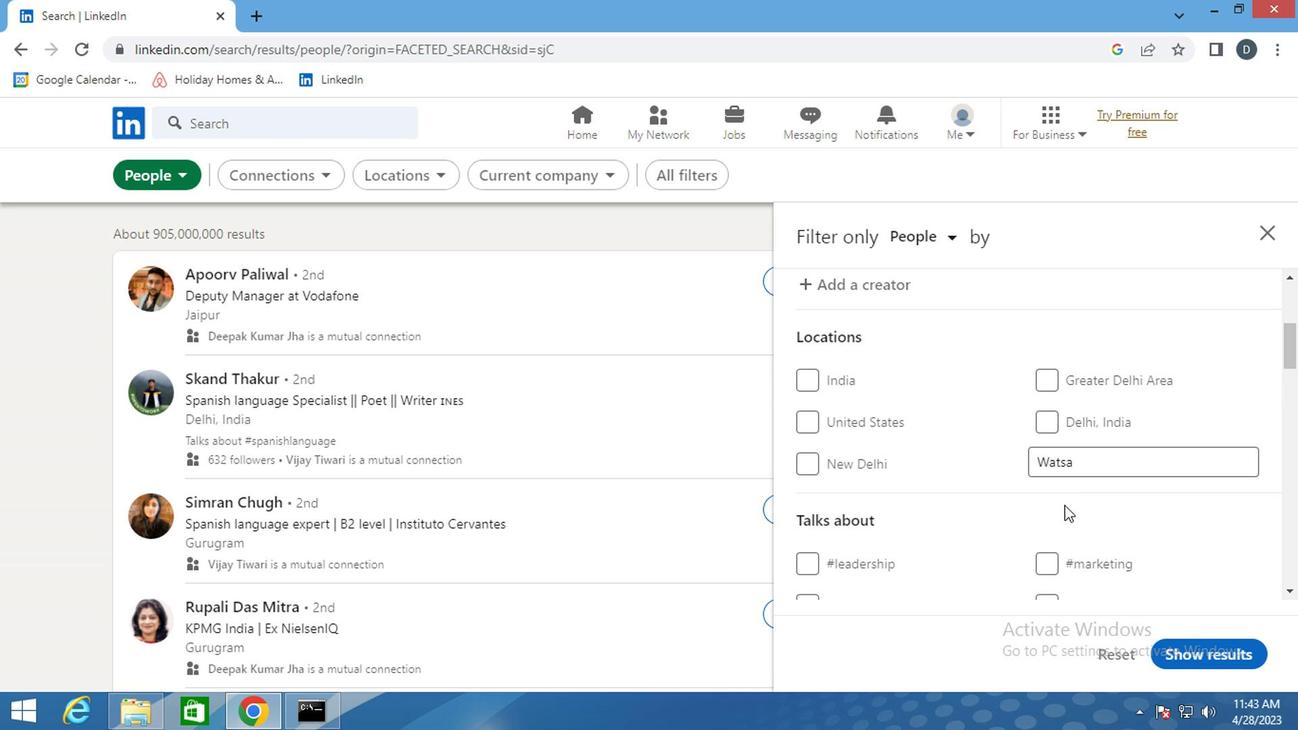 
Action: Mouse scrolled (1063, 503) with delta (0, 0)
Screenshot: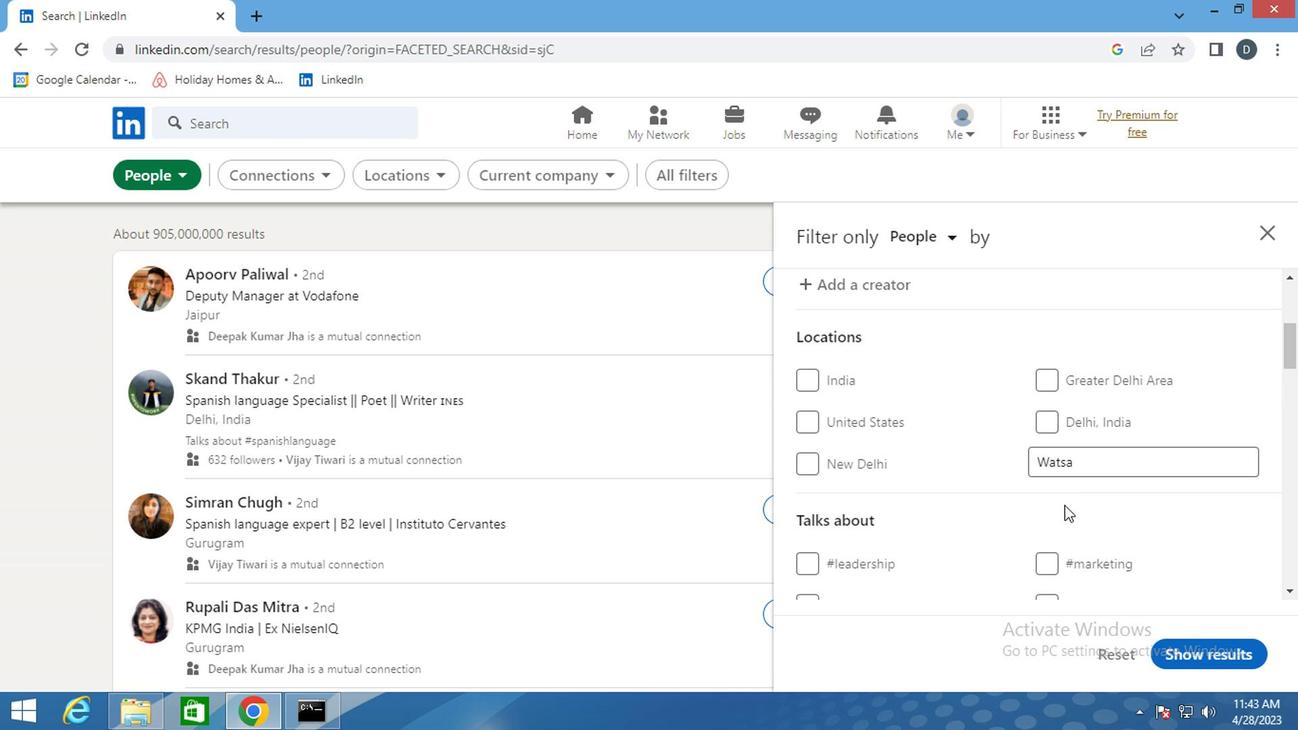 
Action: Mouse moved to (1087, 445)
Screenshot: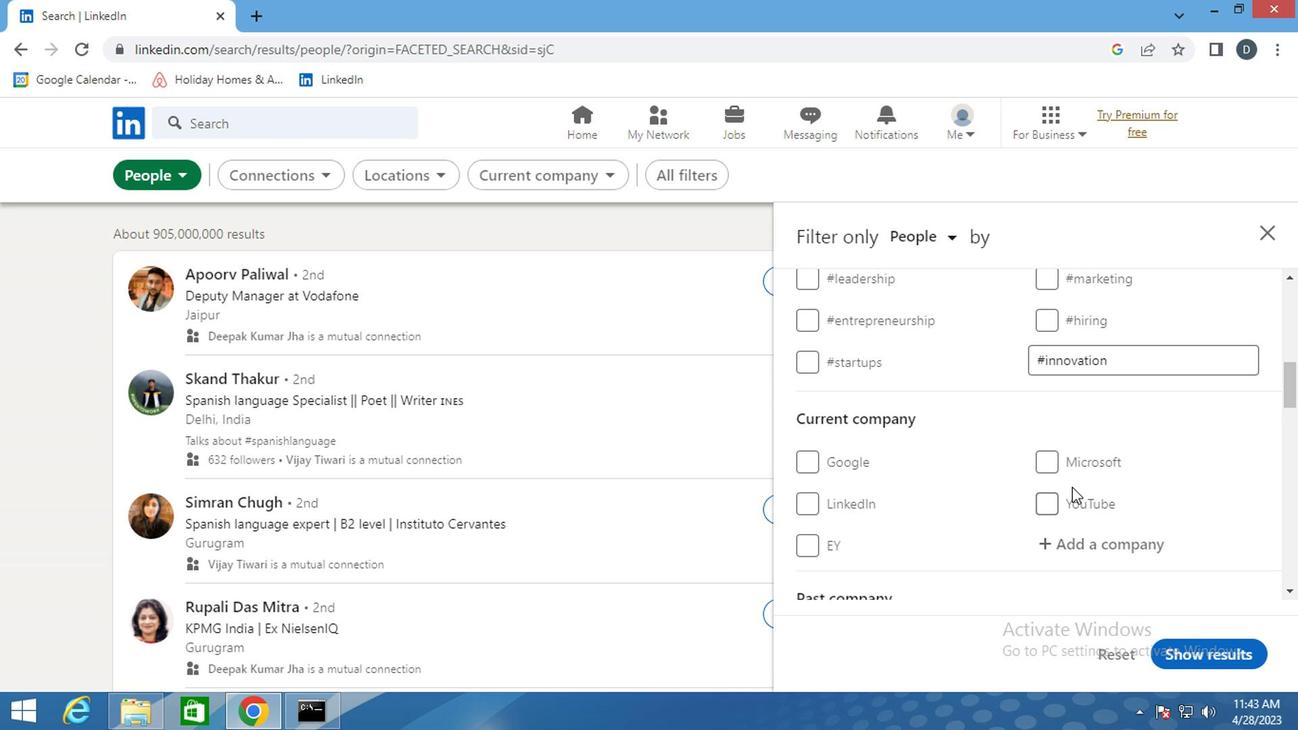 
Action: Mouse scrolled (1087, 445) with delta (0, 0)
Screenshot: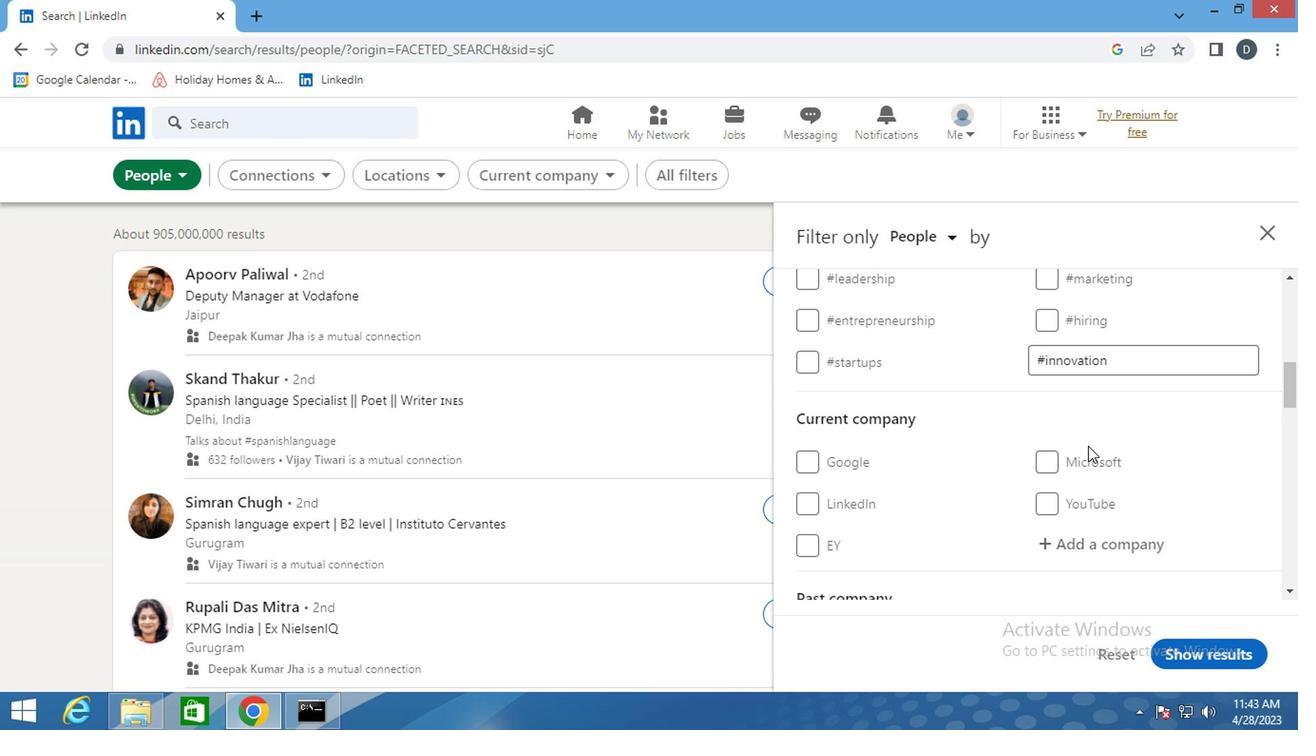 
Action: Mouse scrolled (1087, 445) with delta (0, 0)
Screenshot: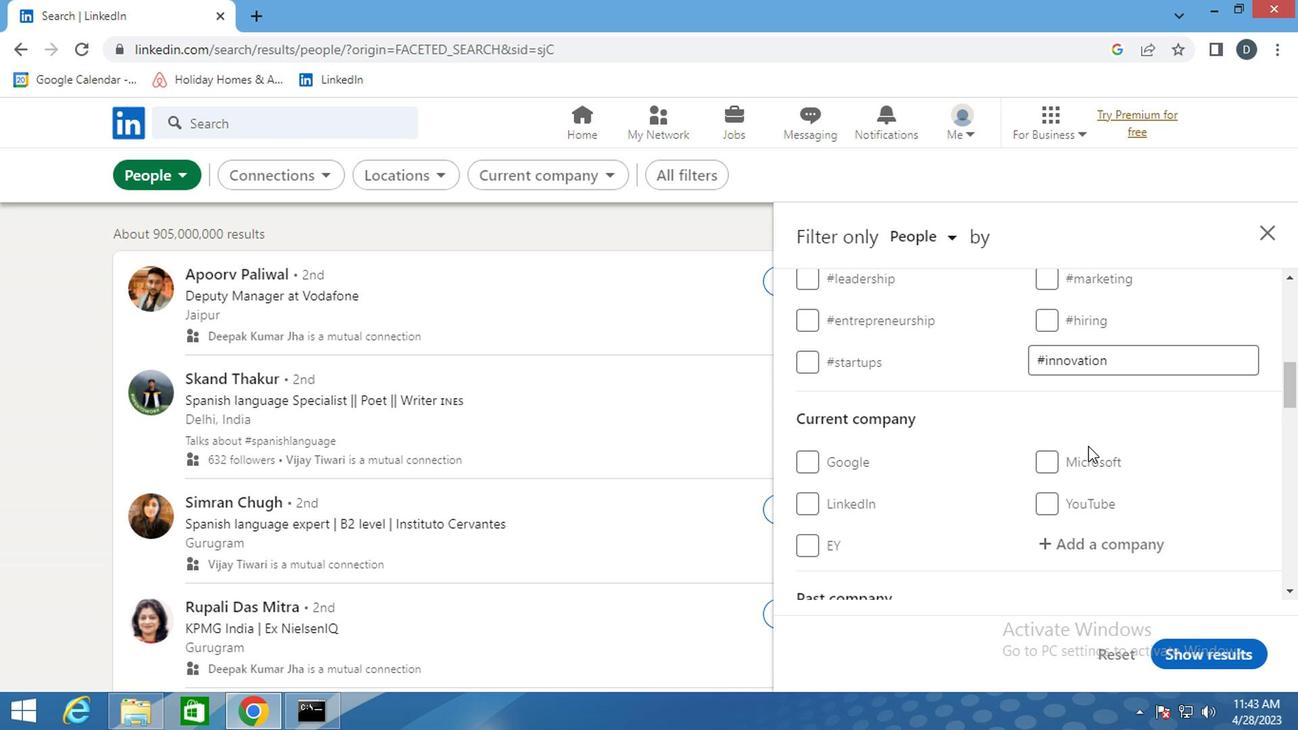 
Action: Mouse moved to (1110, 358)
Screenshot: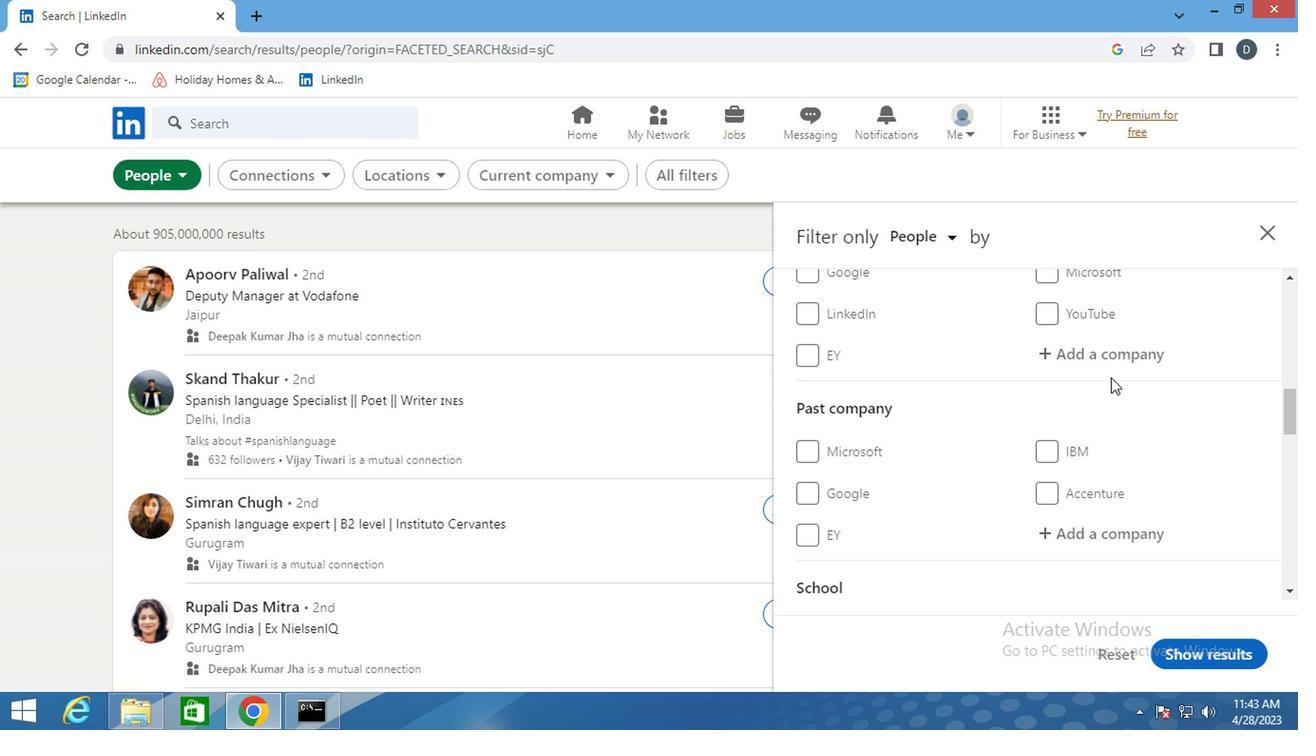 
Action: Mouse pressed left at (1110, 358)
Screenshot: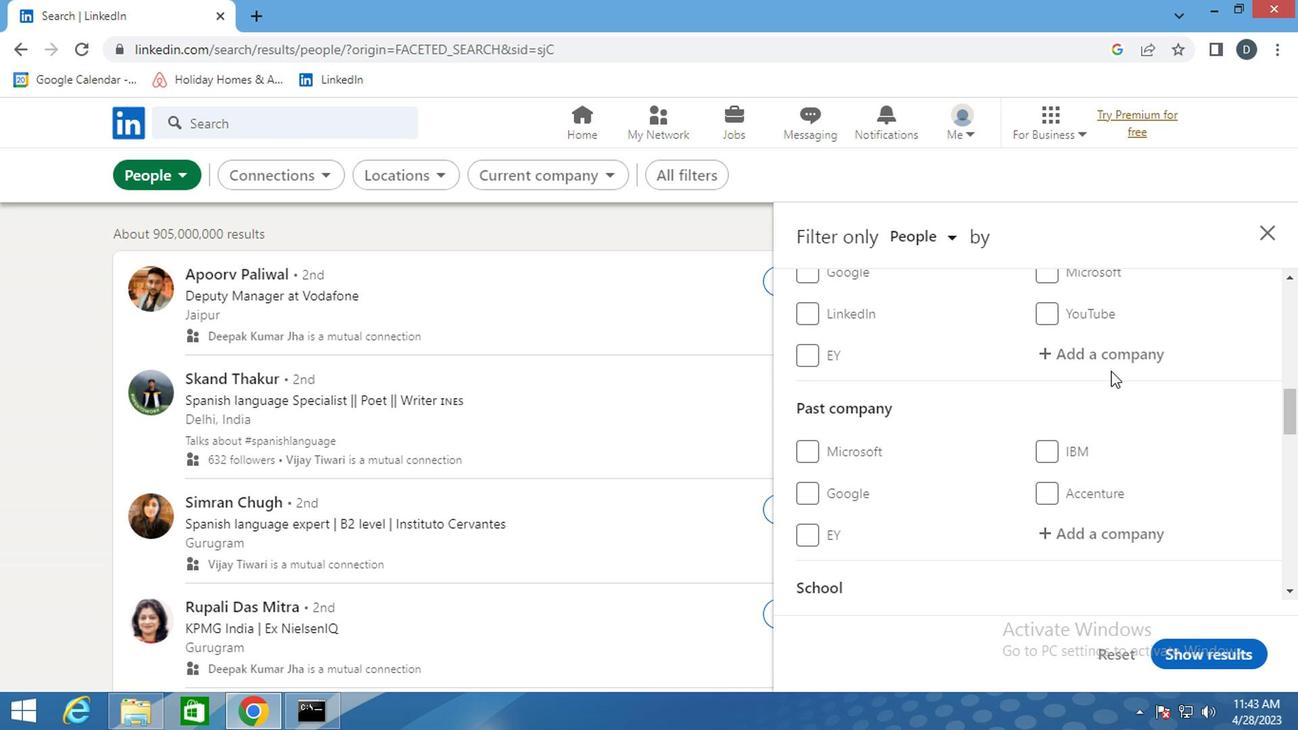 
Action: Key pressed <Key.shift>NAVI
Screenshot: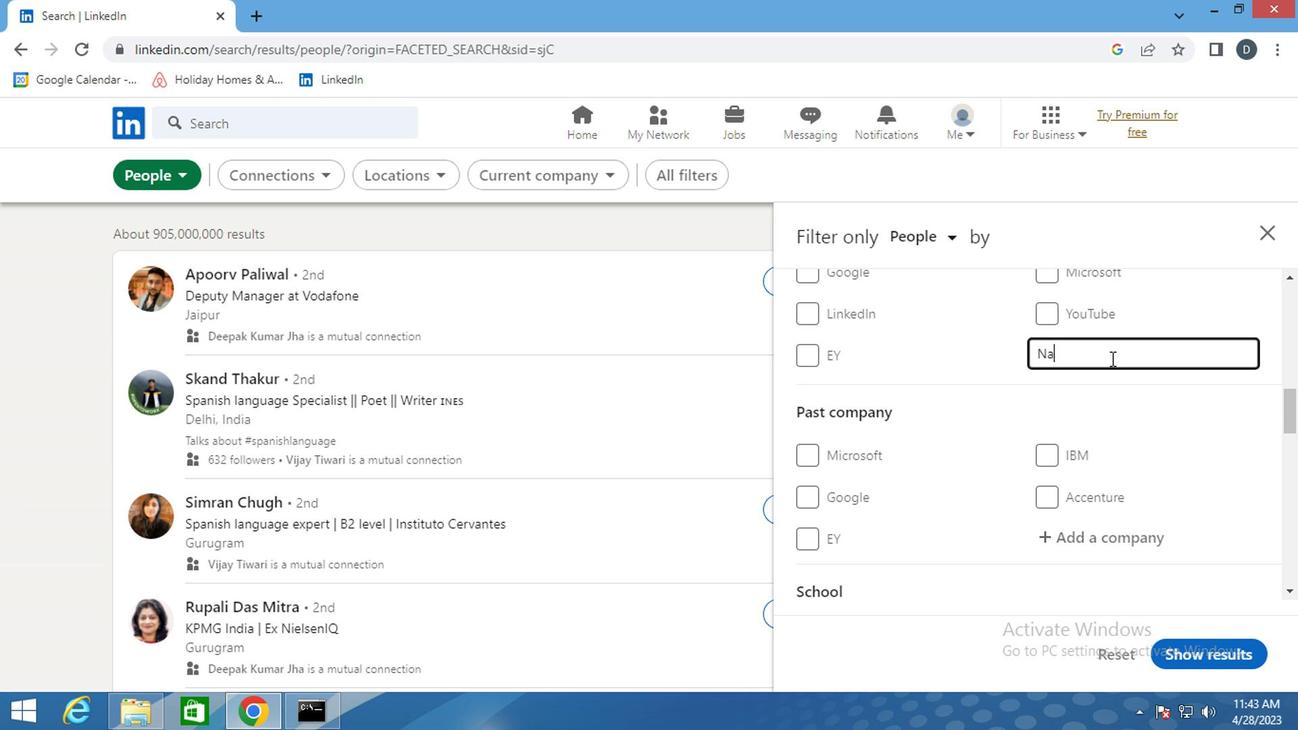 
Action: Mouse moved to (1105, 377)
Screenshot: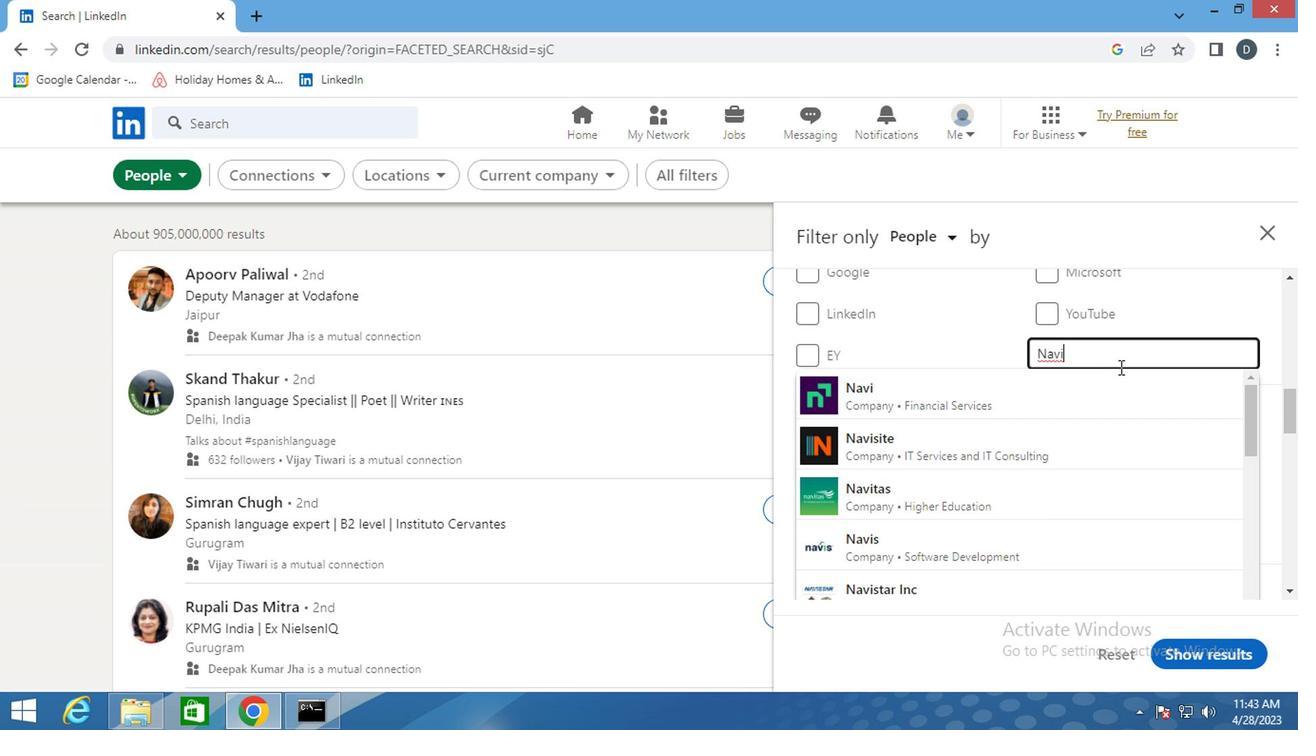 
Action: Mouse pressed left at (1105, 377)
Screenshot: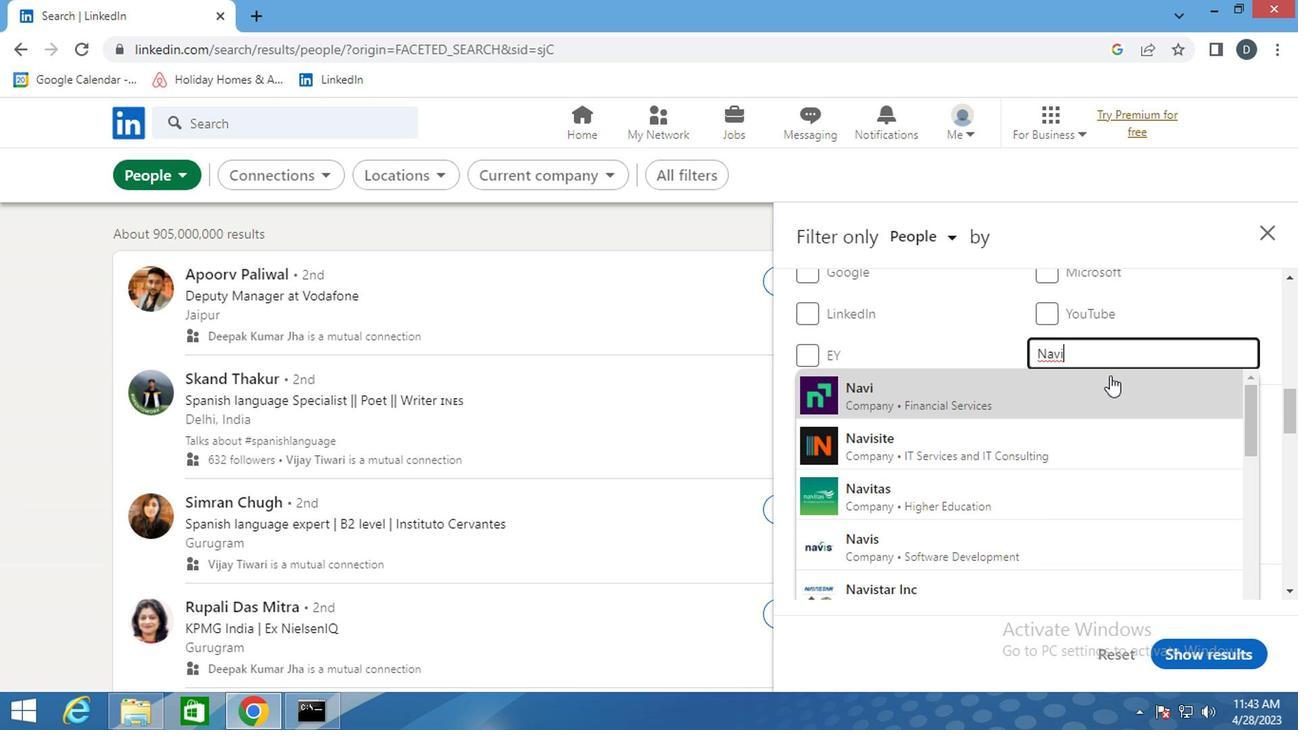 
Action: Mouse moved to (1104, 381)
Screenshot: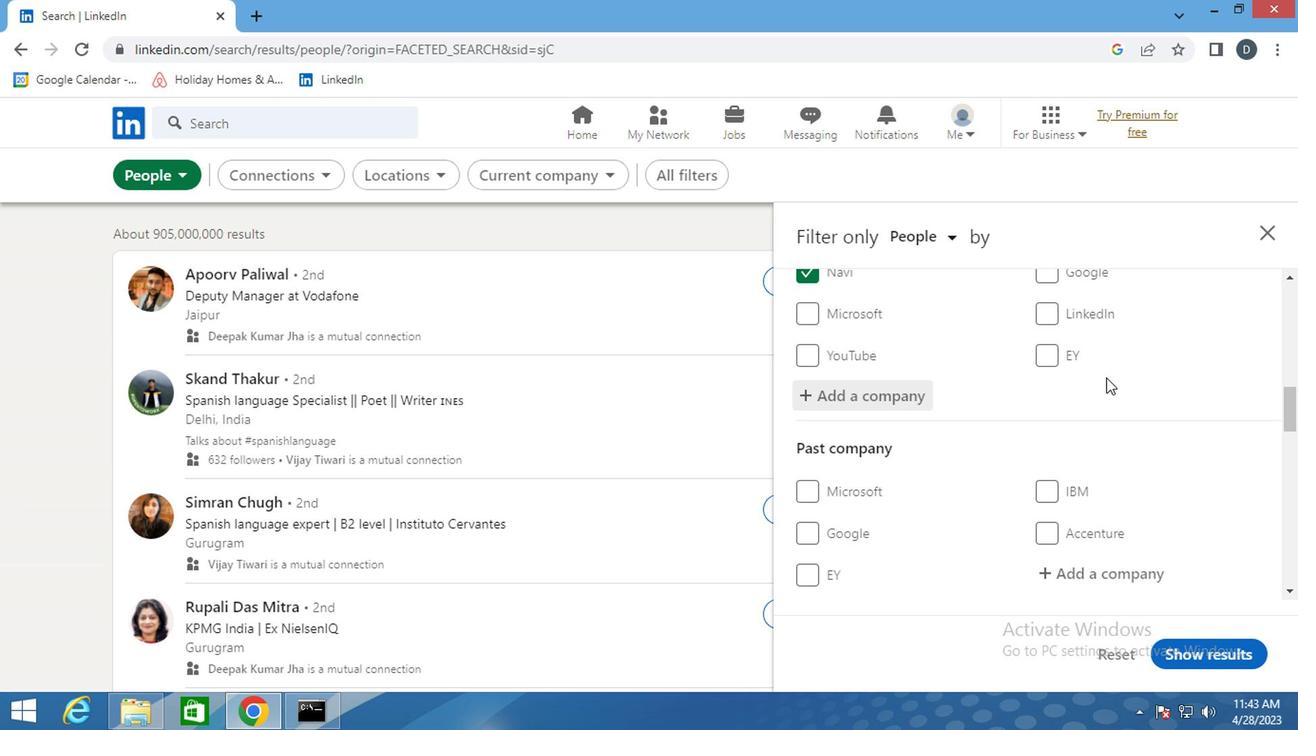 
Action: Mouse scrolled (1104, 380) with delta (0, 0)
Screenshot: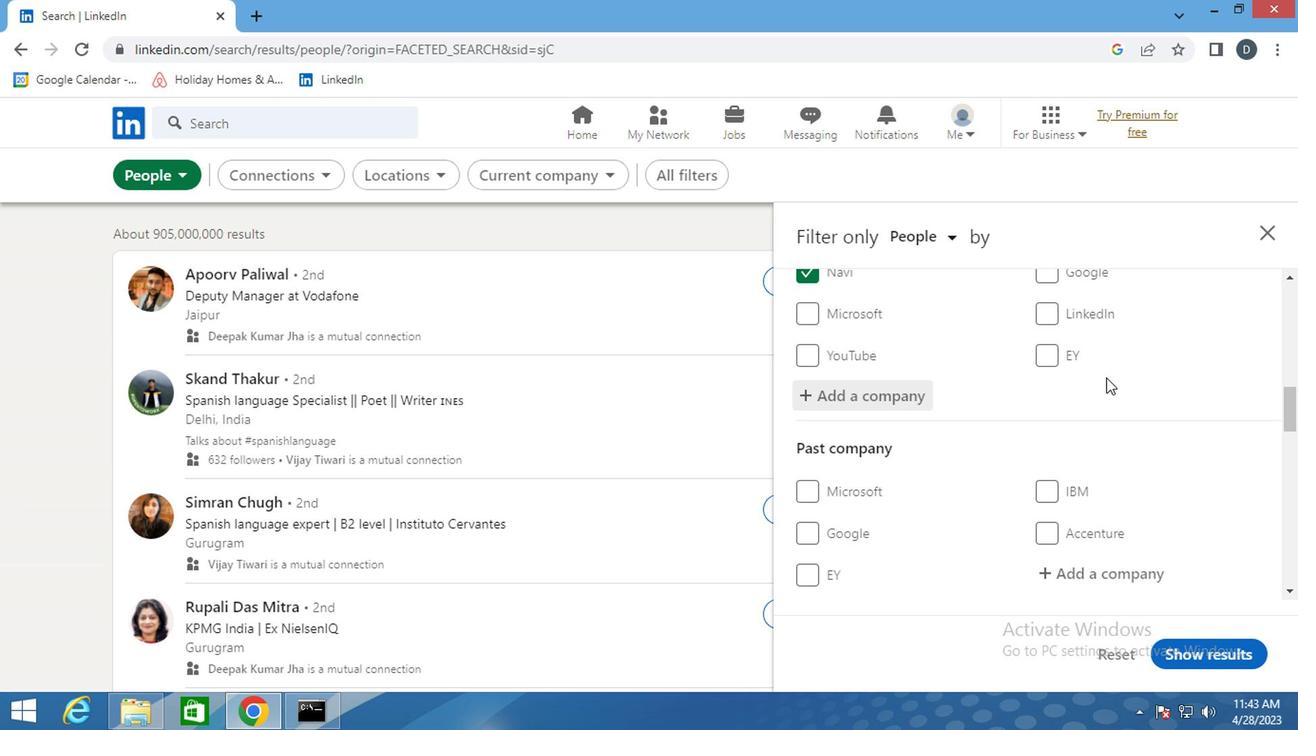 
Action: Mouse scrolled (1104, 380) with delta (0, 0)
Screenshot: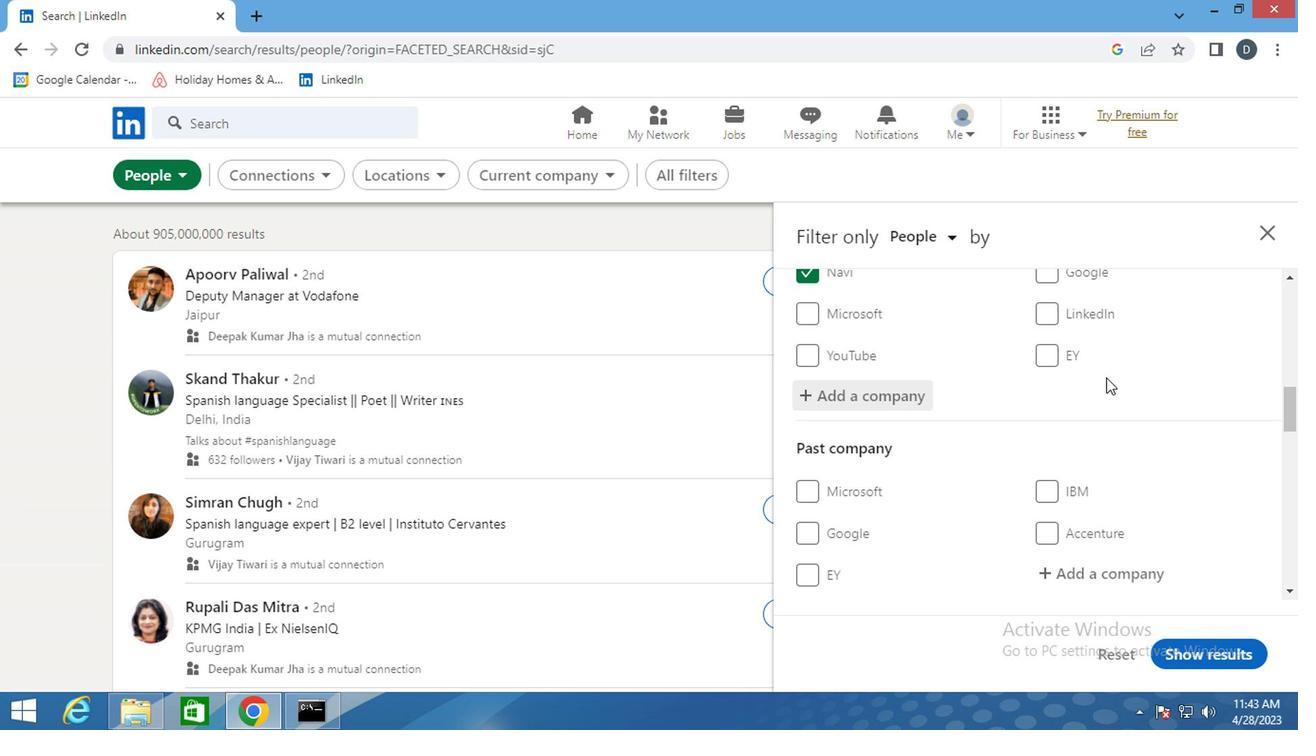 
Action: Mouse scrolled (1104, 380) with delta (0, 0)
Screenshot: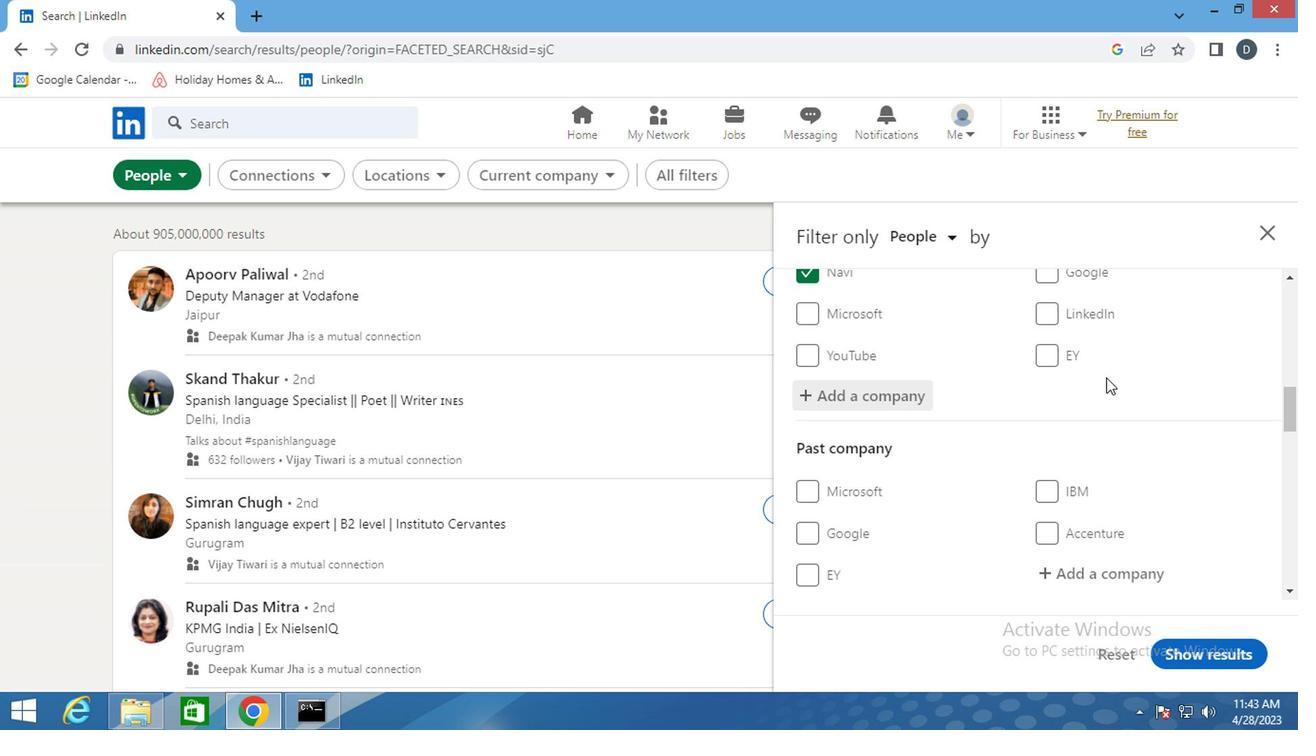 
Action: Mouse moved to (1099, 490)
Screenshot: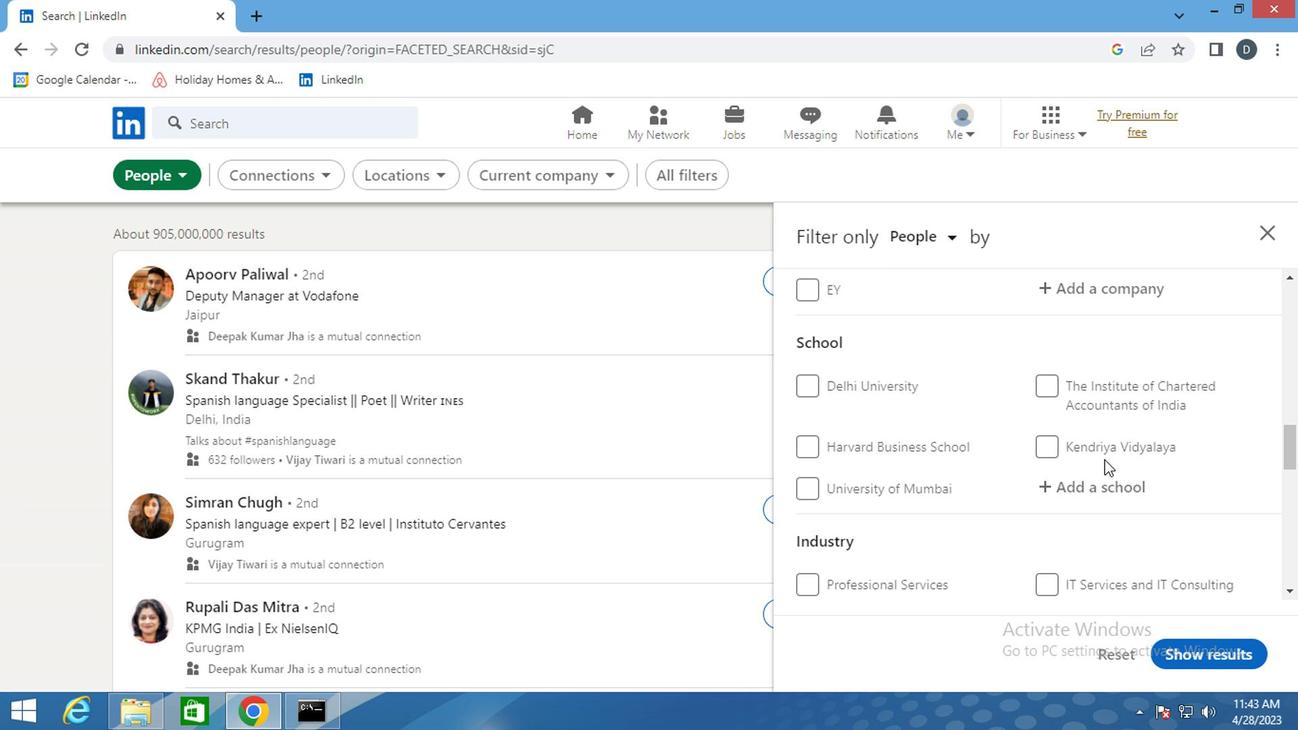 
Action: Mouse pressed left at (1099, 490)
Screenshot: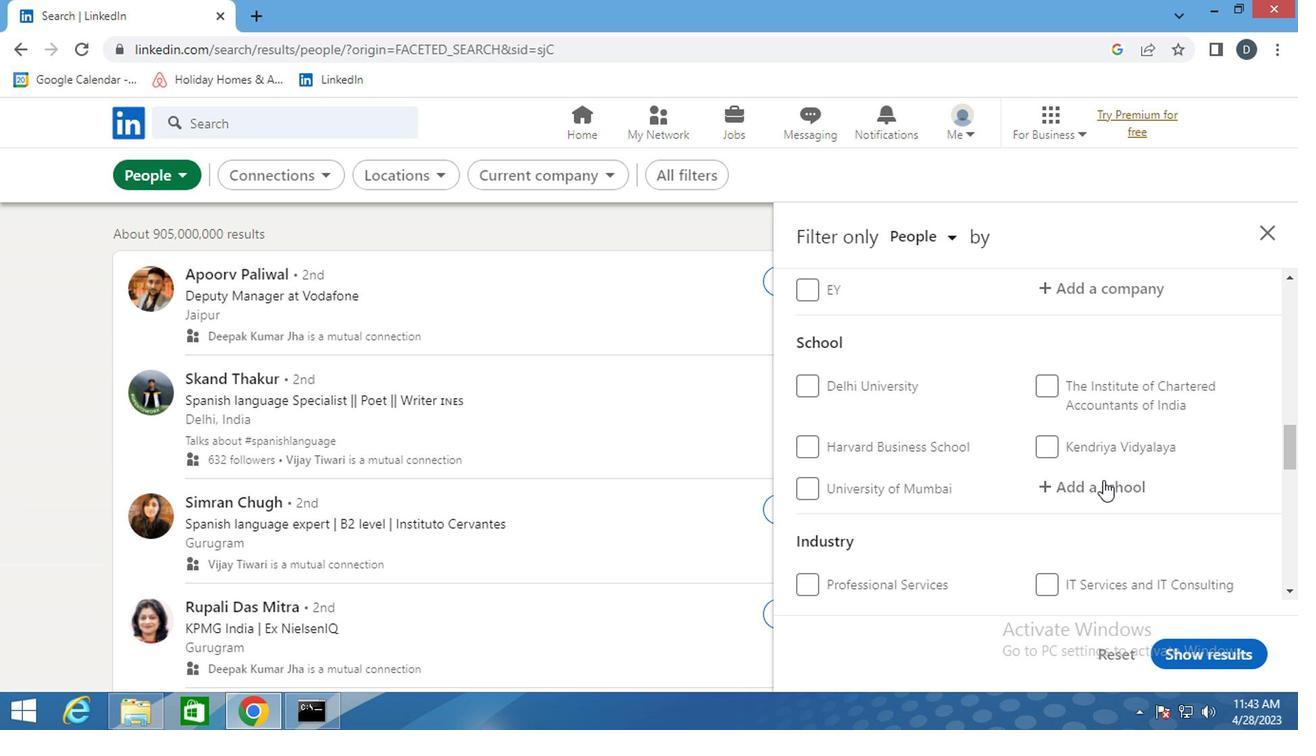 
Action: Key pressed <Key.shift><Key.shift><Key.shift><Key.shift>ST<Key.space><Key.shift>ANNS
Screenshot: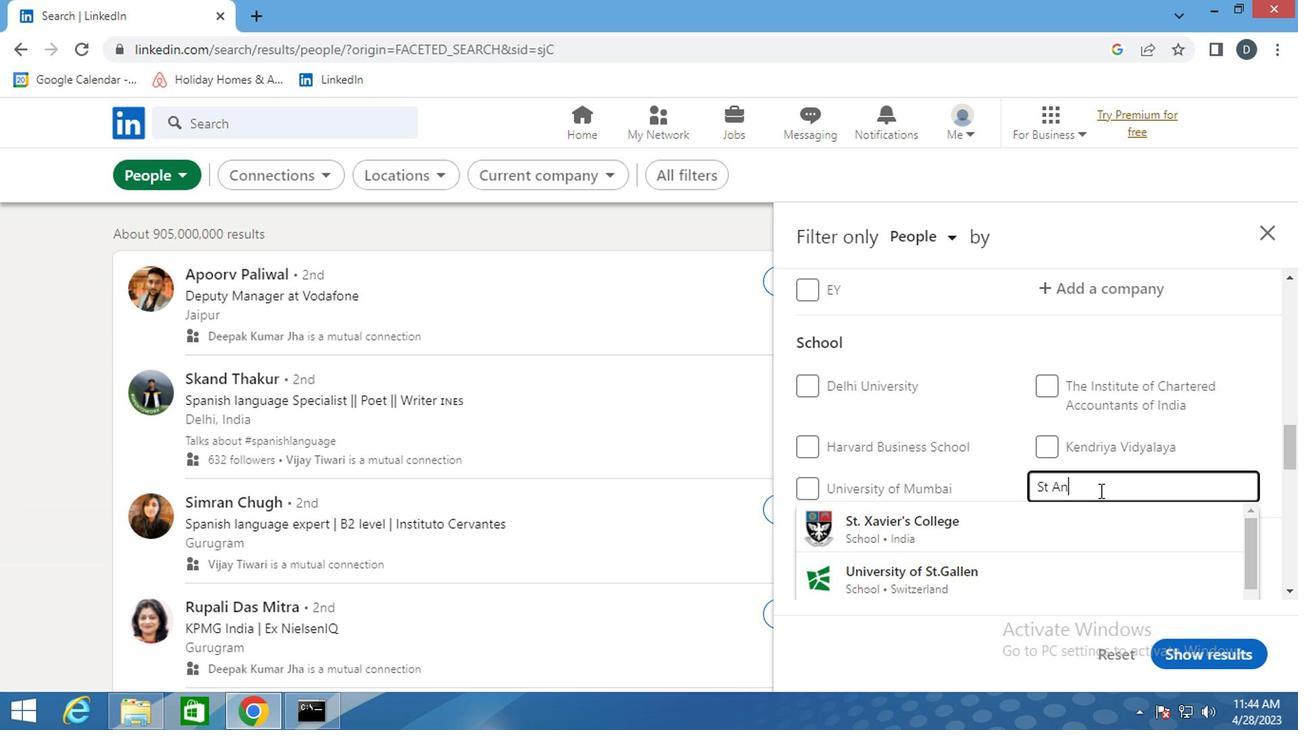 
Action: Mouse moved to (1091, 530)
Screenshot: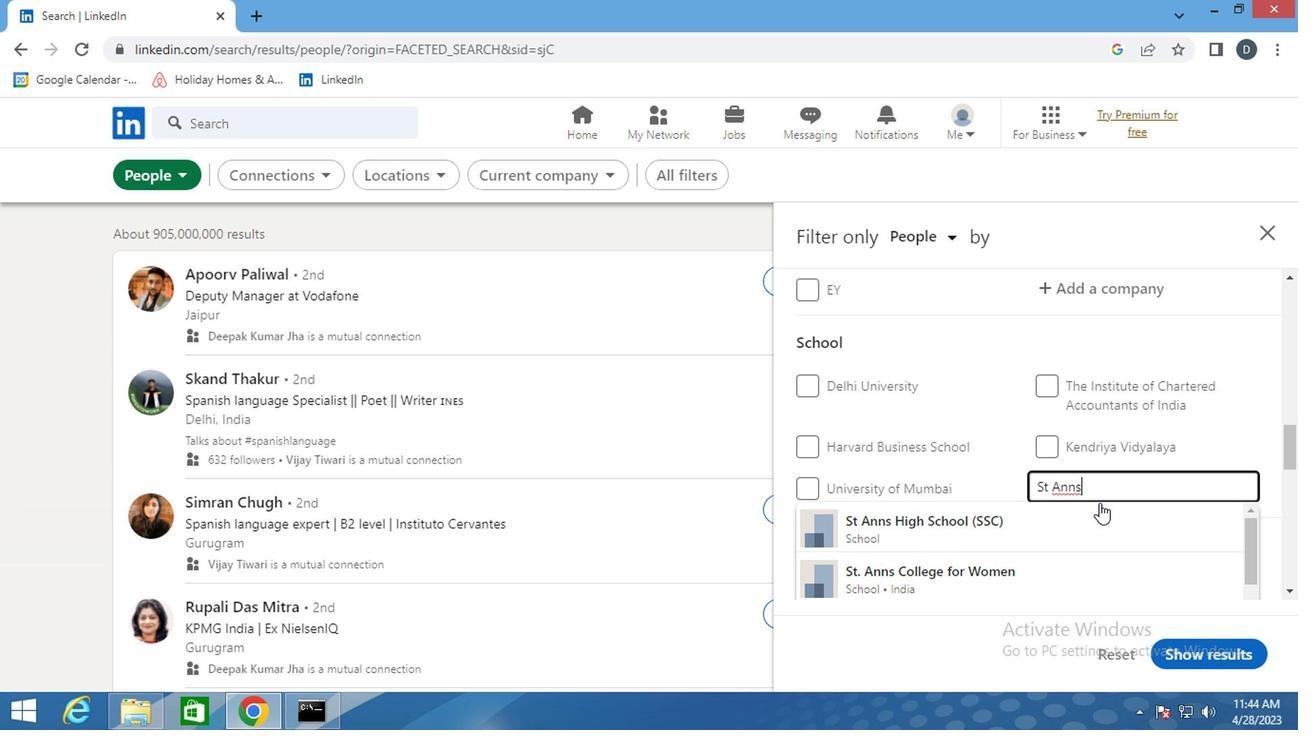 
Action: Mouse pressed left at (1091, 530)
Screenshot: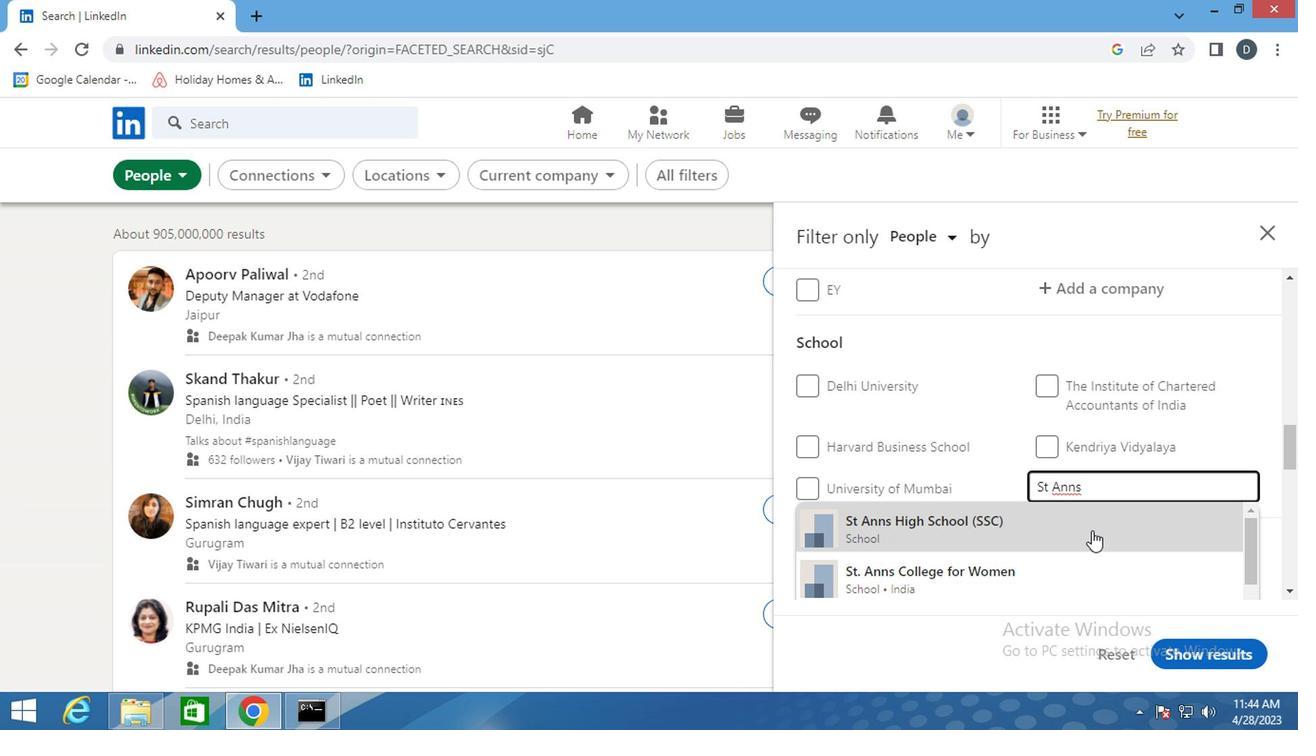 
Action: Mouse scrolled (1091, 529) with delta (0, 0)
Screenshot: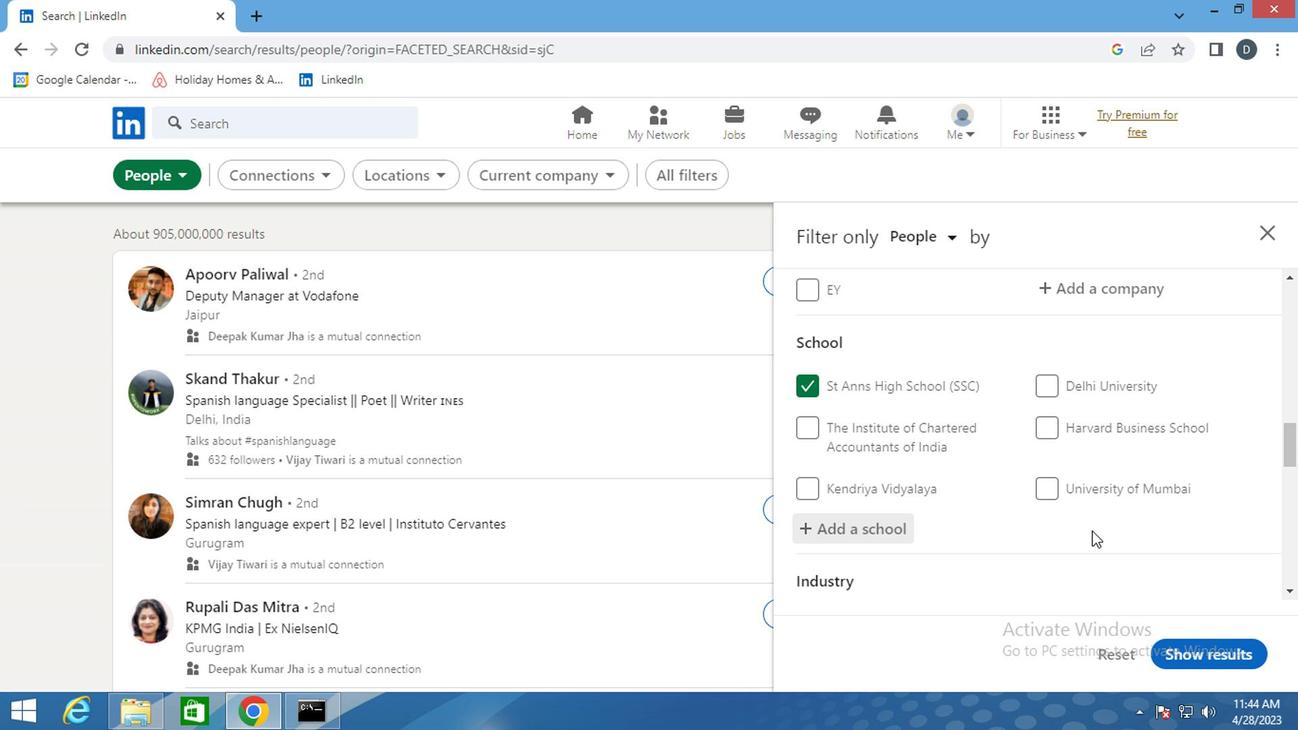 
Action: Mouse scrolled (1091, 529) with delta (0, 0)
Screenshot: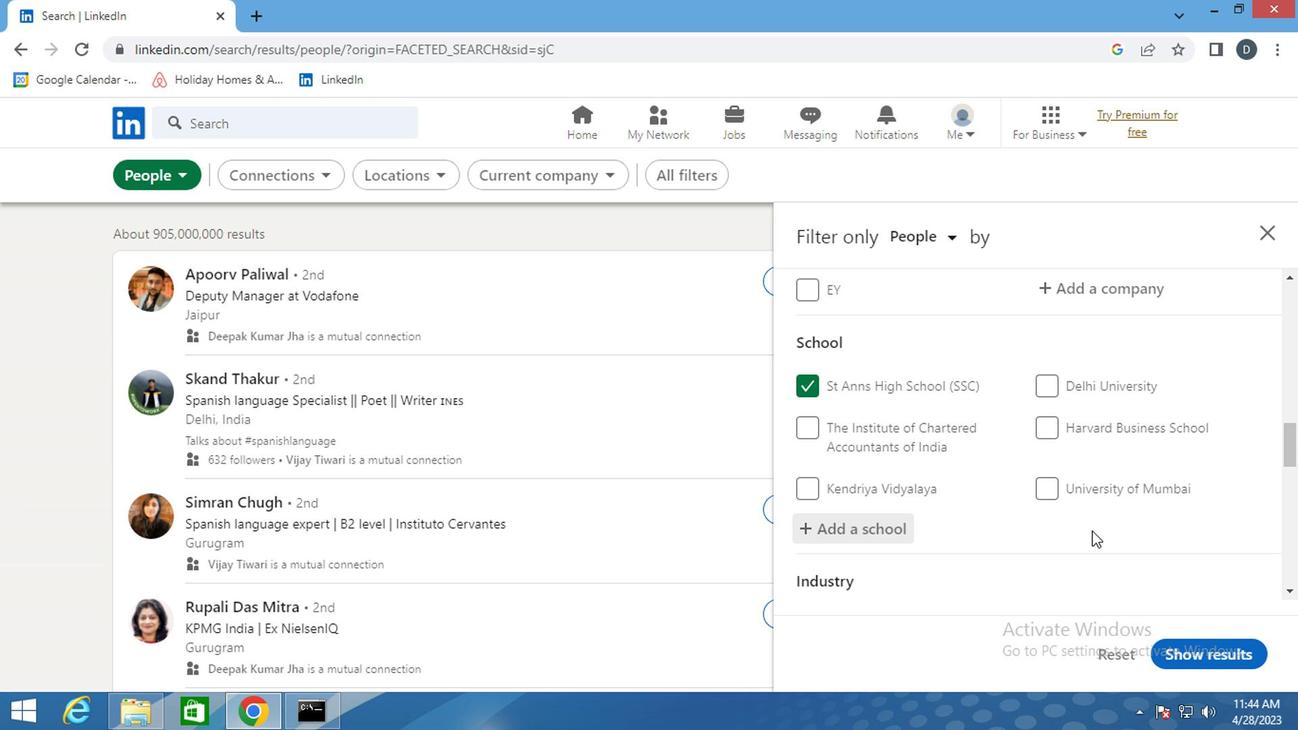 
Action: Mouse moved to (1063, 503)
Screenshot: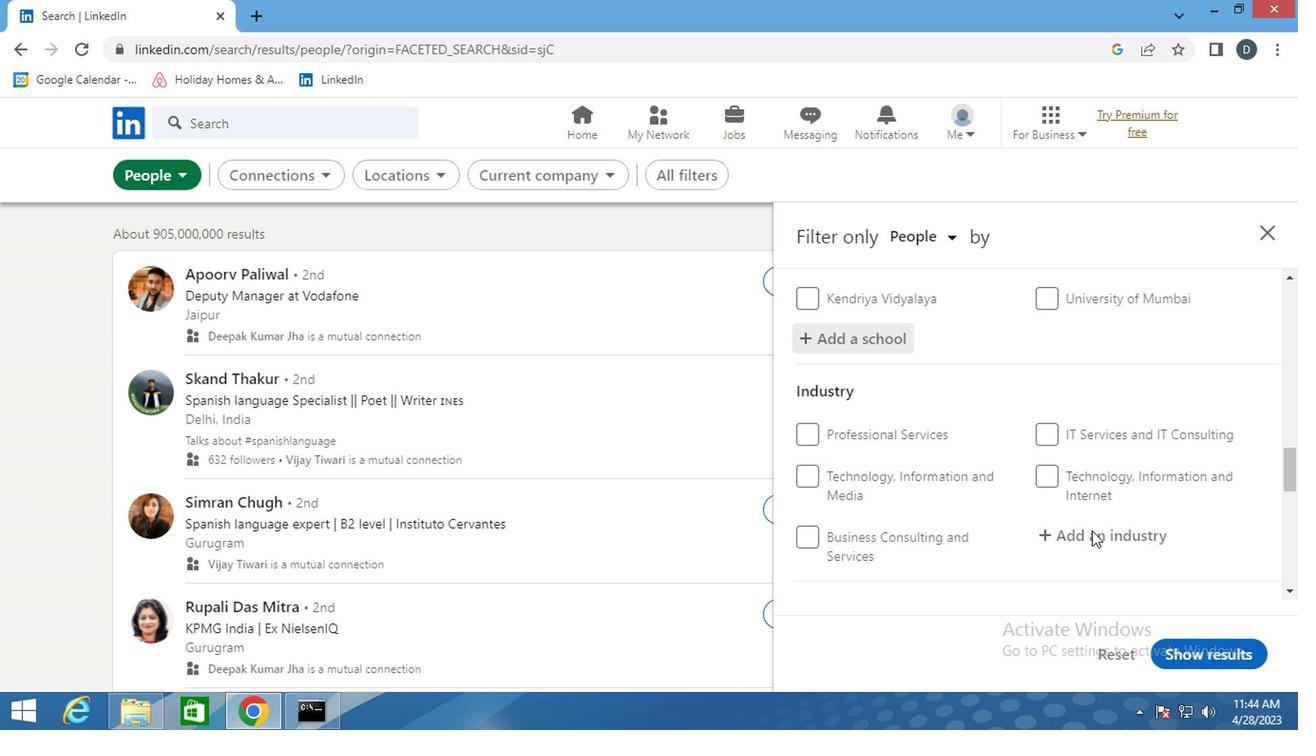 
Action: Mouse scrolled (1063, 501) with delta (0, -1)
Screenshot: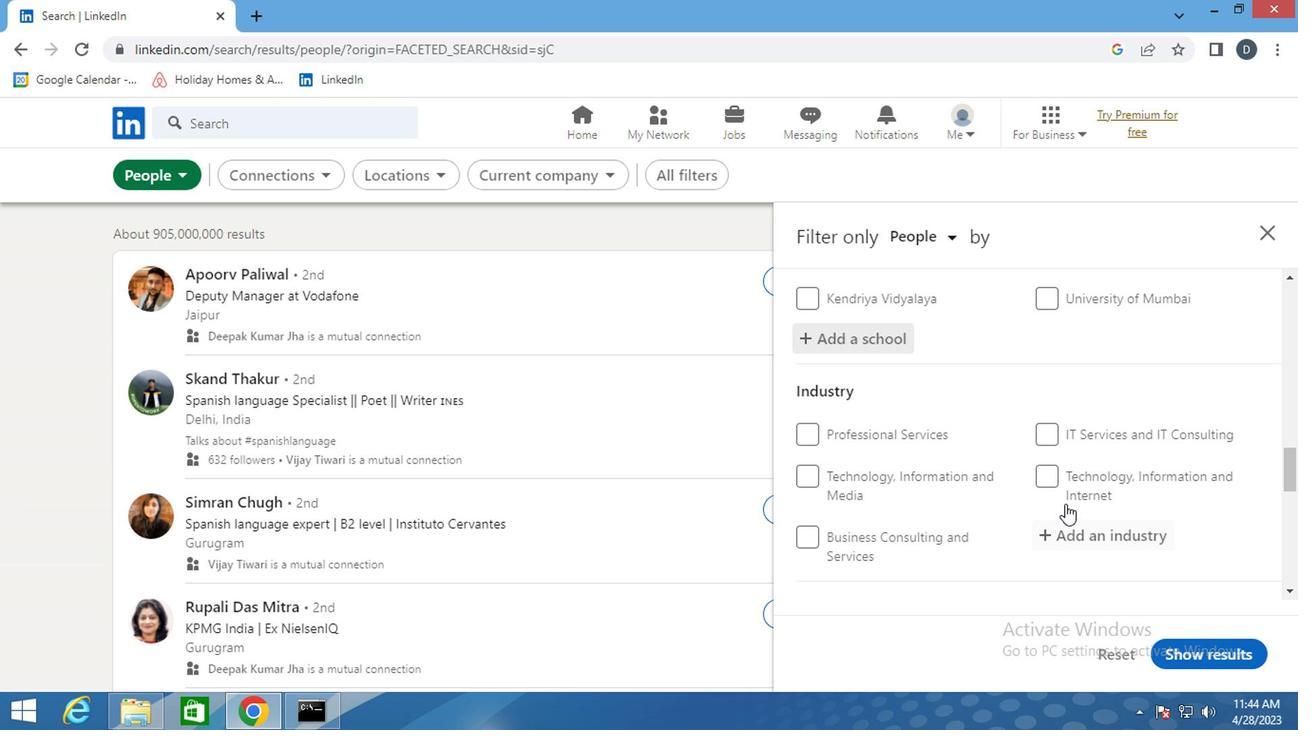 
Action: Mouse scrolled (1063, 501) with delta (0, -1)
Screenshot: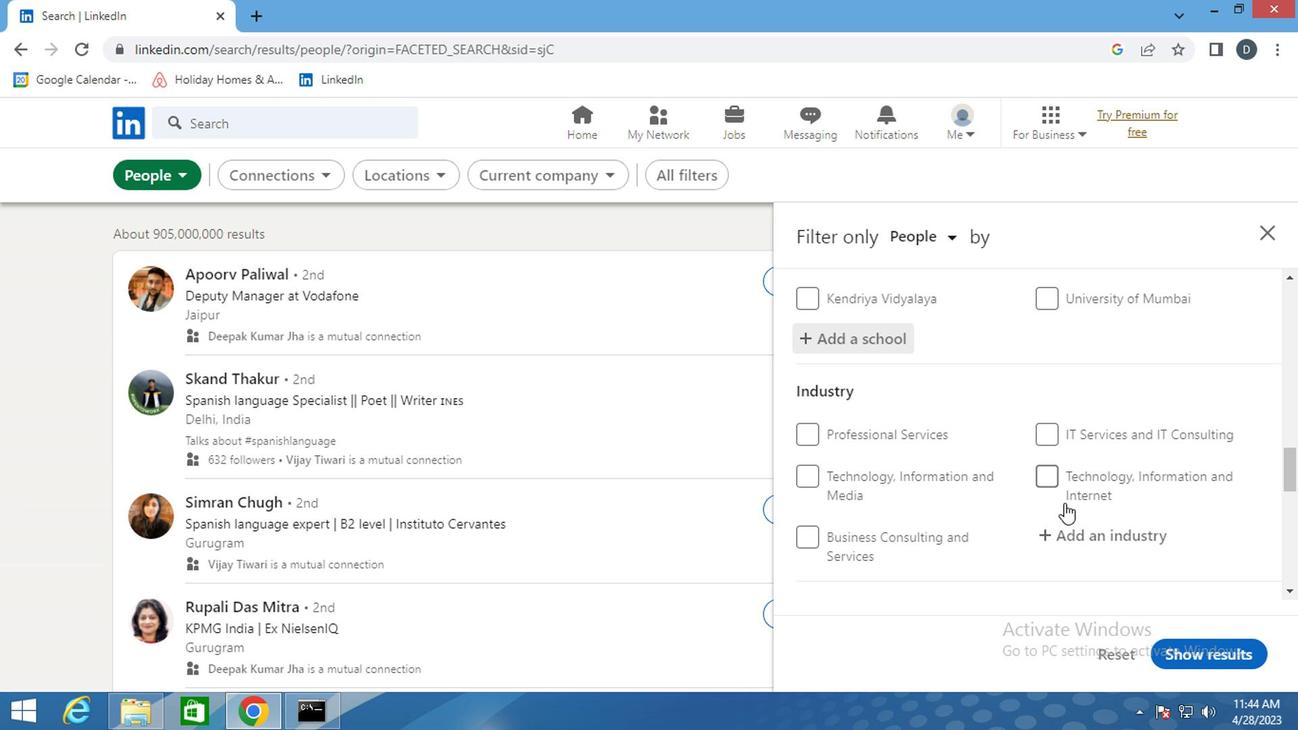 
Action: Mouse moved to (1075, 456)
Screenshot: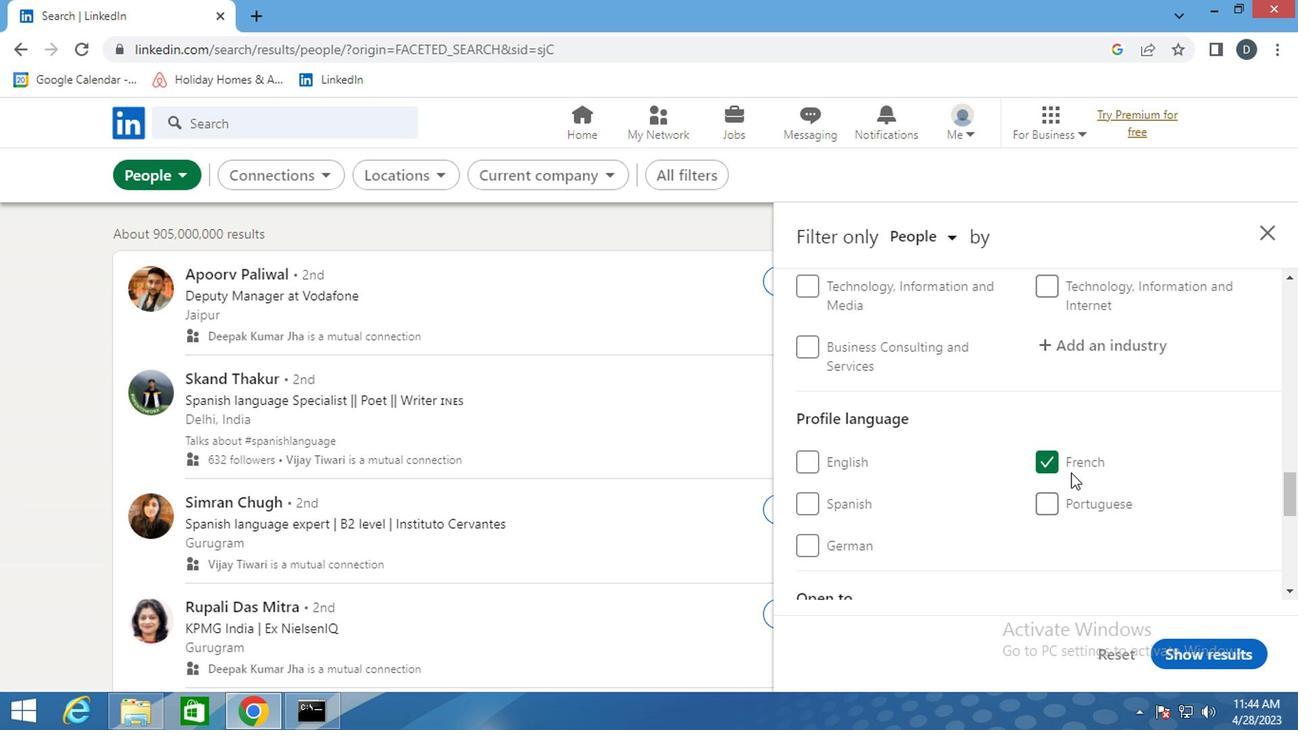 
Action: Mouse scrolled (1075, 457) with delta (0, 0)
Screenshot: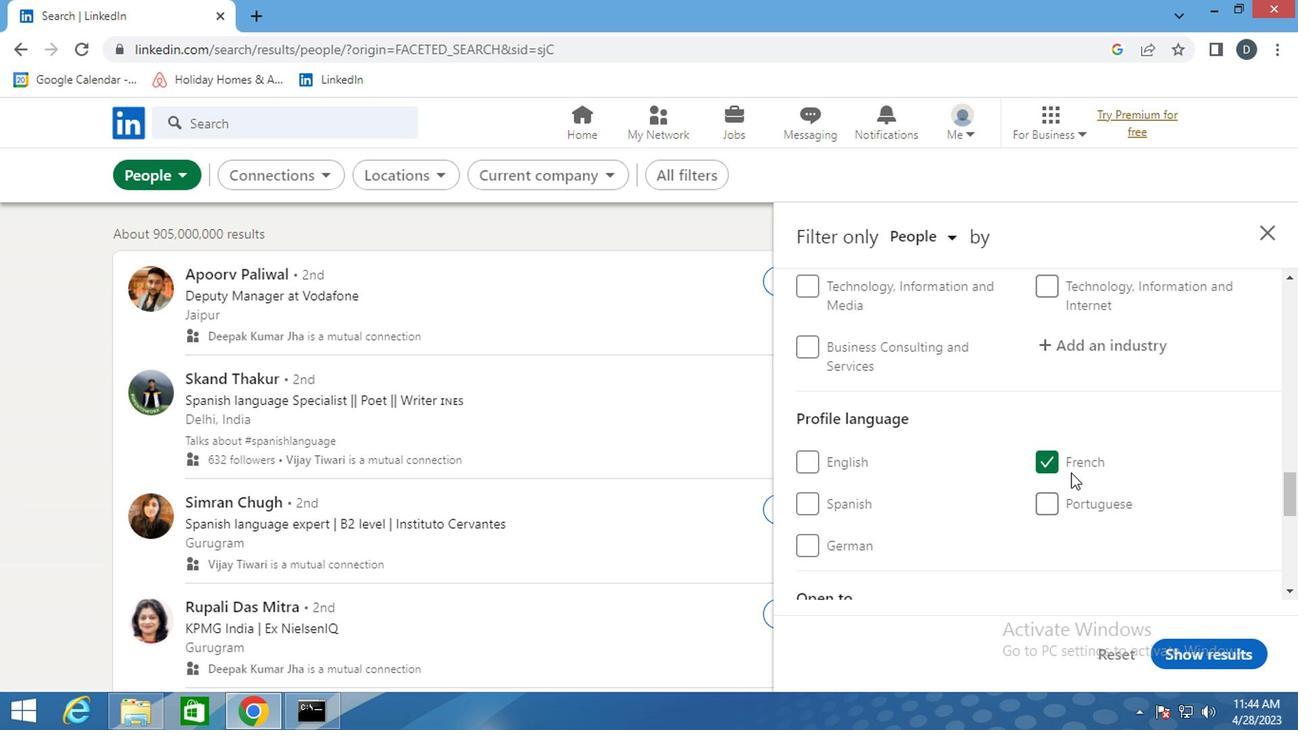 
Action: Mouse scrolled (1075, 457) with delta (0, 0)
Screenshot: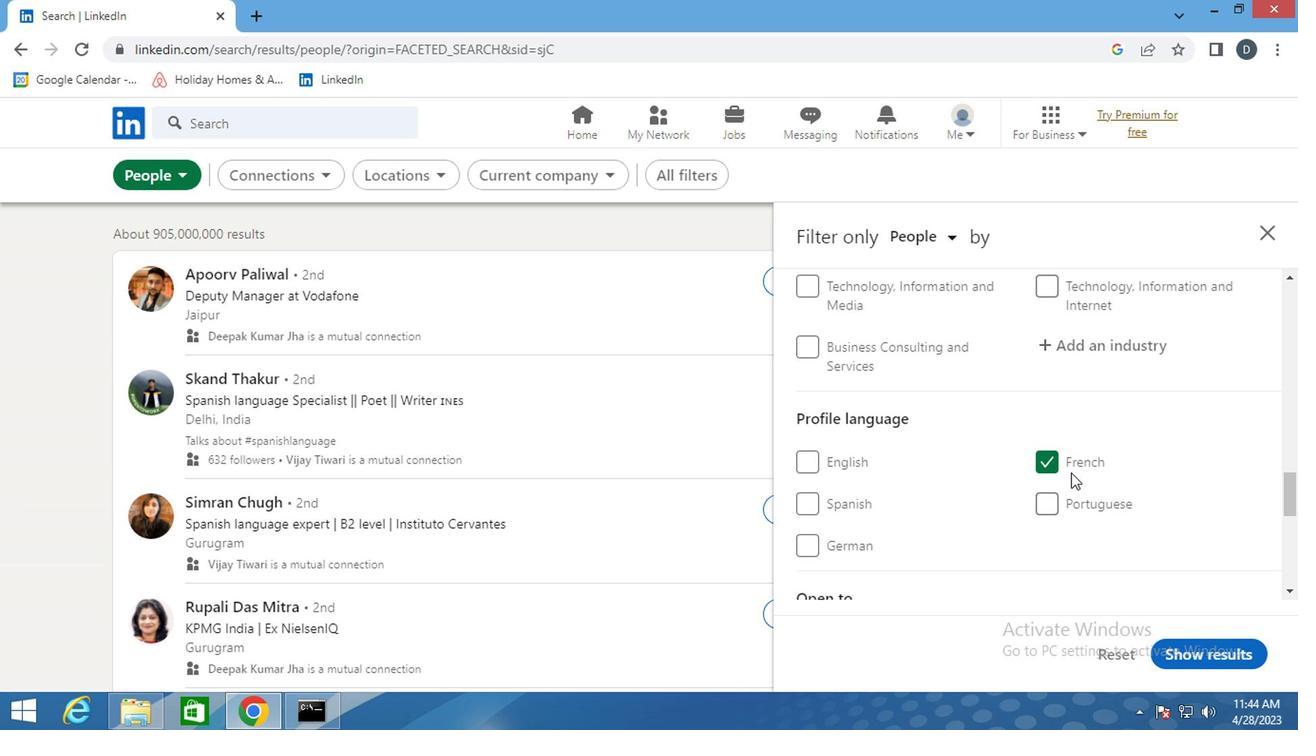
Action: Mouse moved to (1082, 525)
Screenshot: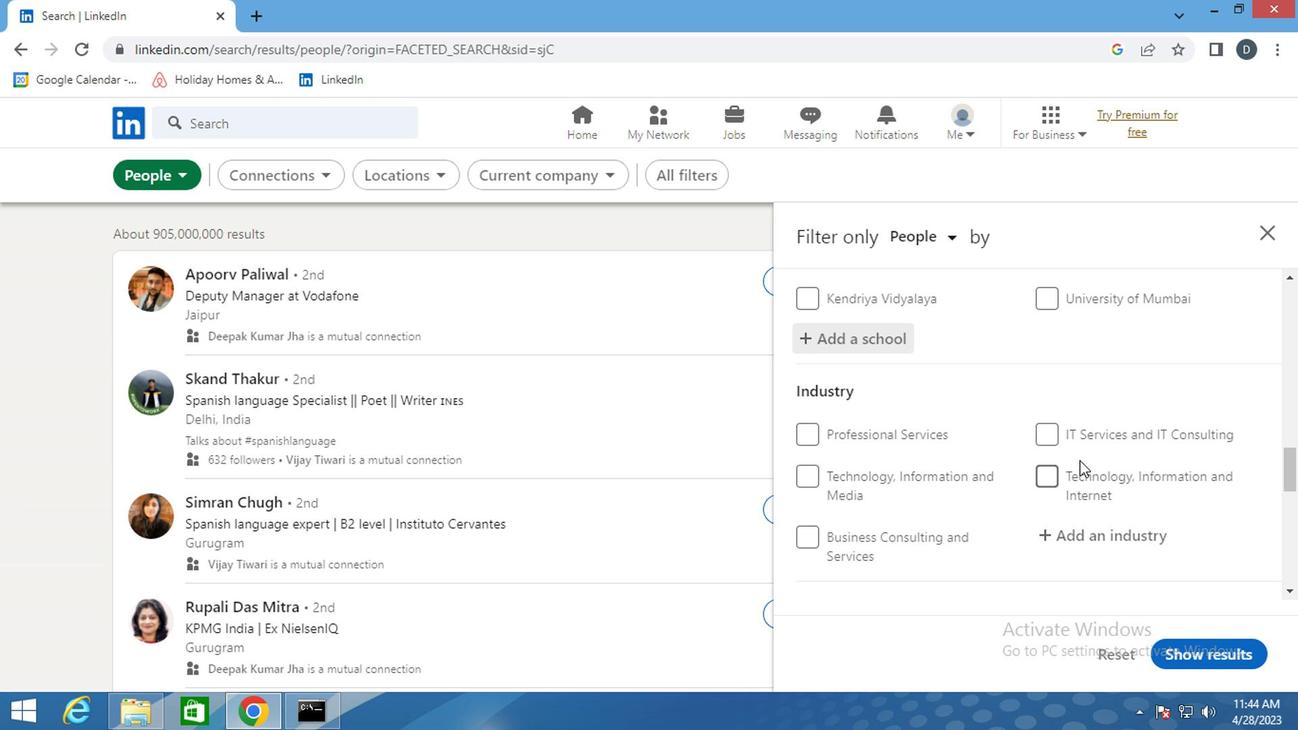 
Action: Mouse pressed left at (1082, 525)
Screenshot: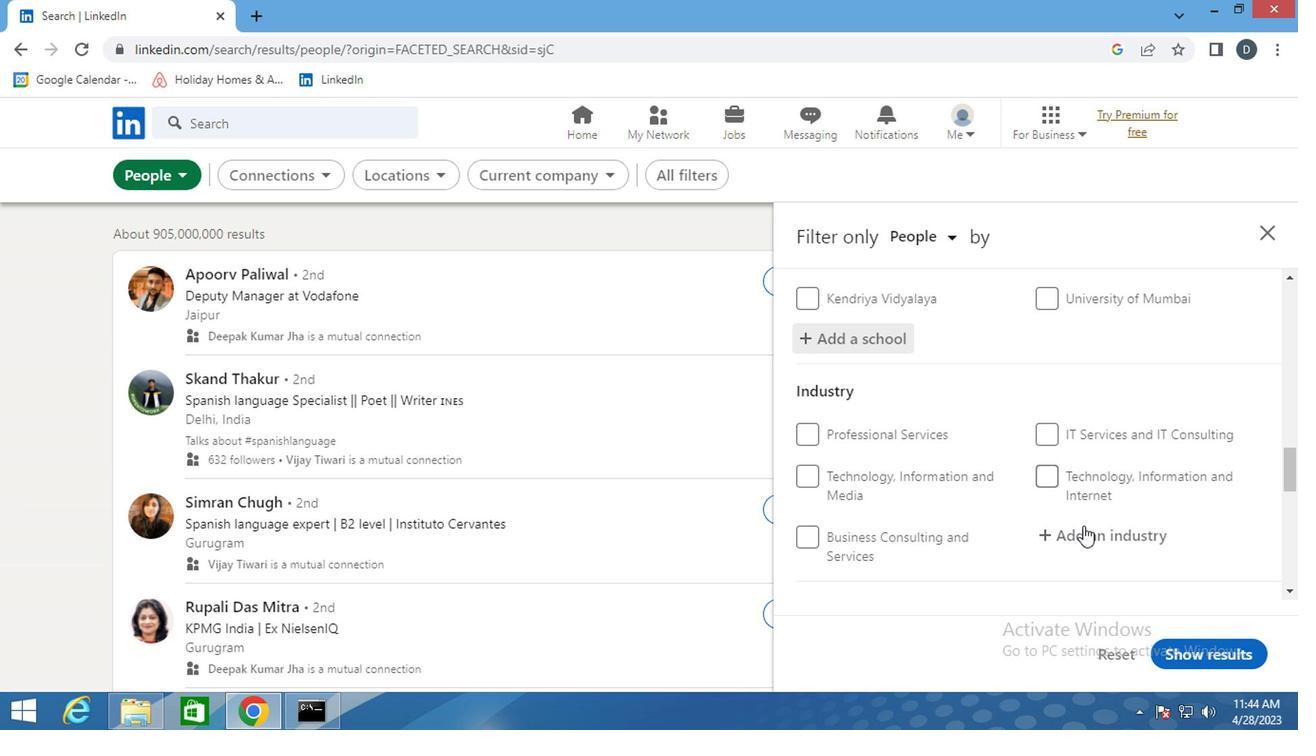 
Action: Mouse moved to (1106, 479)
Screenshot: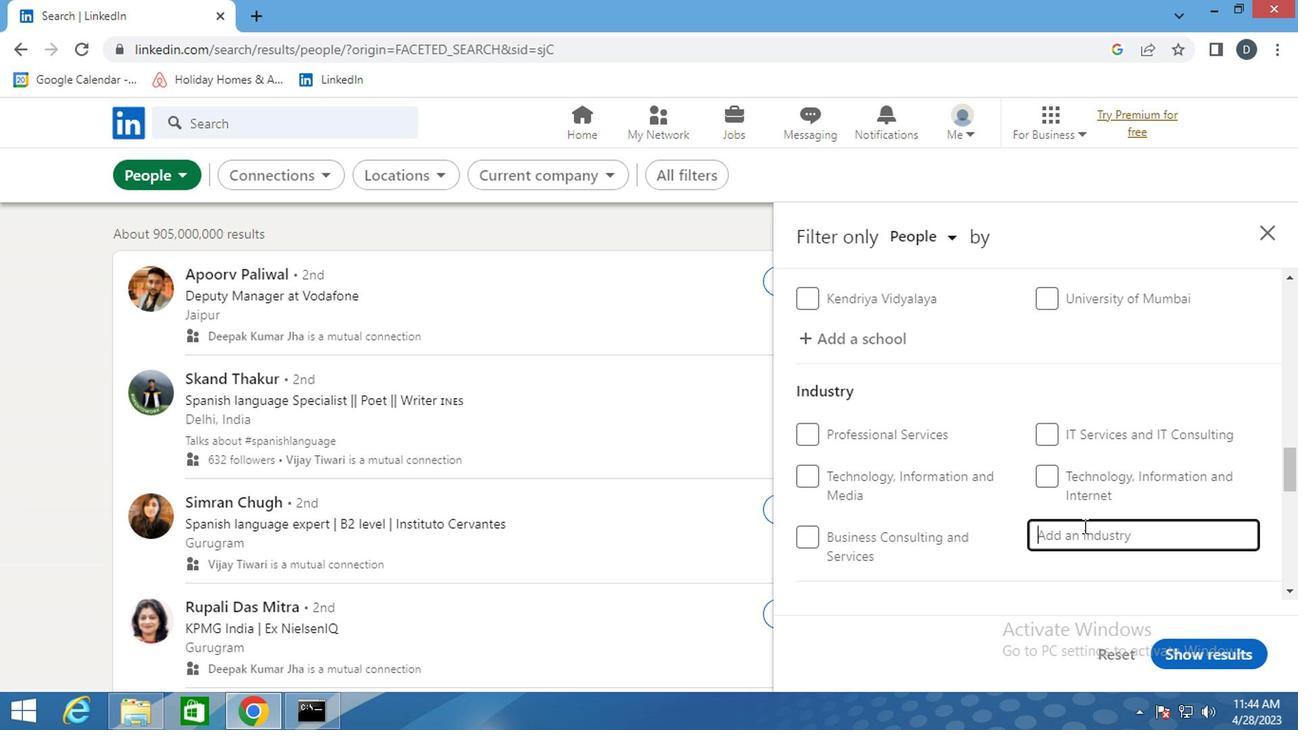 
Action: Mouse scrolled (1106, 478) with delta (0, -1)
Screenshot: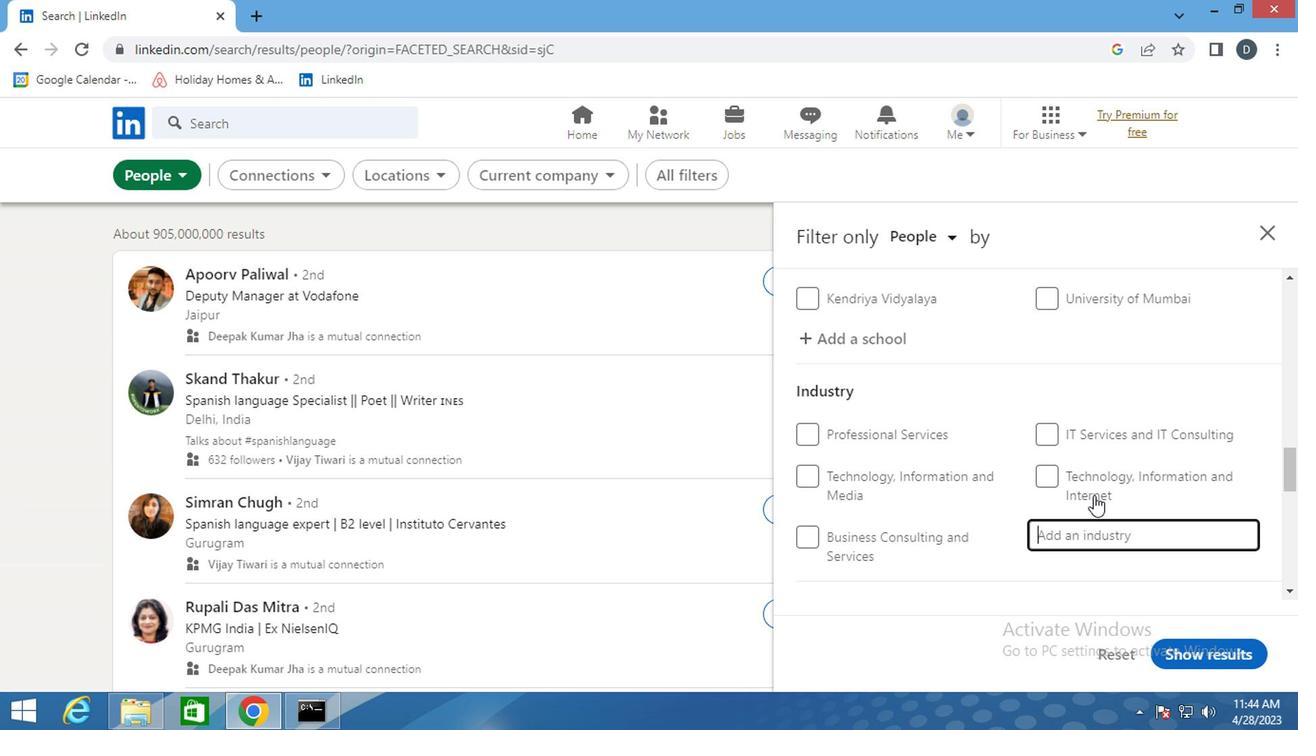 
Action: Mouse moved to (1106, 476)
Screenshot: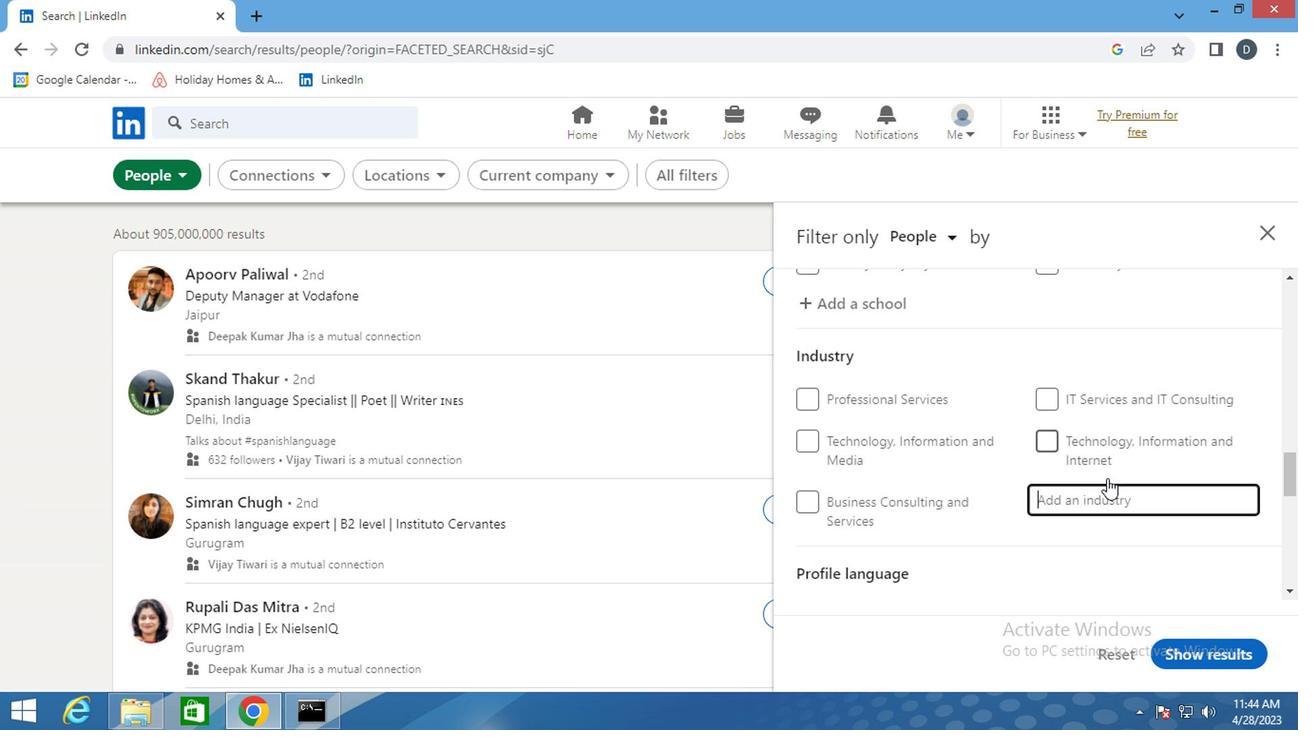 
Action: Key pressed <Key.shift>WRITING
Screenshot: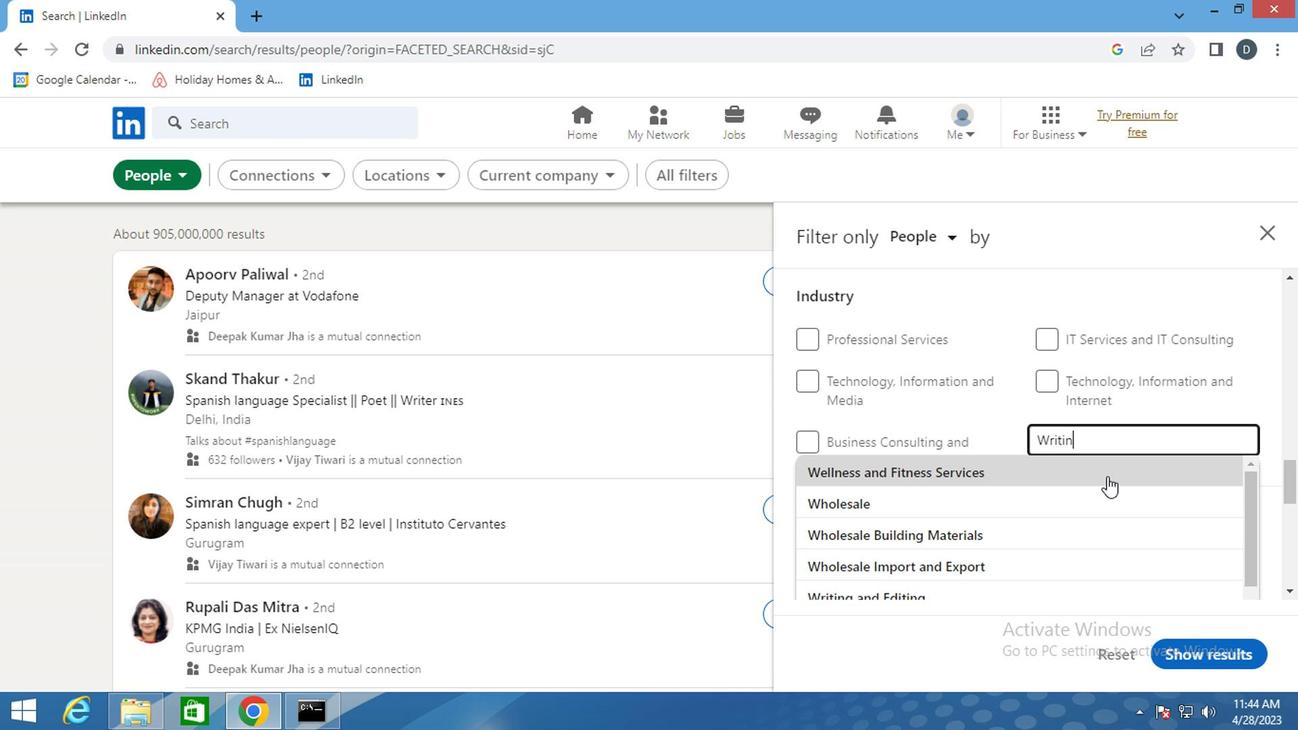 
Action: Mouse moved to (1105, 471)
Screenshot: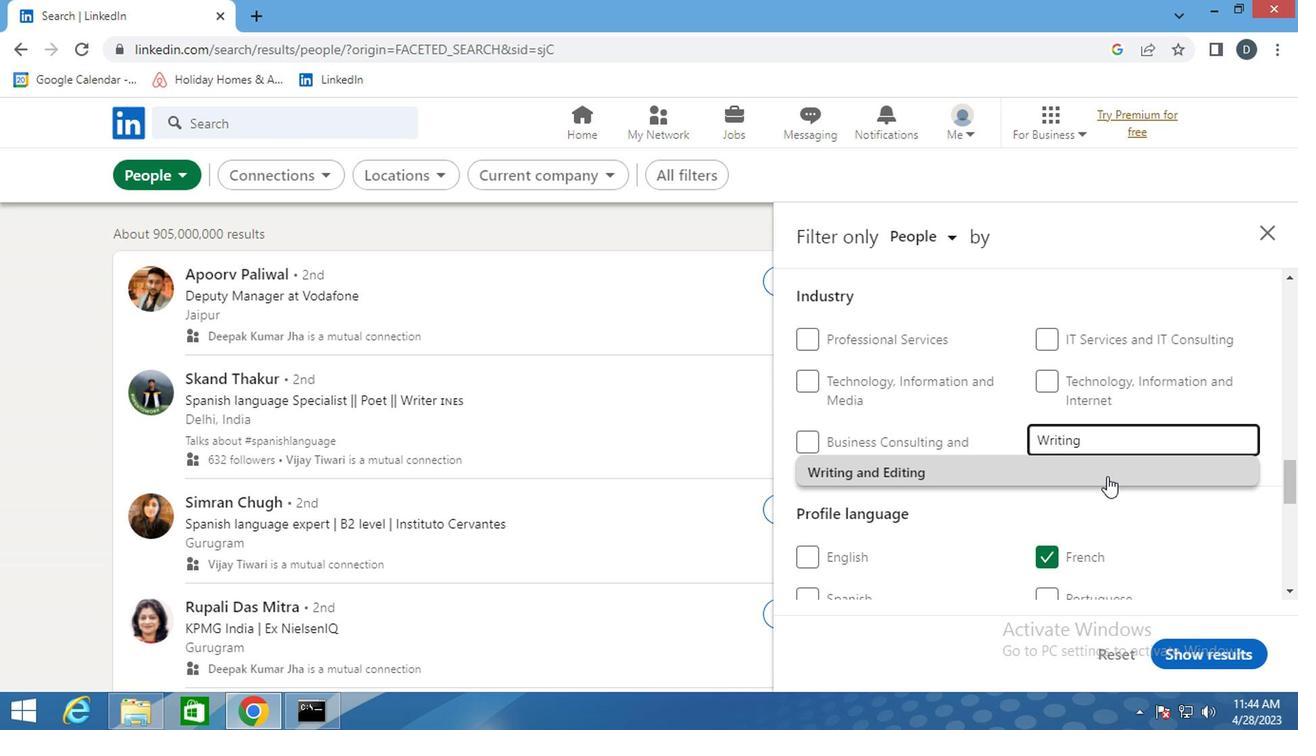
Action: Mouse pressed left at (1105, 471)
Screenshot: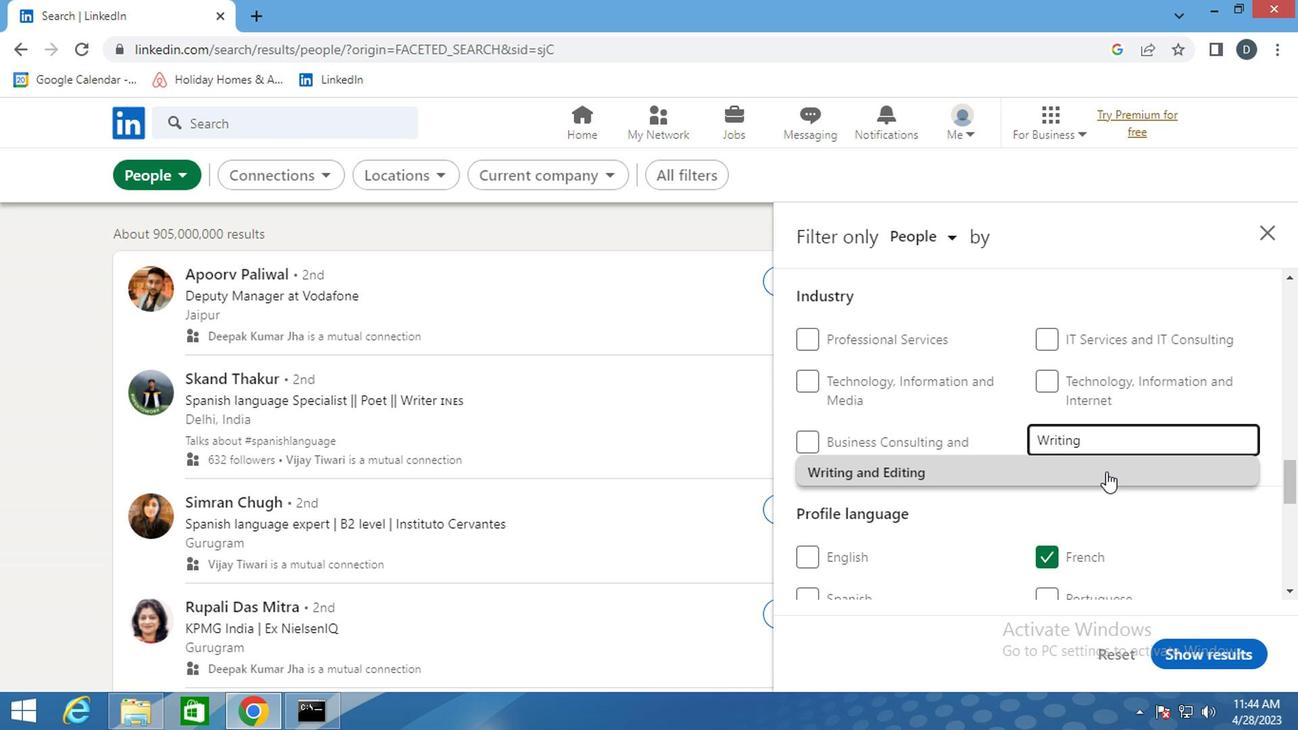 
Action: Mouse moved to (1102, 471)
Screenshot: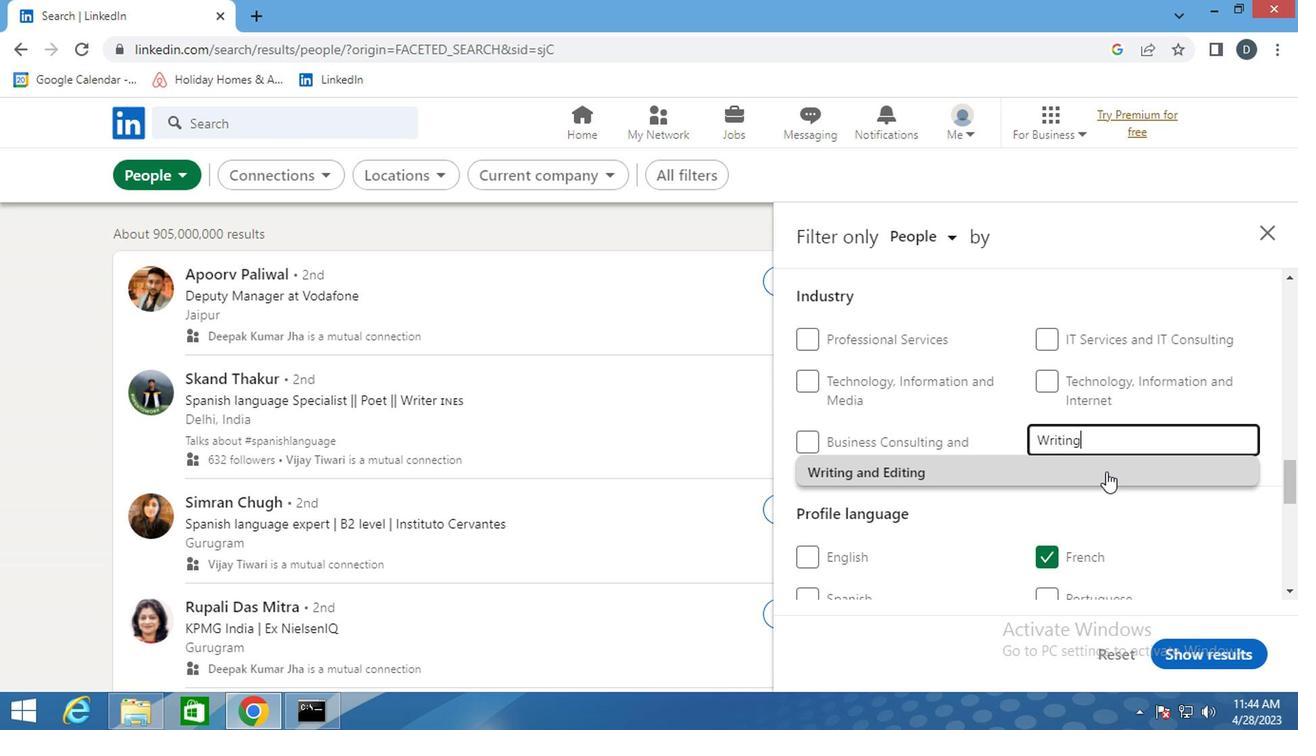 
Action: Mouse scrolled (1102, 470) with delta (0, 0)
Screenshot: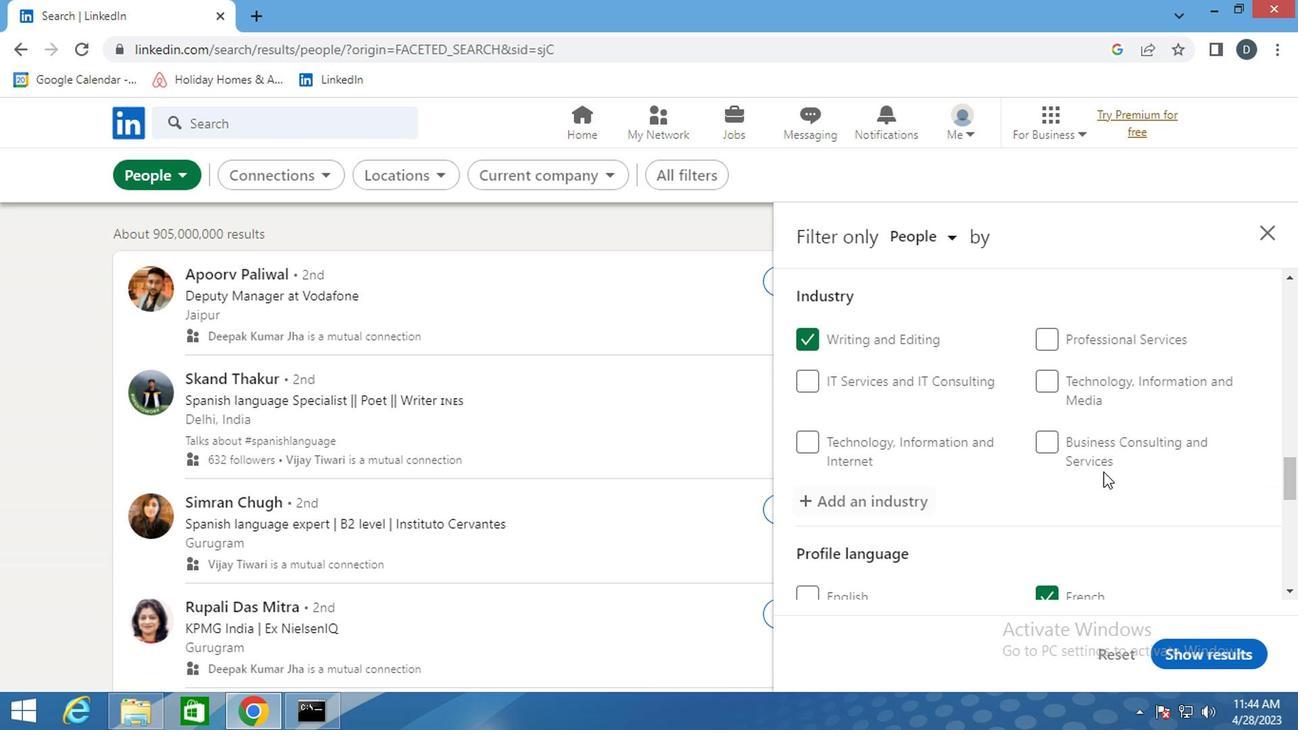 
Action: Mouse scrolled (1102, 470) with delta (0, 0)
Screenshot: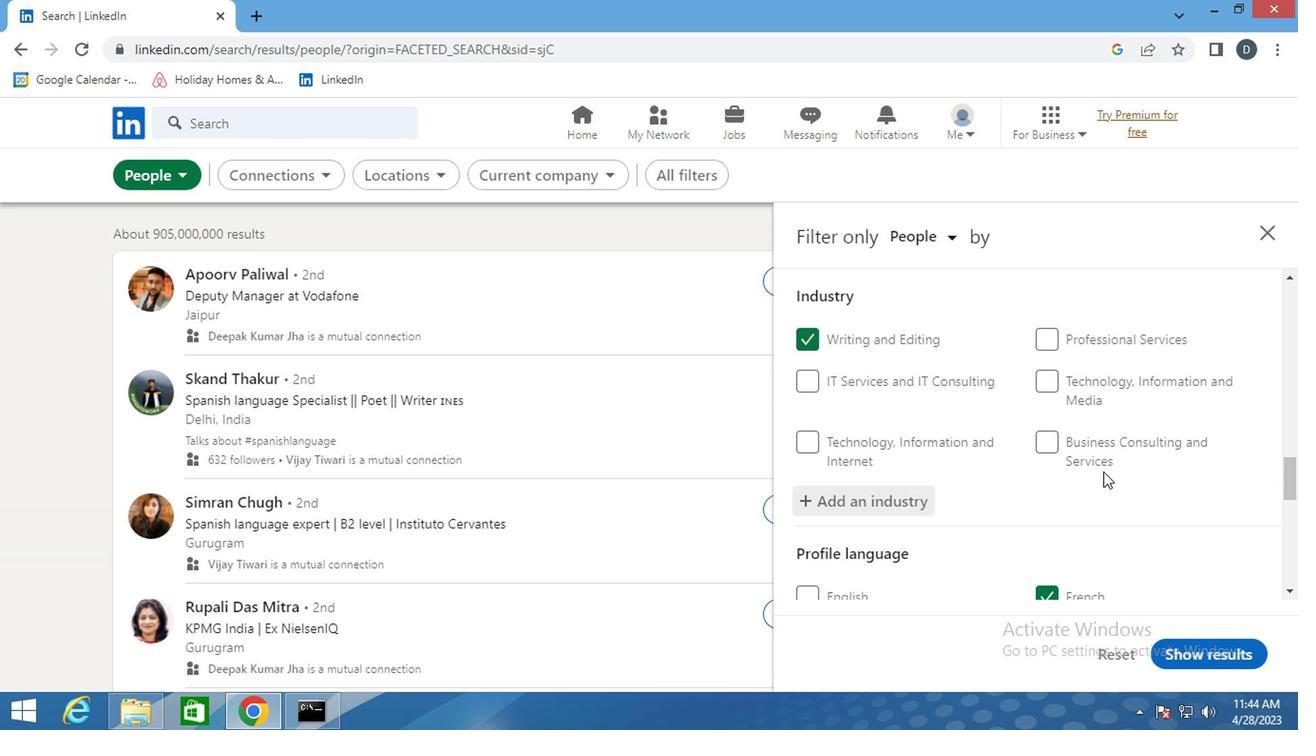 
Action: Mouse scrolled (1102, 470) with delta (0, 0)
Screenshot: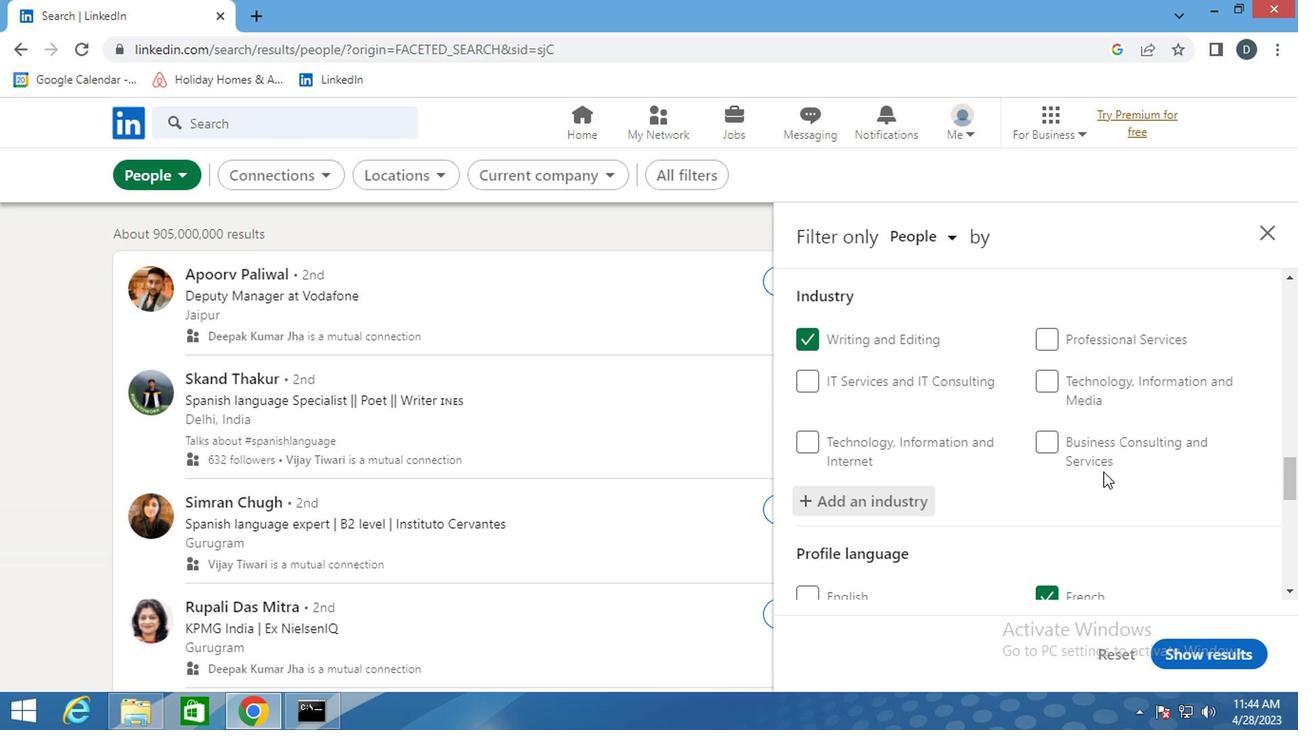 
Action: Mouse moved to (1099, 454)
Screenshot: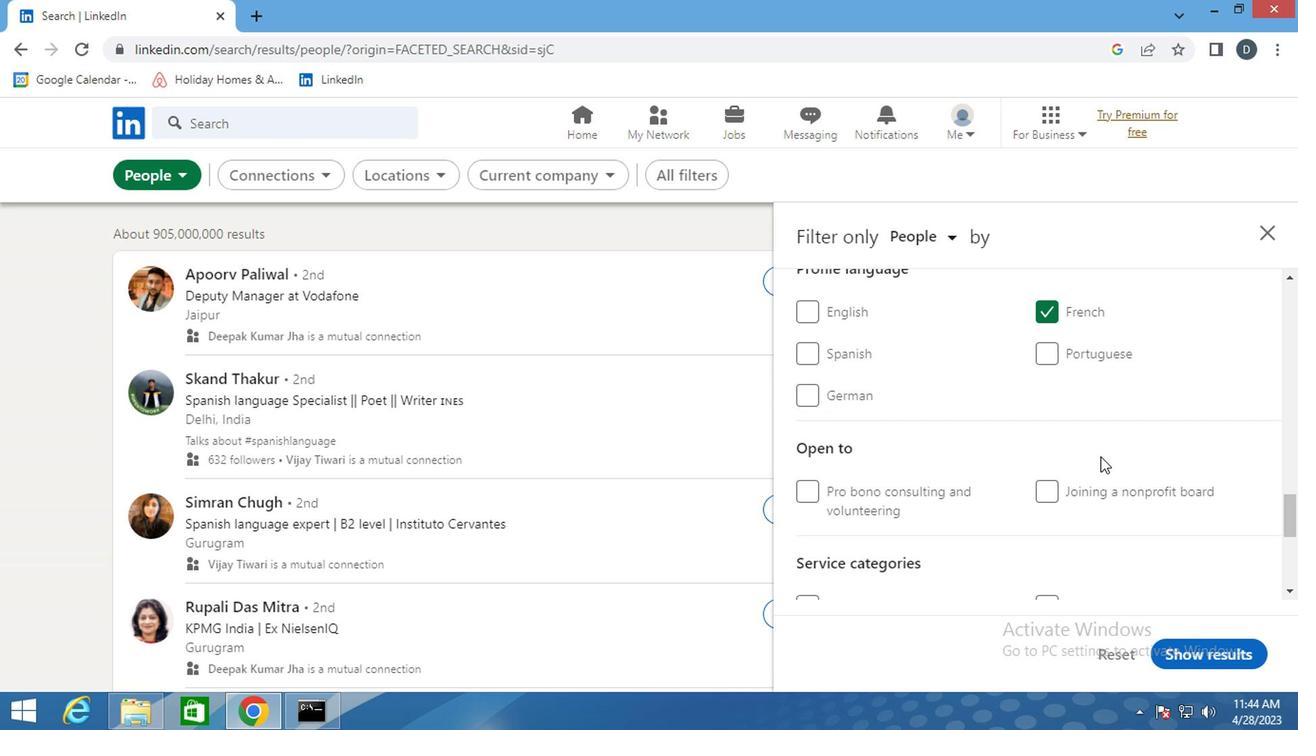 
Action: Mouse scrolled (1099, 453) with delta (0, 0)
Screenshot: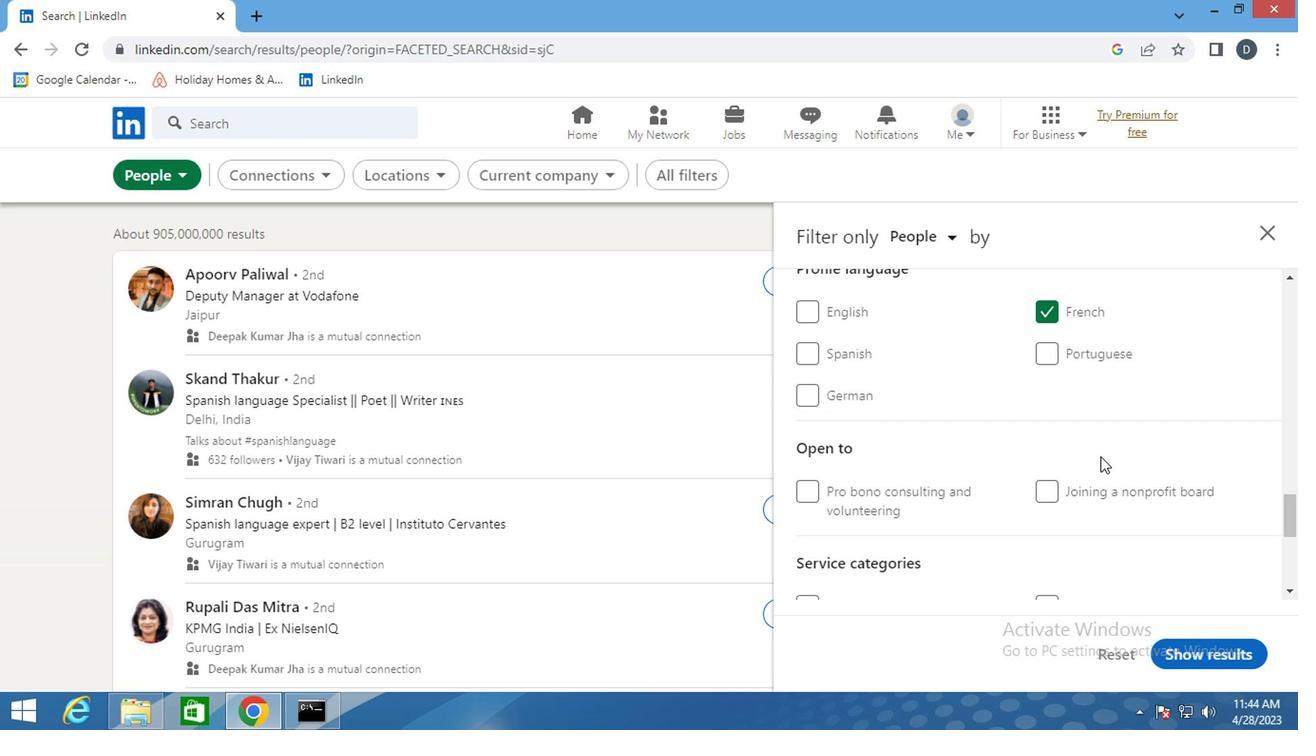 
Action: Mouse scrolled (1099, 453) with delta (0, 0)
Screenshot: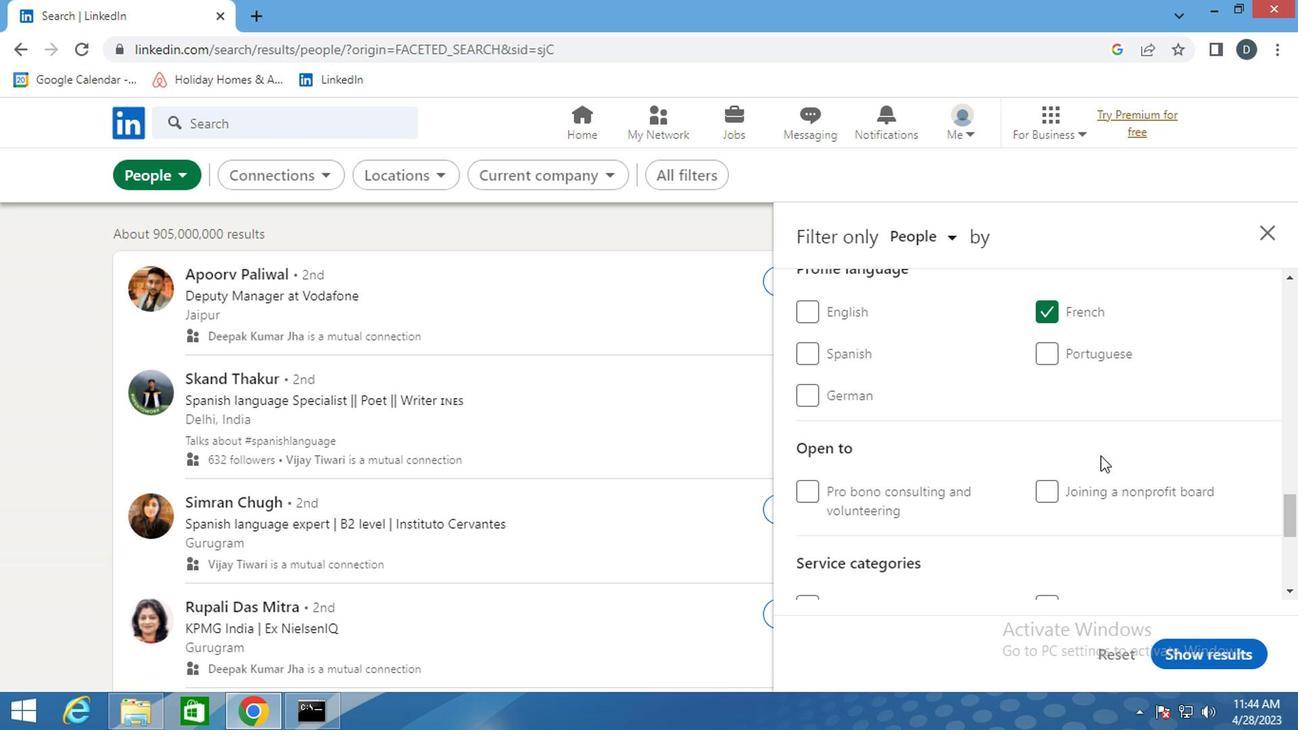 
Action: Mouse moved to (1092, 508)
Screenshot: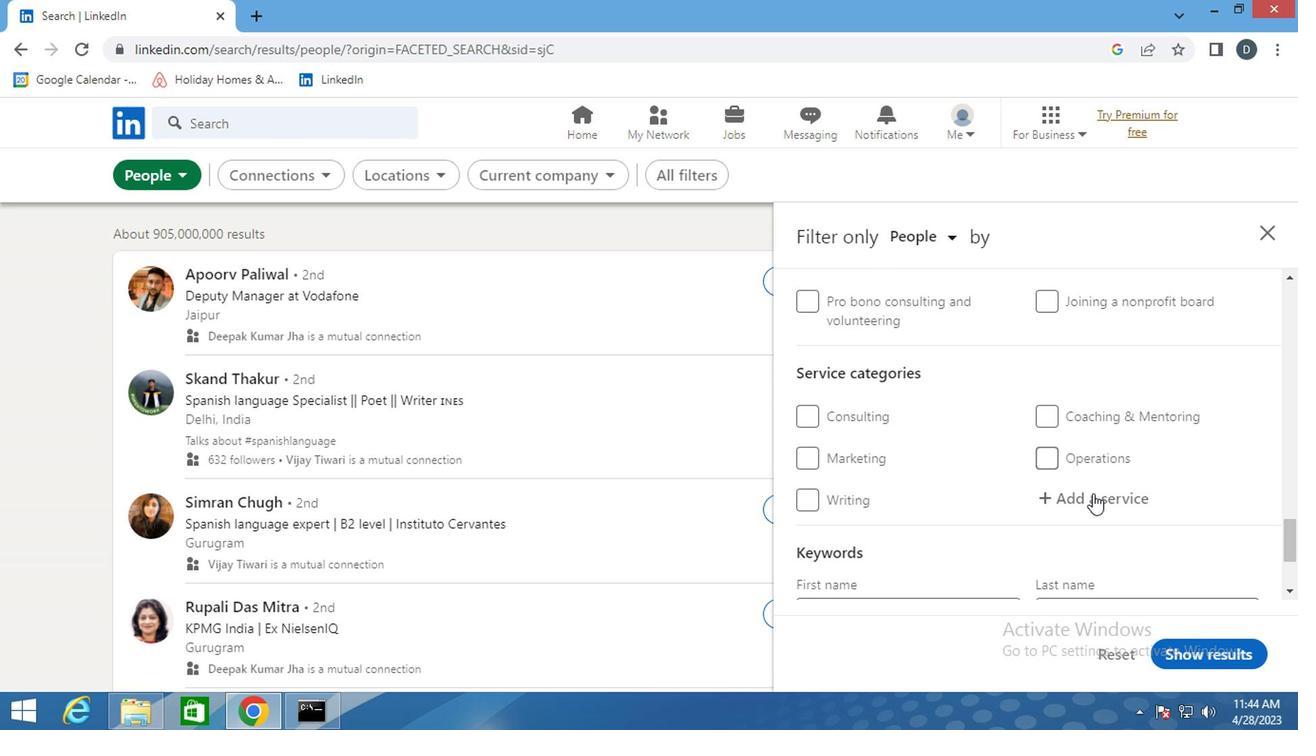 
Action: Mouse pressed left at (1092, 508)
Screenshot: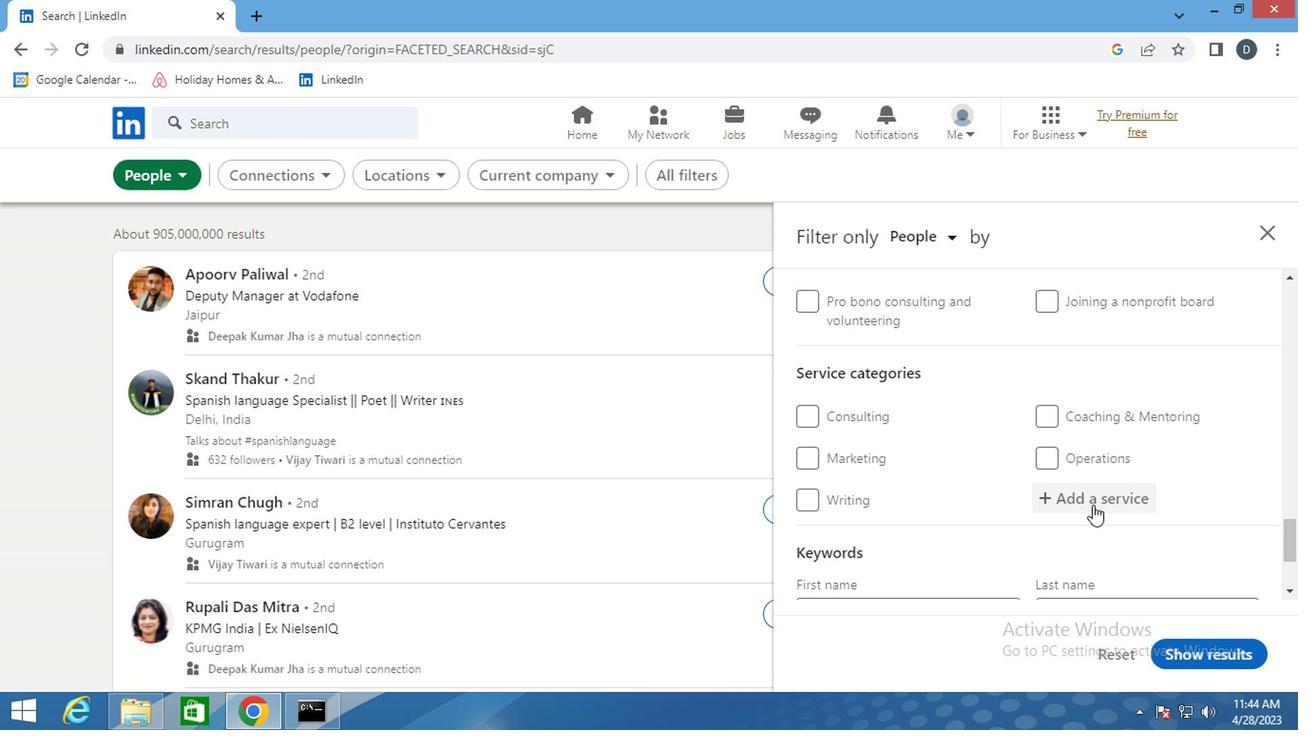 
Action: Key pressed <Key.shift>NATURE<Key.space>
Screenshot: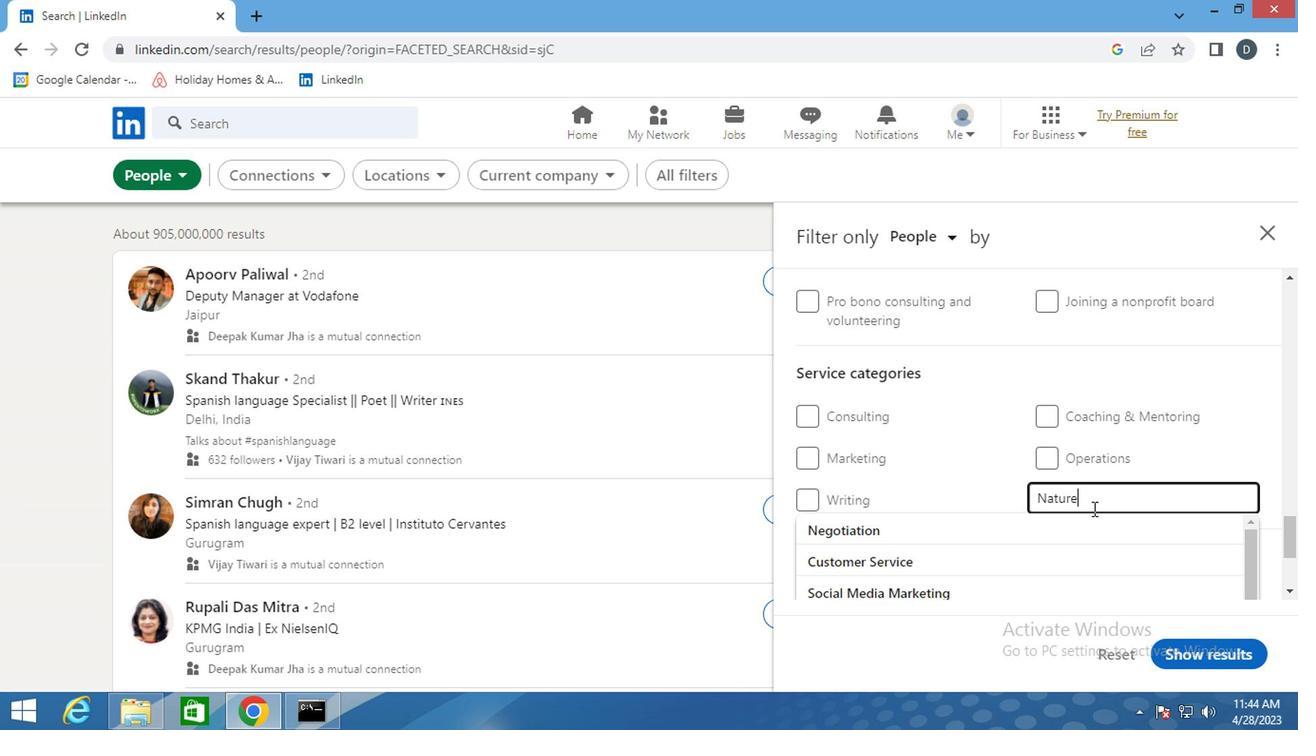 
Action: Mouse moved to (1094, 529)
Screenshot: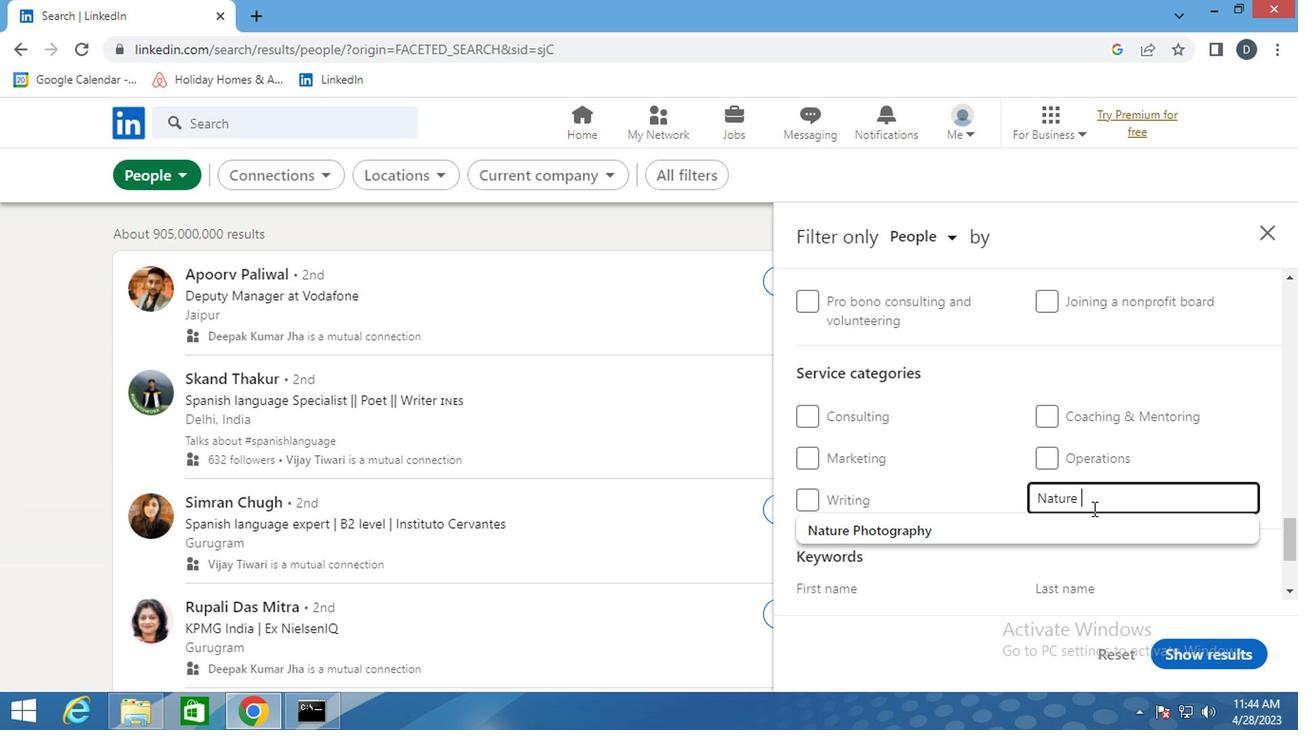 
Action: Mouse pressed left at (1094, 529)
Screenshot: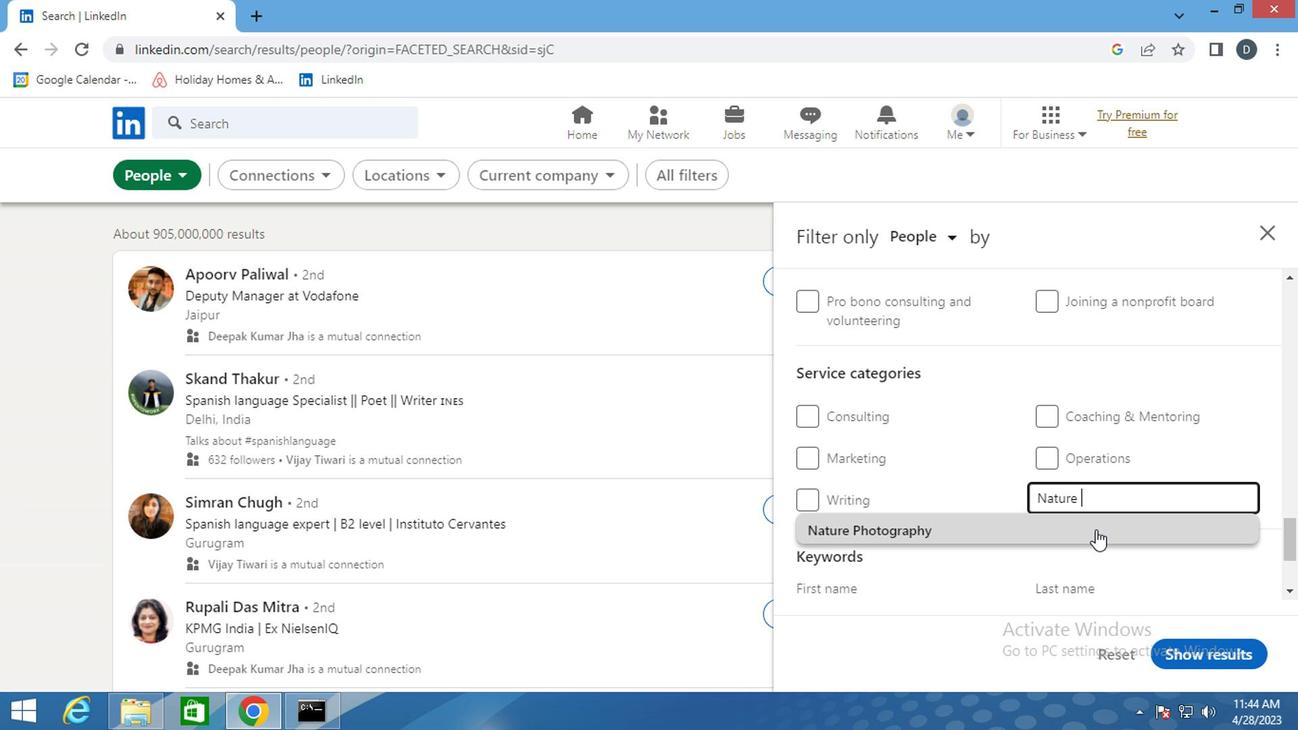 
Action: Mouse scrolled (1094, 528) with delta (0, -1)
Screenshot: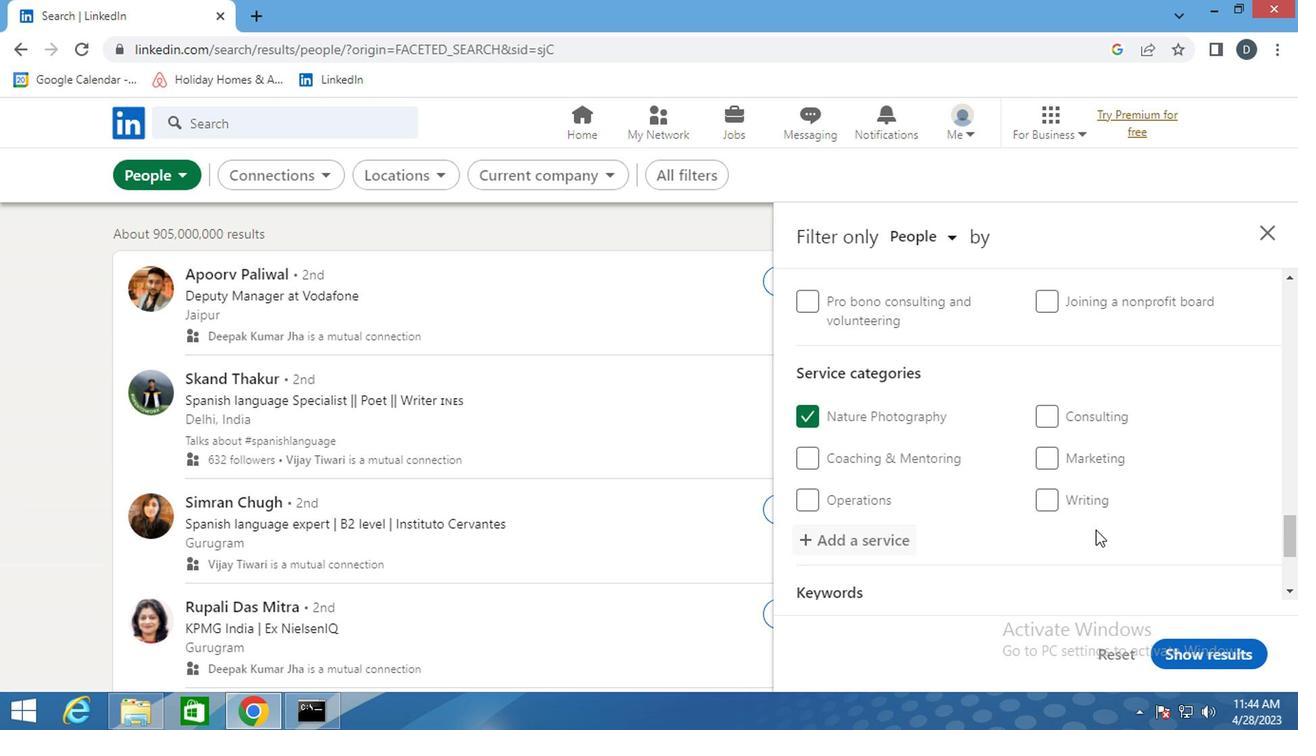 
Action: Mouse scrolled (1094, 528) with delta (0, -1)
Screenshot: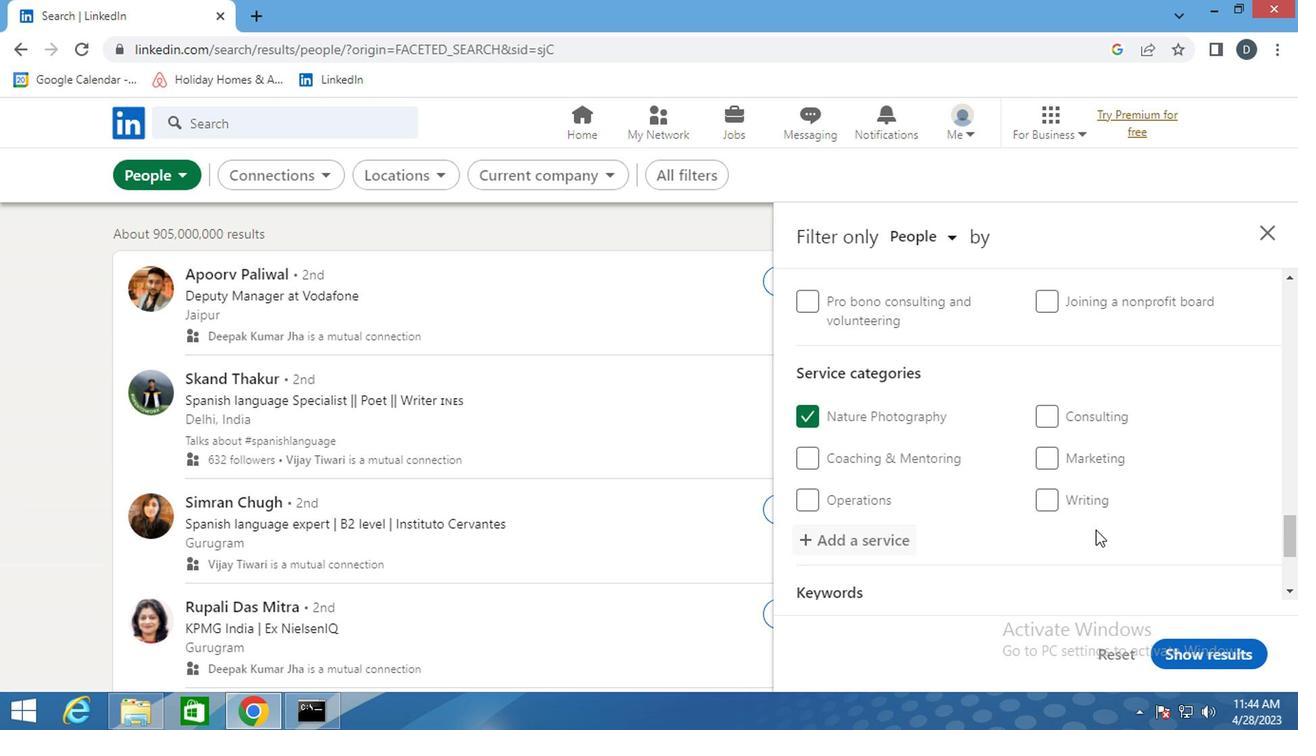 
Action: Mouse scrolled (1094, 528) with delta (0, -1)
Screenshot: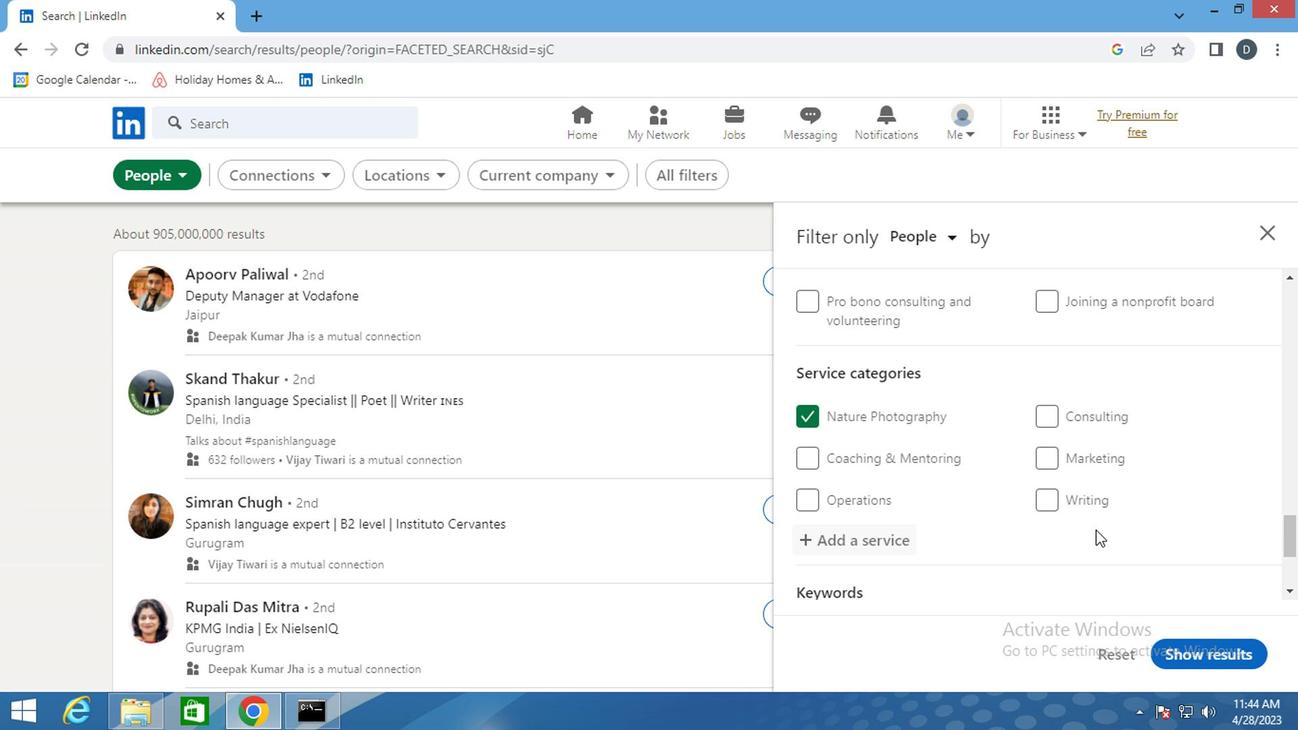 
Action: Mouse scrolled (1094, 528) with delta (0, -1)
Screenshot: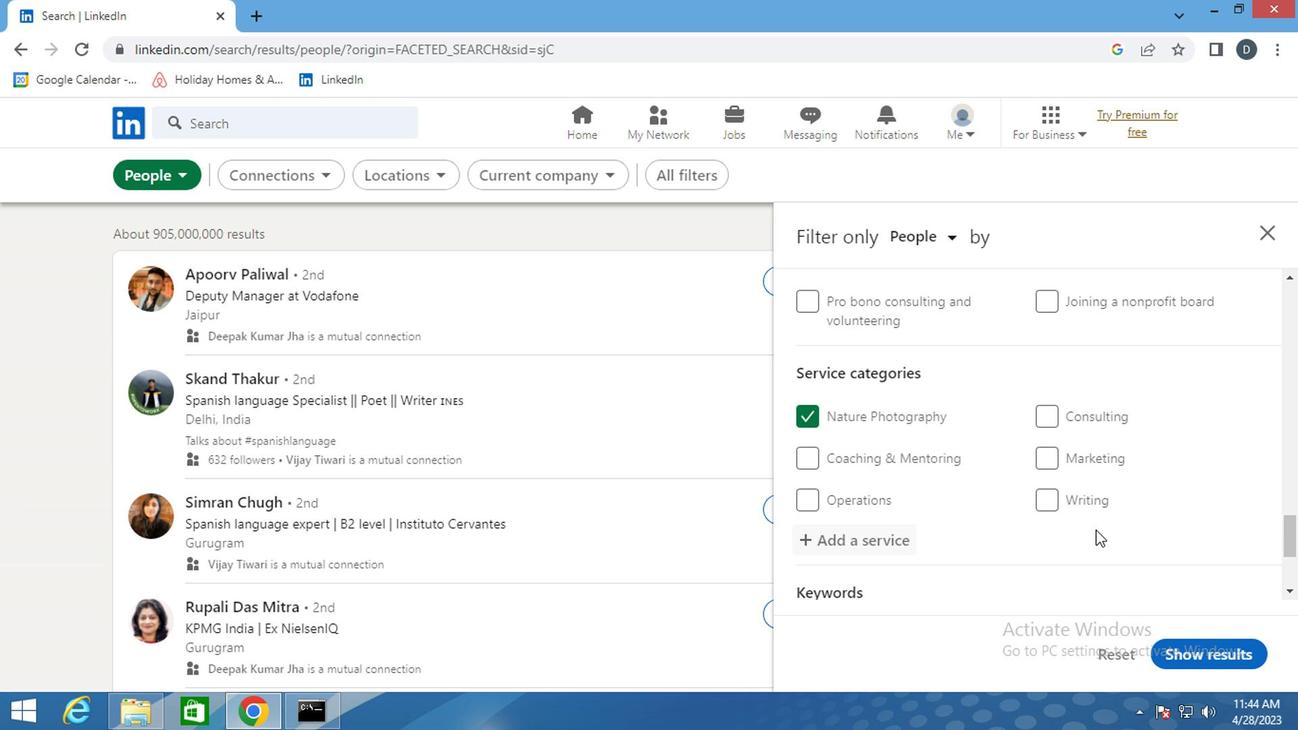 
Action: Mouse moved to (950, 501)
Screenshot: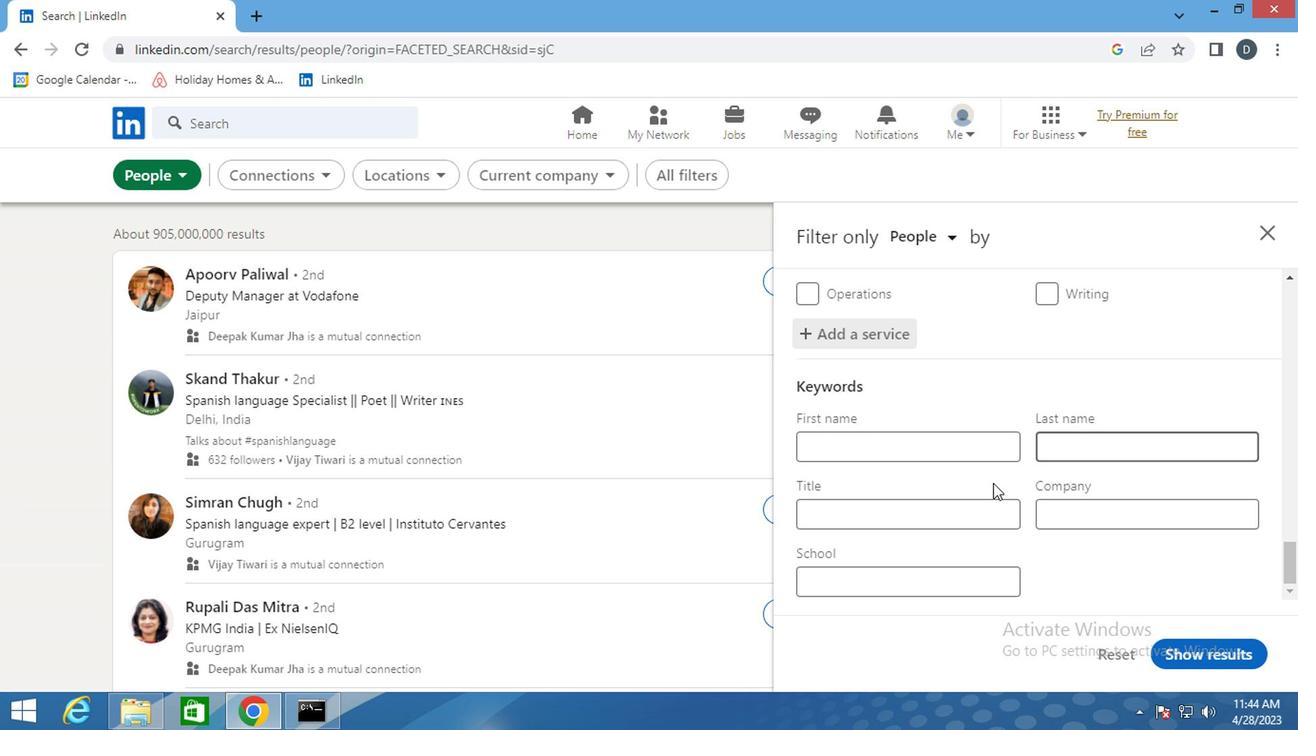 
Action: Mouse pressed left at (950, 501)
Screenshot: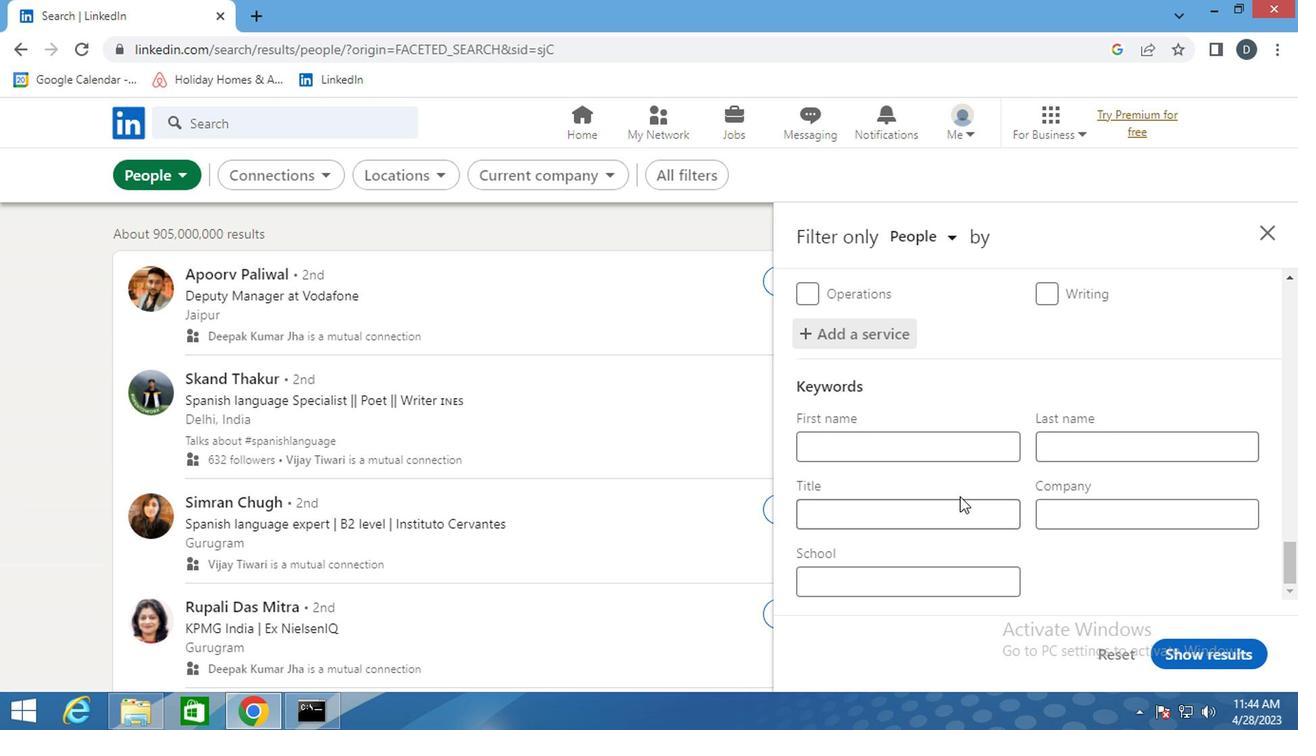 
Action: Mouse moved to (948, 503)
Screenshot: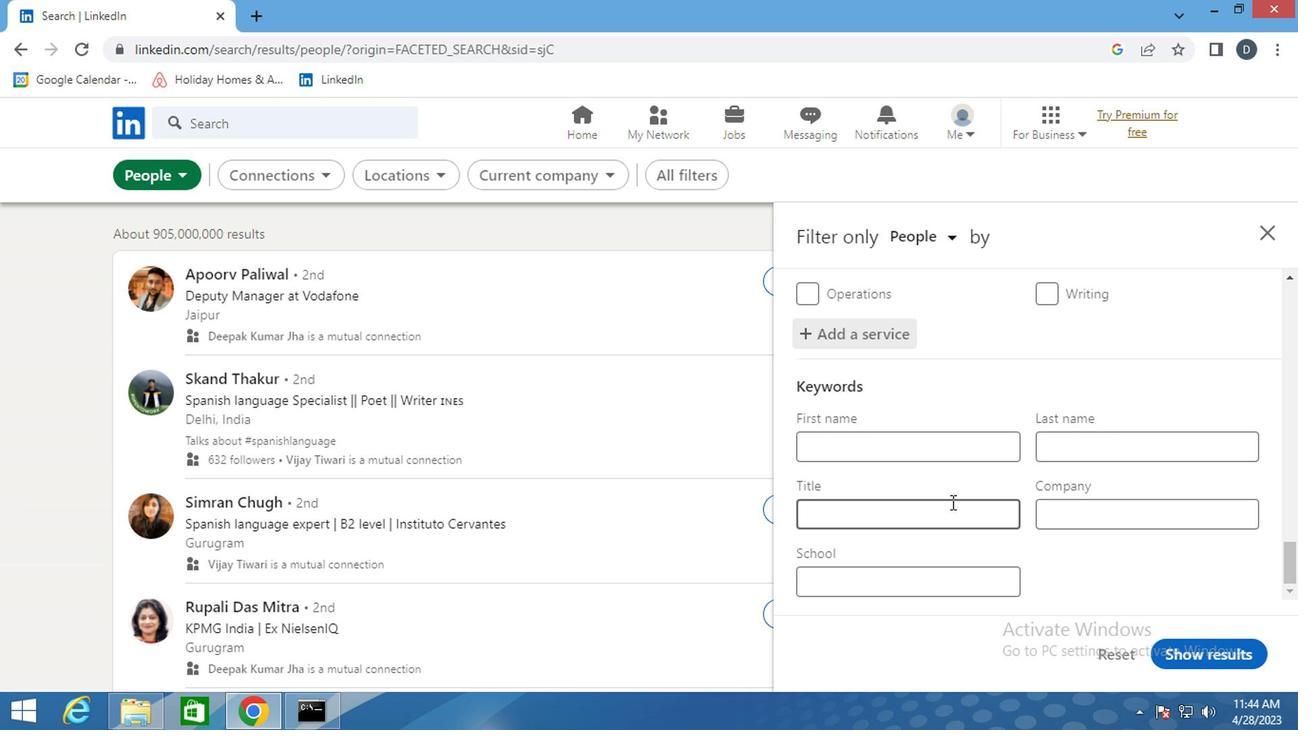 
Action: Key pressed <Key.shift><Key.shift><Key.shift><Key.shift>ESTHETICIAN
Screenshot: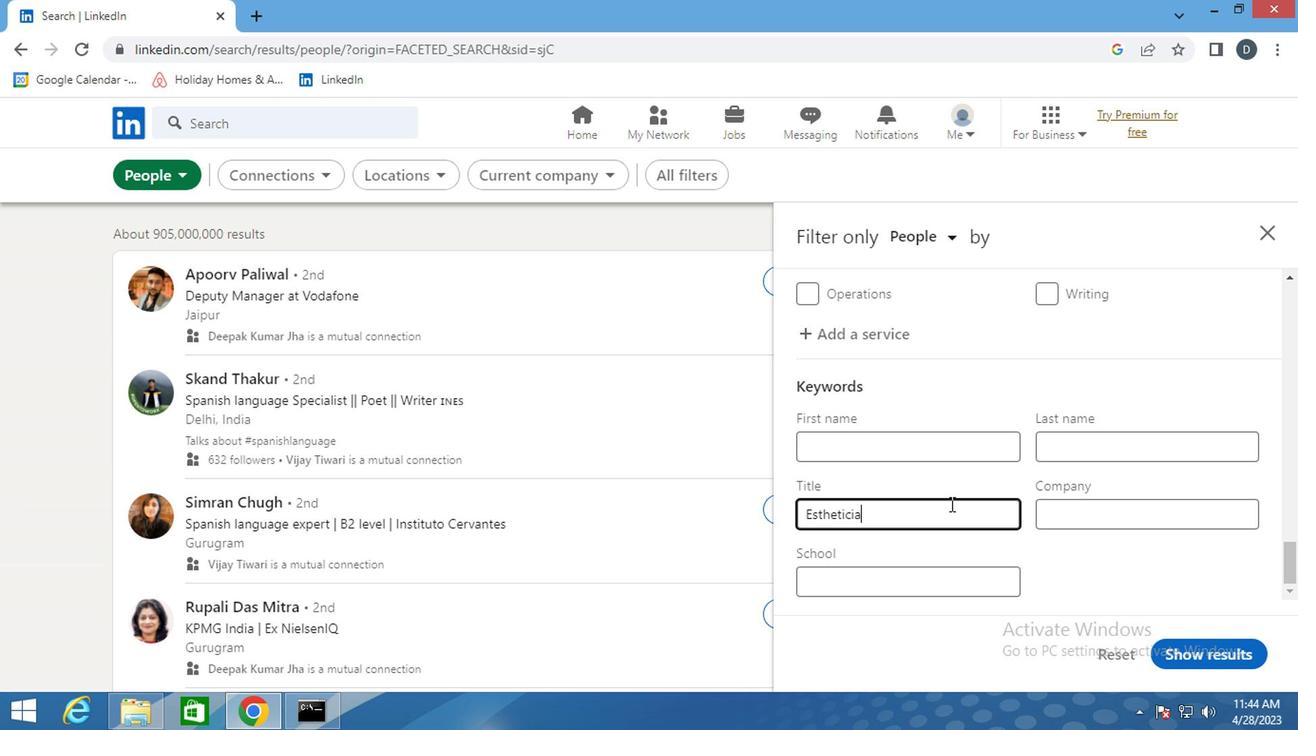
Action: Mouse moved to (1189, 639)
Screenshot: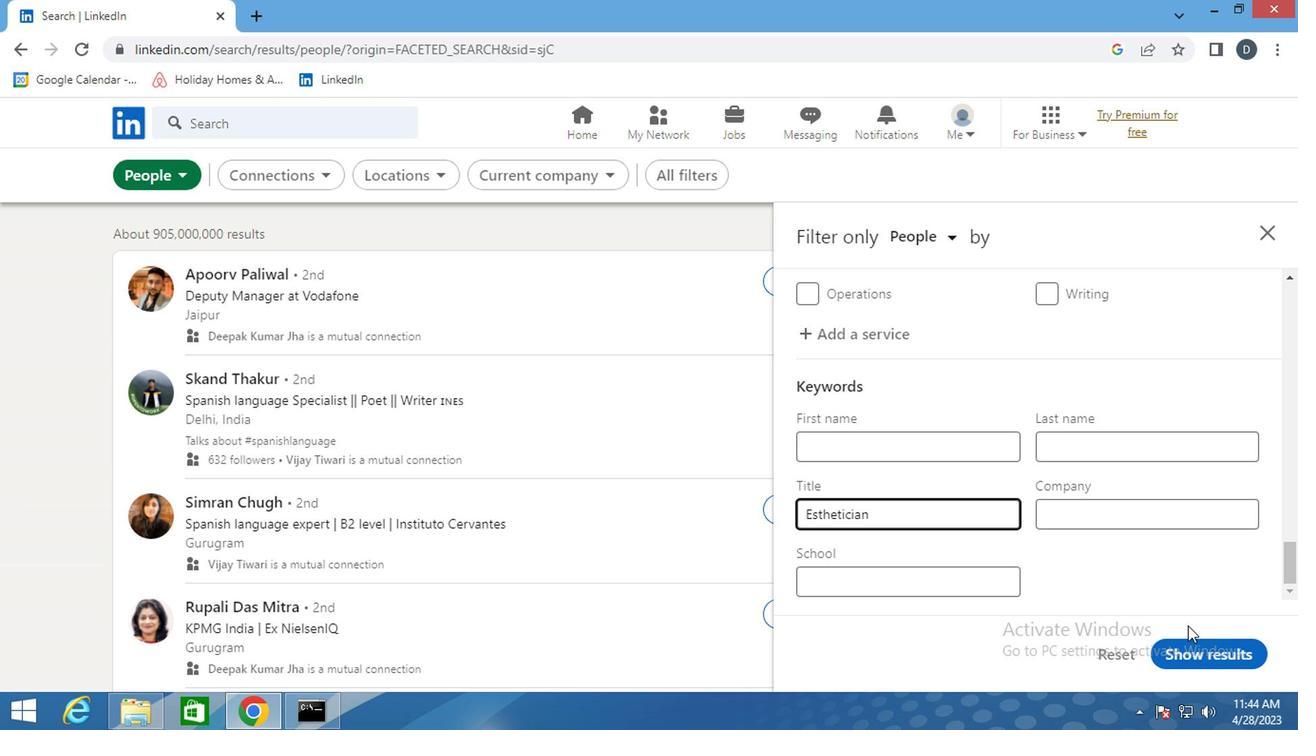 
Action: Mouse pressed left at (1189, 639)
Screenshot: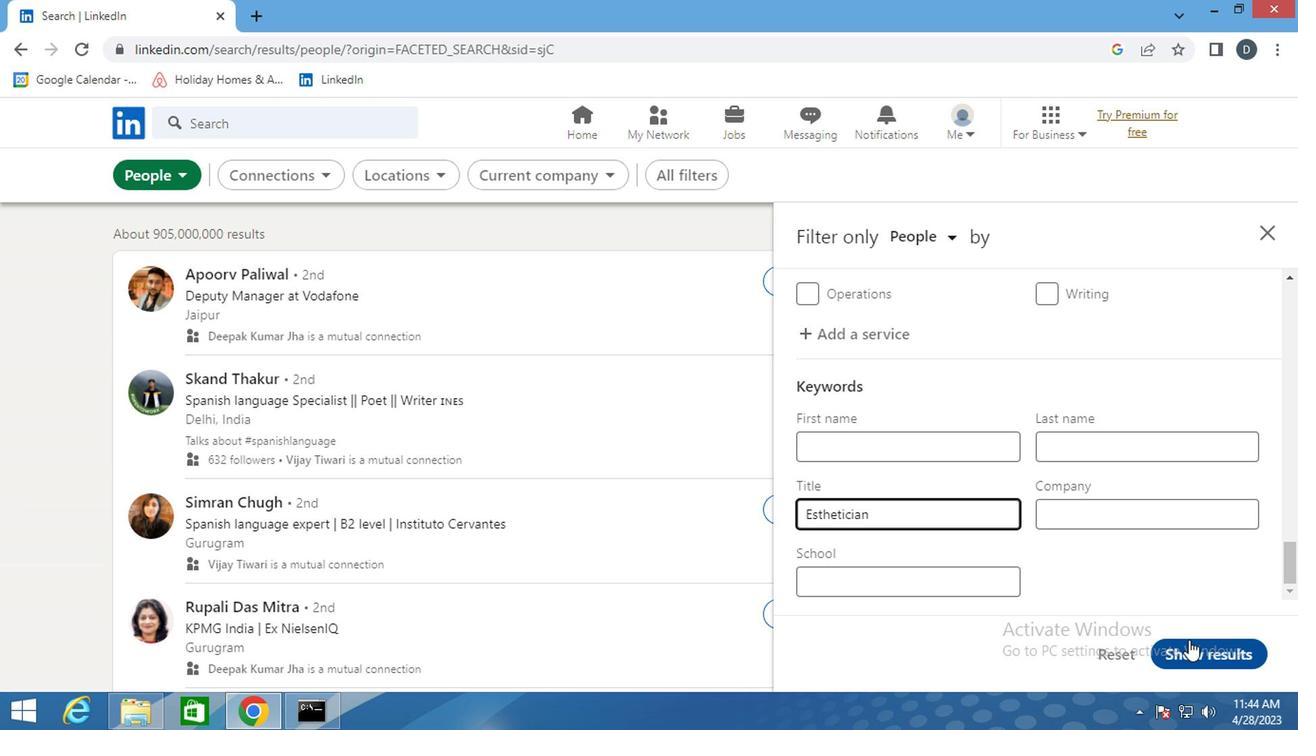
